 Task: Search one way flight ticket for 1 adult, 5 children, 2 infants in seat and 1 infant on lap in first from Cincinnati/covington: Cincinnati/northern Kentucky International Airport to Rockford: Chicago Rockford International Airport(was Northwest Chicagoland Regional Airport At Rockford) on 5-1-2023. Choice of flights is Sun country airlines. Number of bags: 1 checked bag. Price is upto 55000. Outbound departure time preference is 9:00.
Action: Mouse moved to (308, 303)
Screenshot: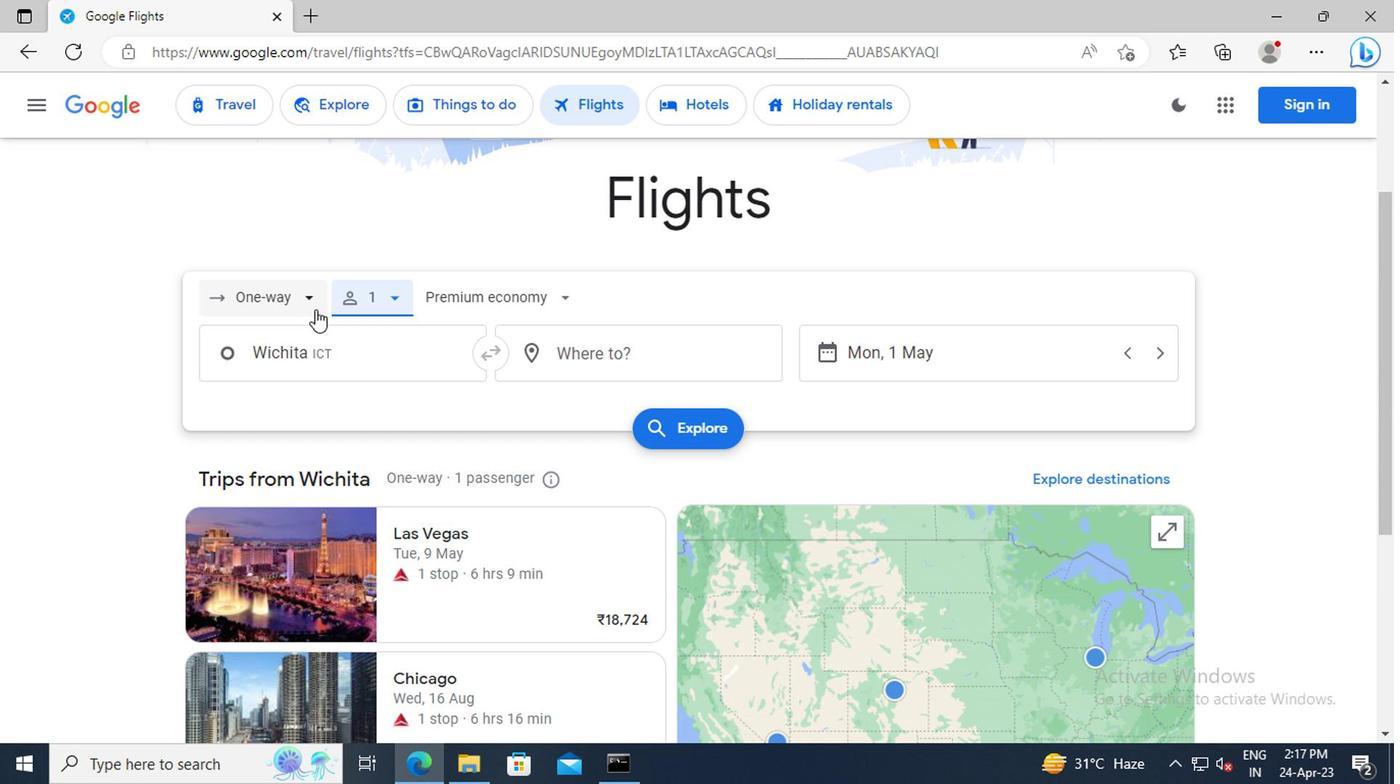 
Action: Mouse pressed left at (308, 303)
Screenshot: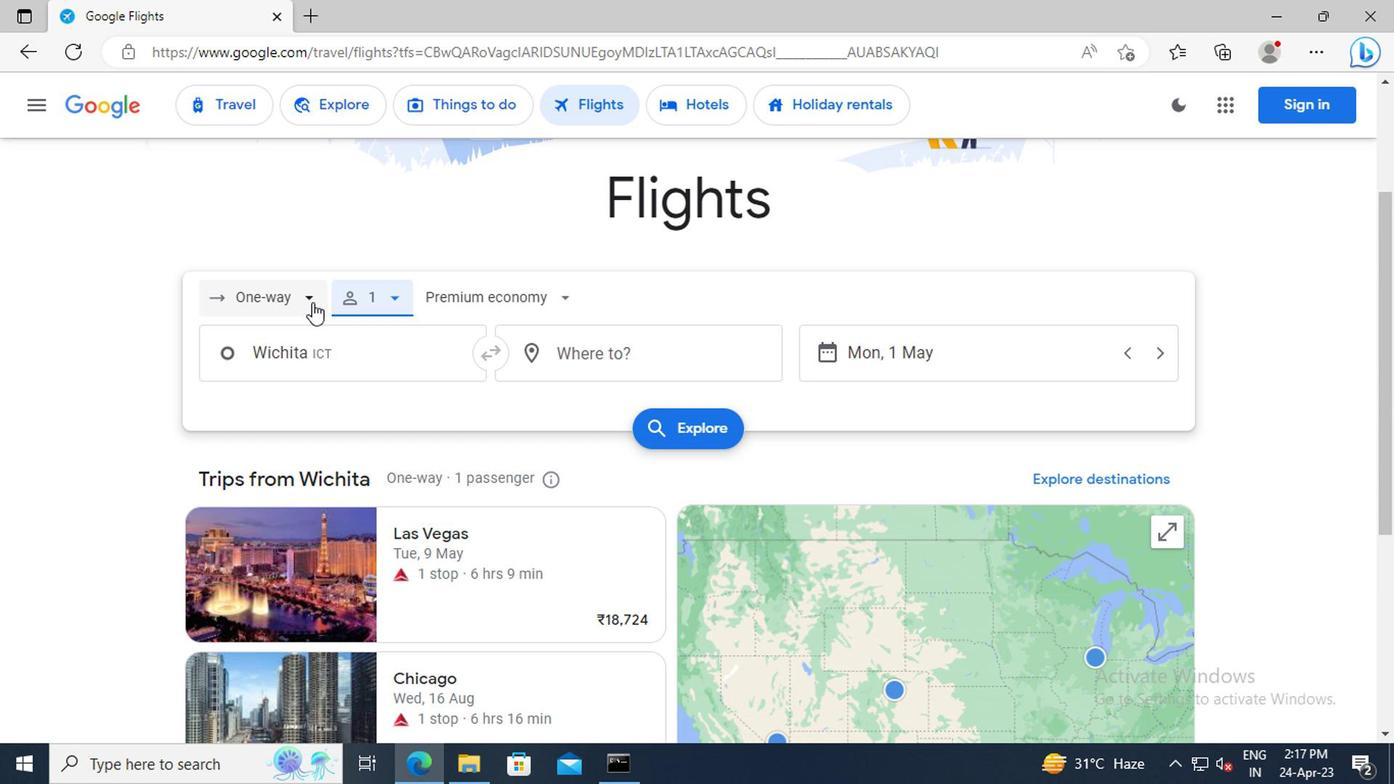 
Action: Mouse moved to (300, 396)
Screenshot: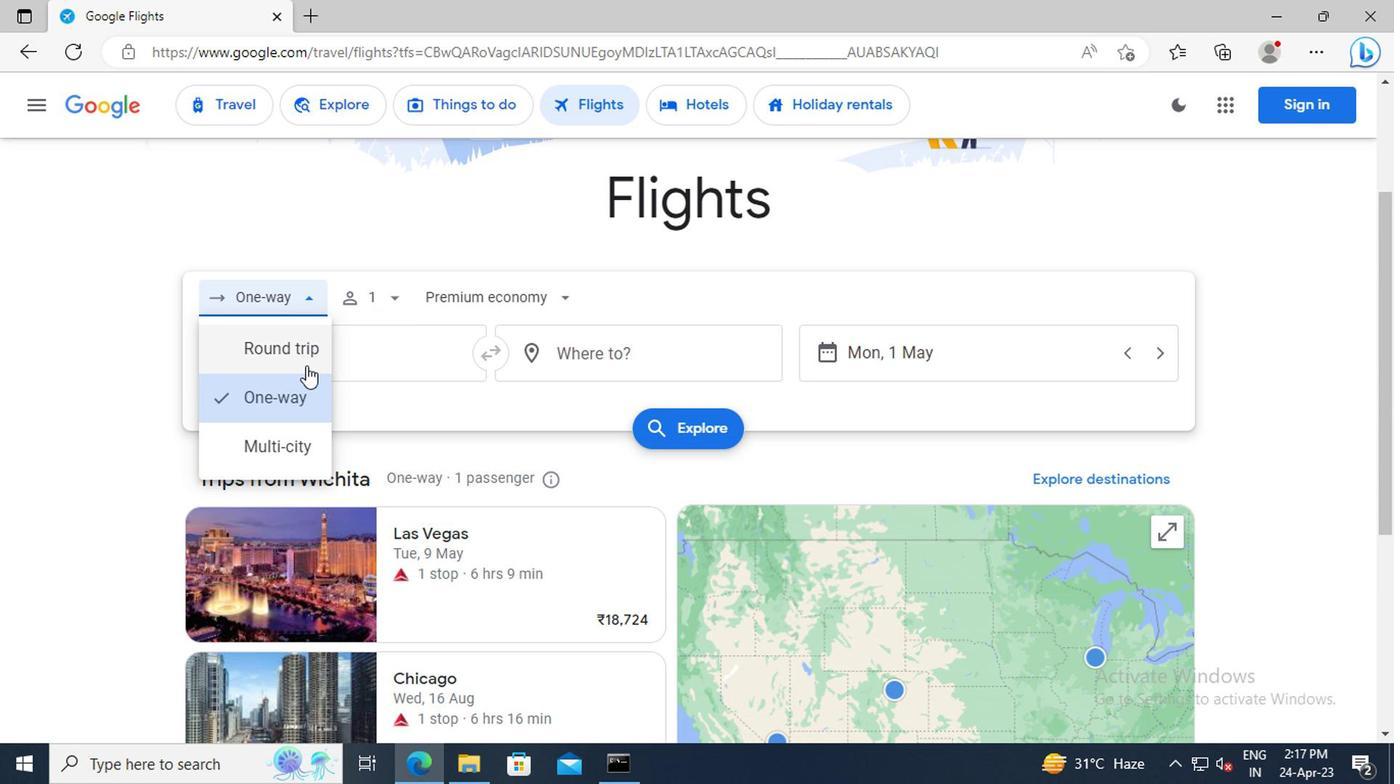 
Action: Mouse pressed left at (300, 396)
Screenshot: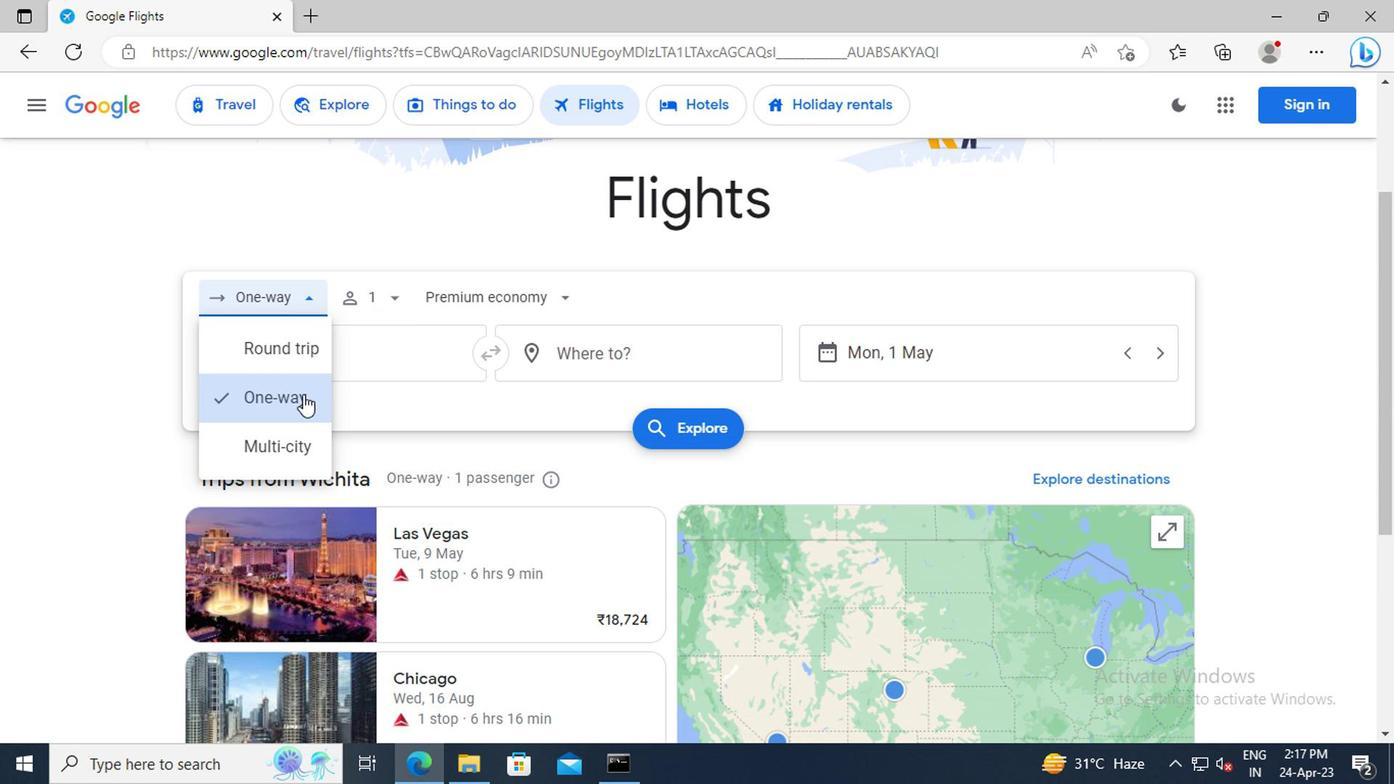 
Action: Mouse moved to (387, 300)
Screenshot: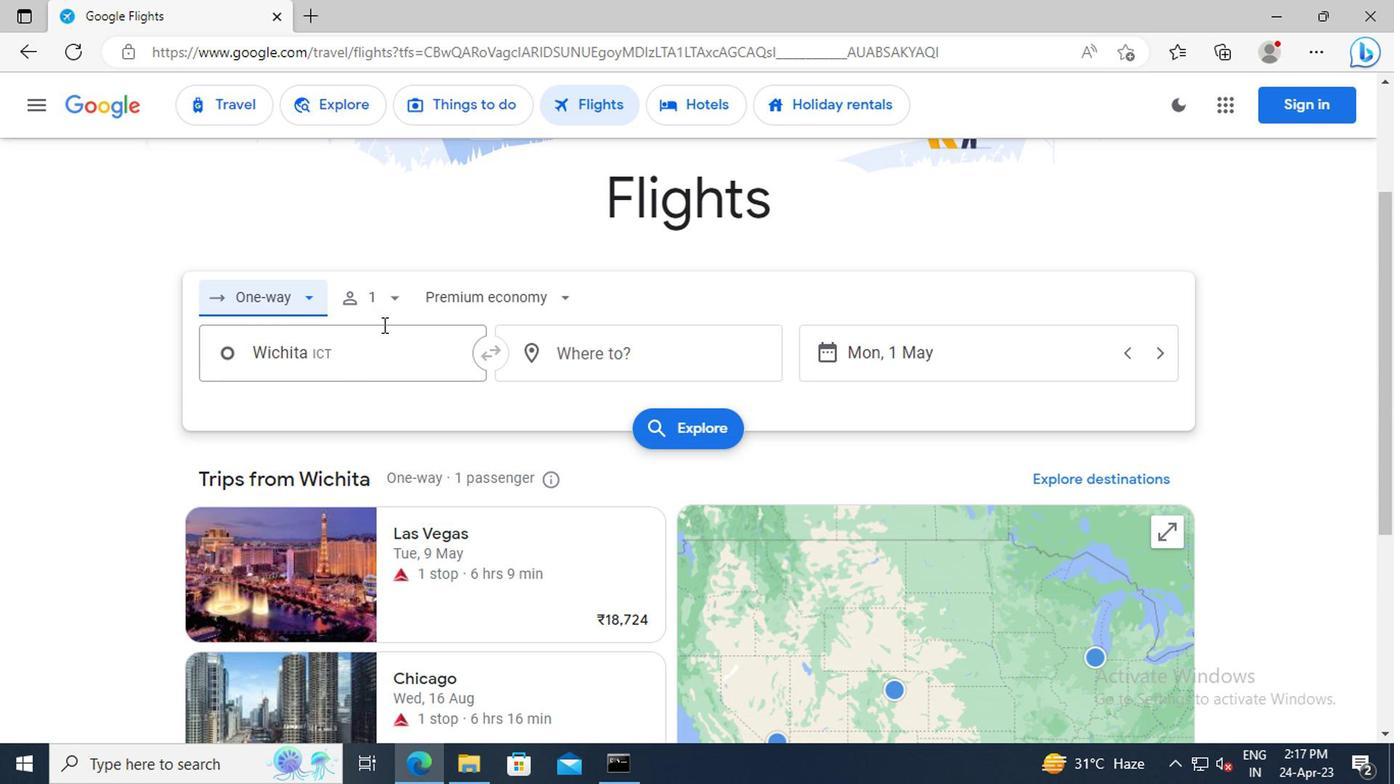 
Action: Mouse pressed left at (387, 300)
Screenshot: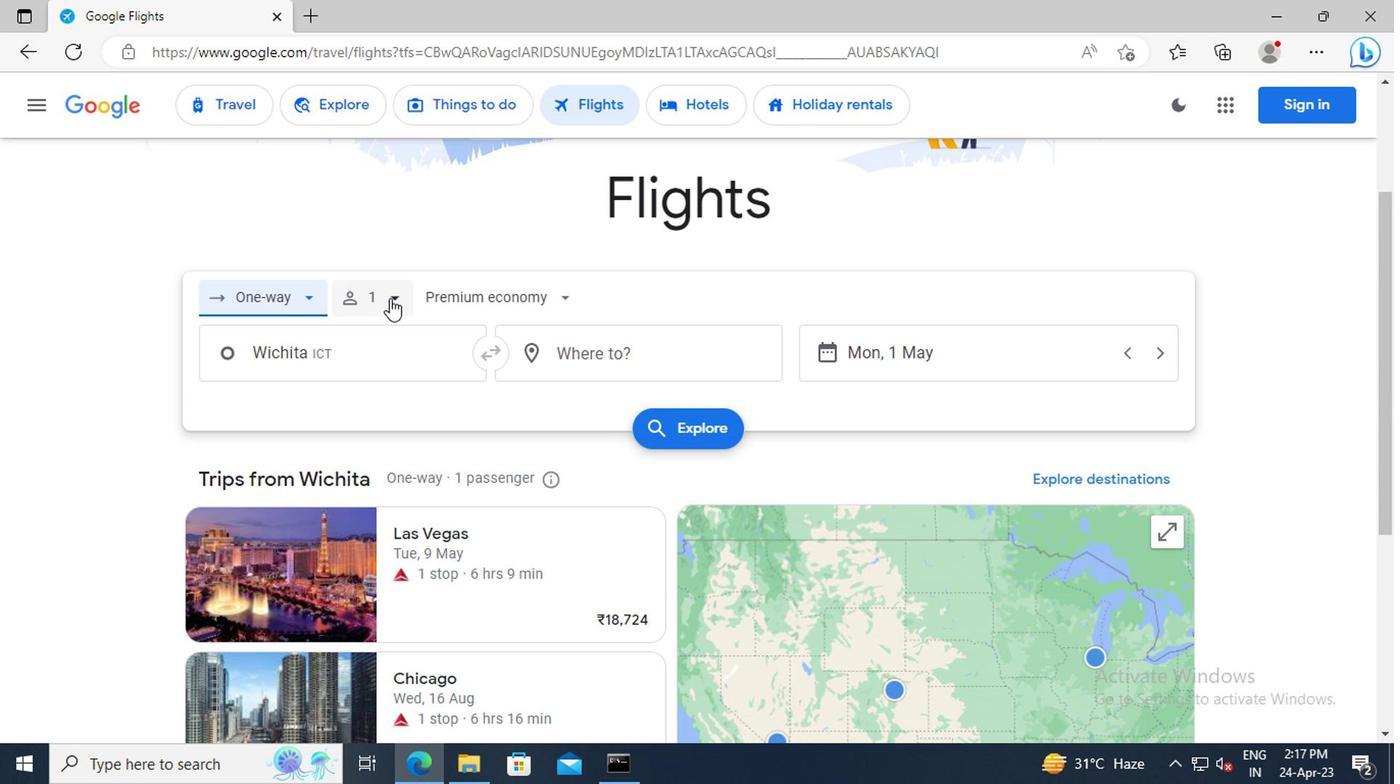 
Action: Mouse moved to (537, 406)
Screenshot: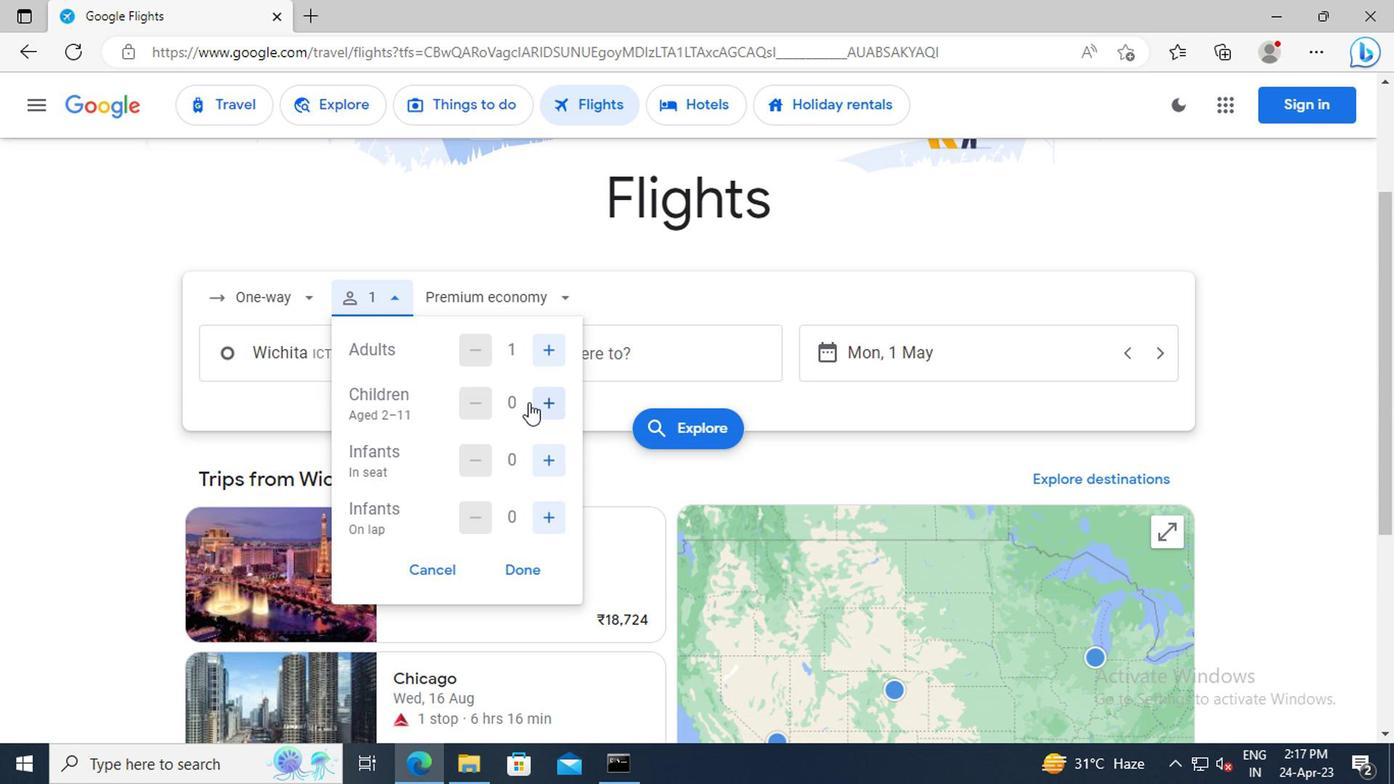 
Action: Mouse pressed left at (537, 406)
Screenshot: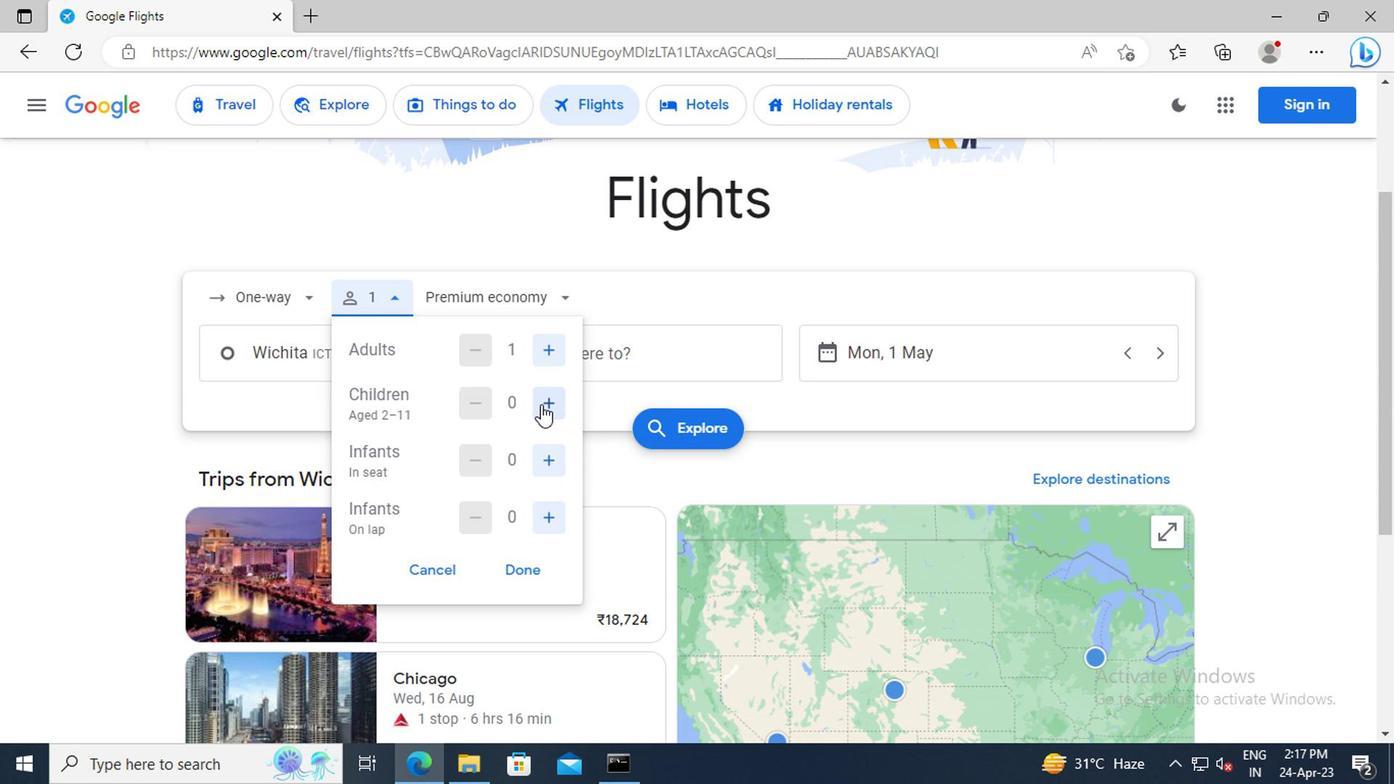 
Action: Mouse pressed left at (537, 406)
Screenshot: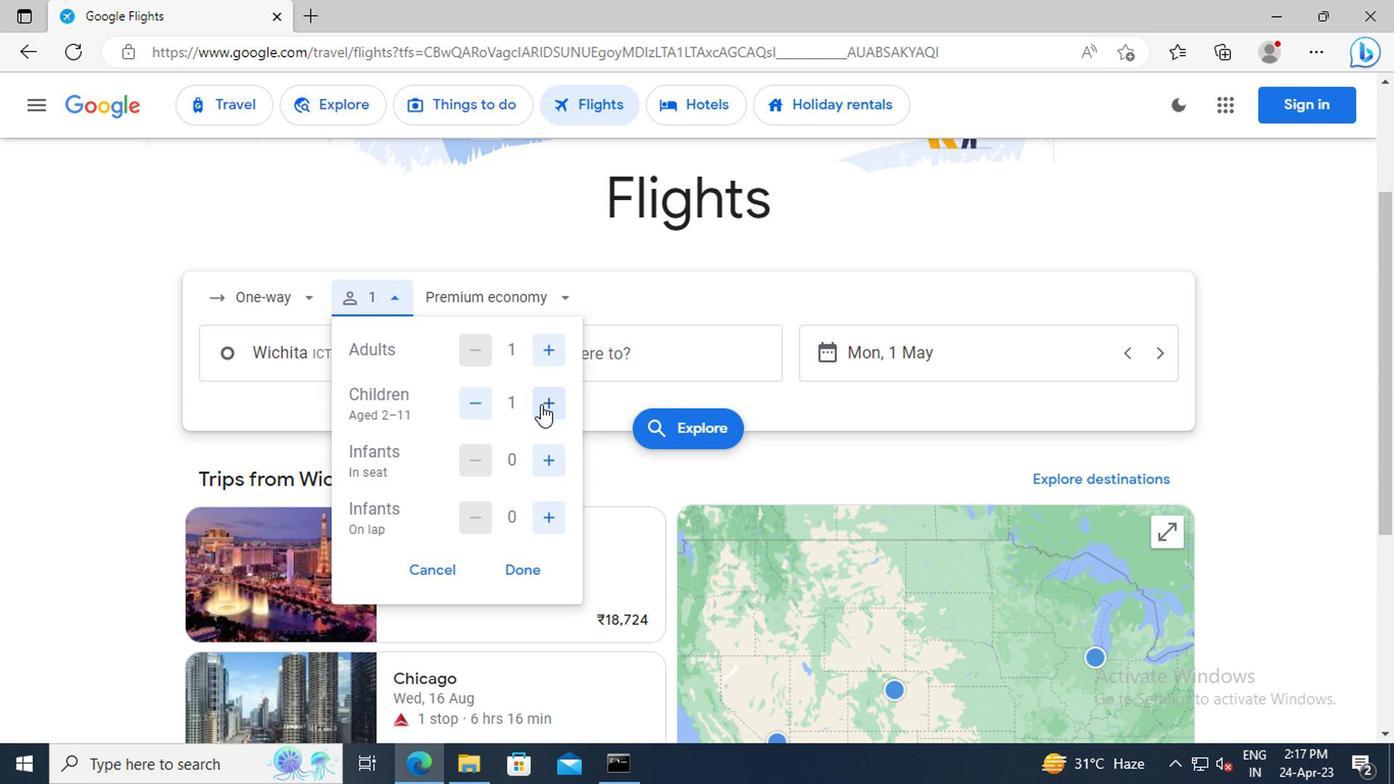 
Action: Mouse pressed left at (537, 406)
Screenshot: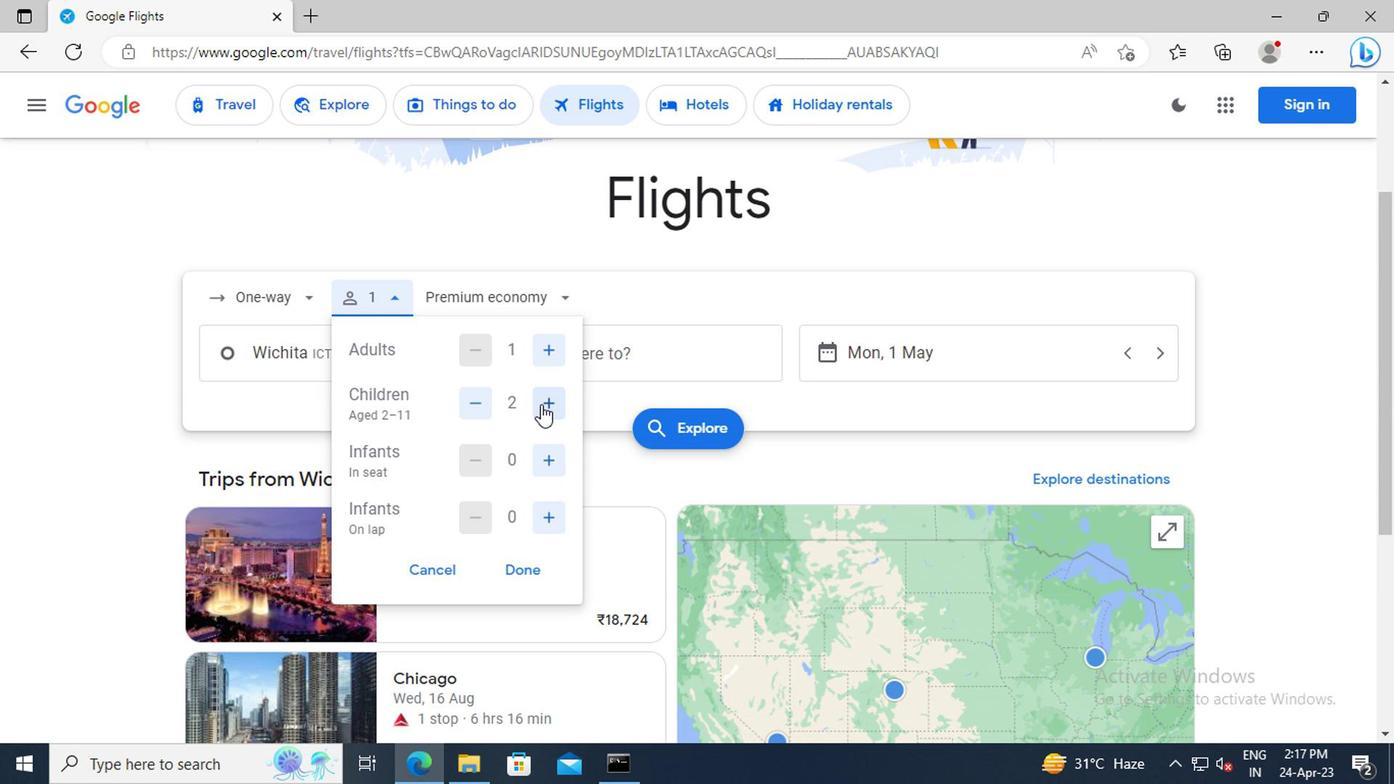 
Action: Mouse pressed left at (537, 406)
Screenshot: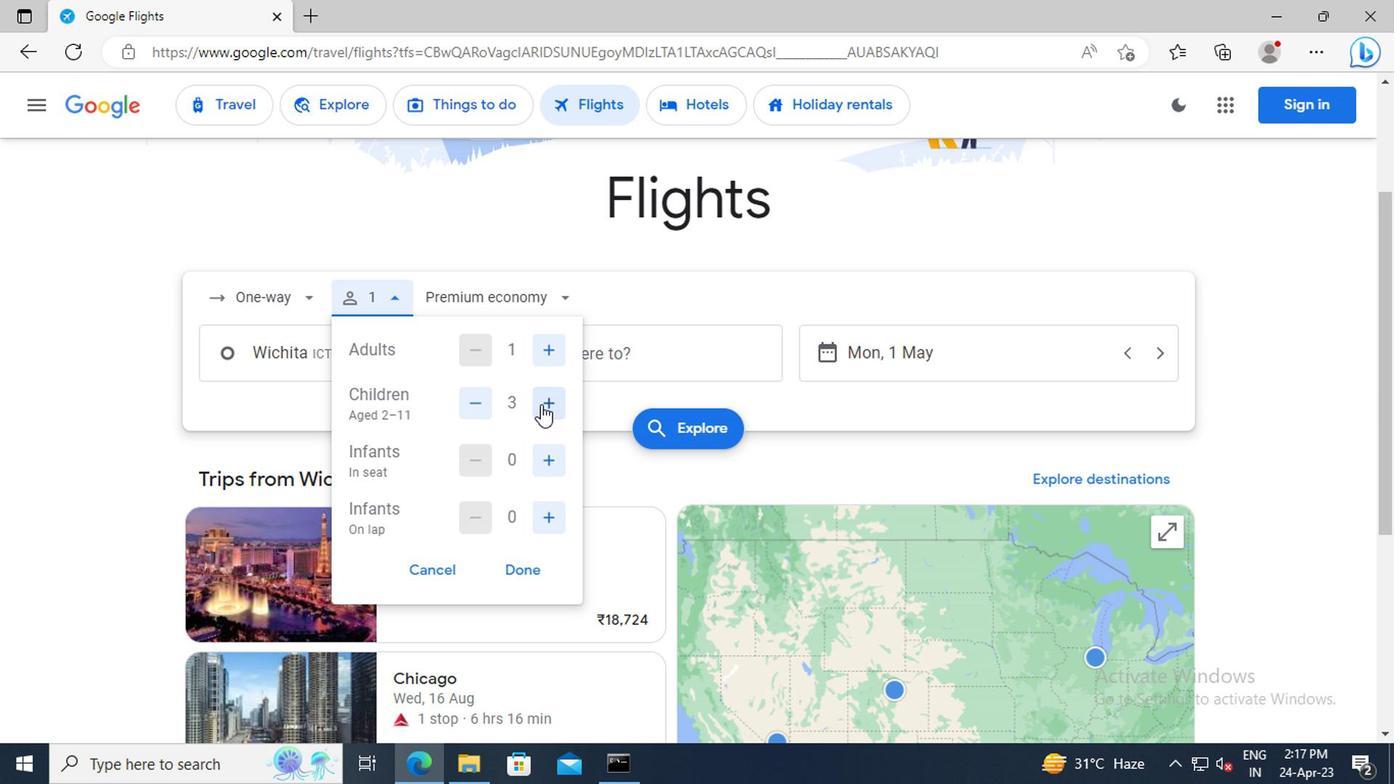 
Action: Mouse pressed left at (537, 406)
Screenshot: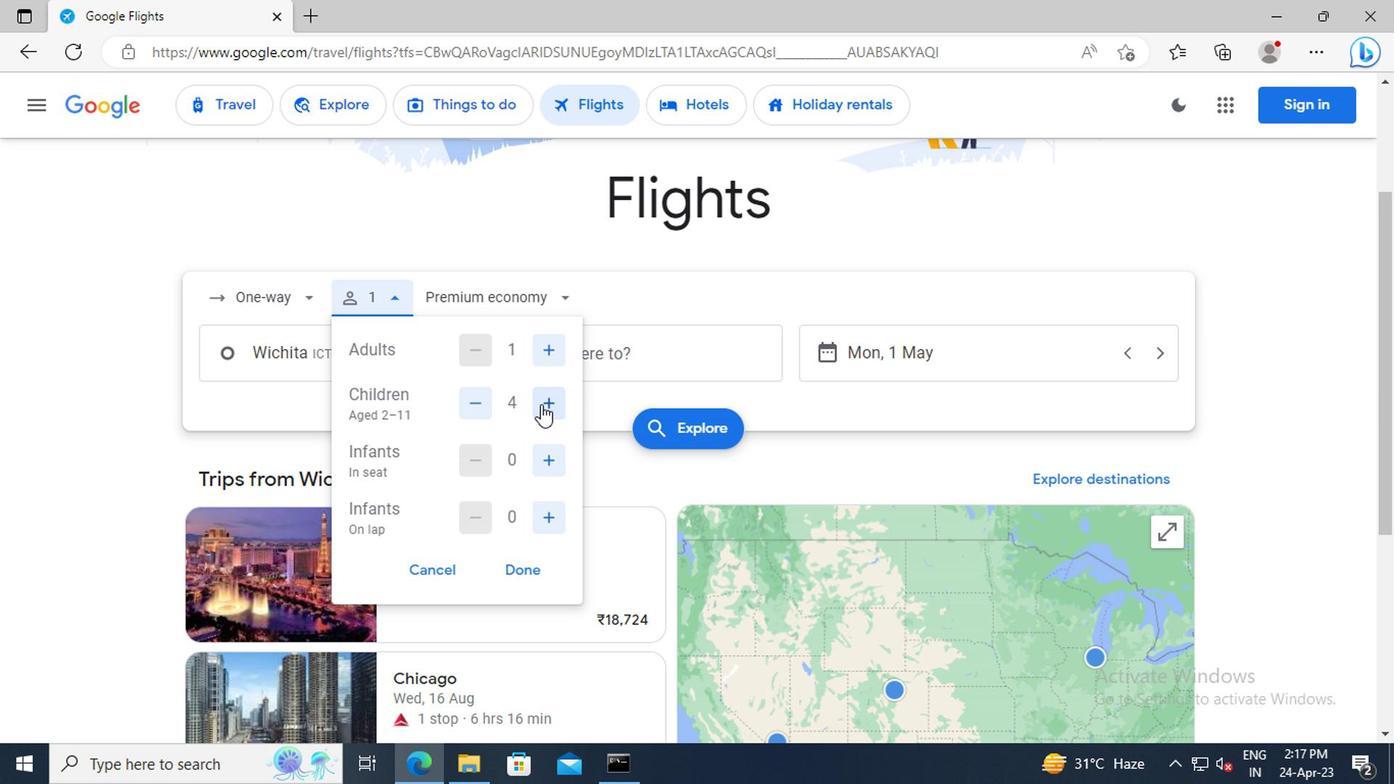 
Action: Mouse moved to (537, 457)
Screenshot: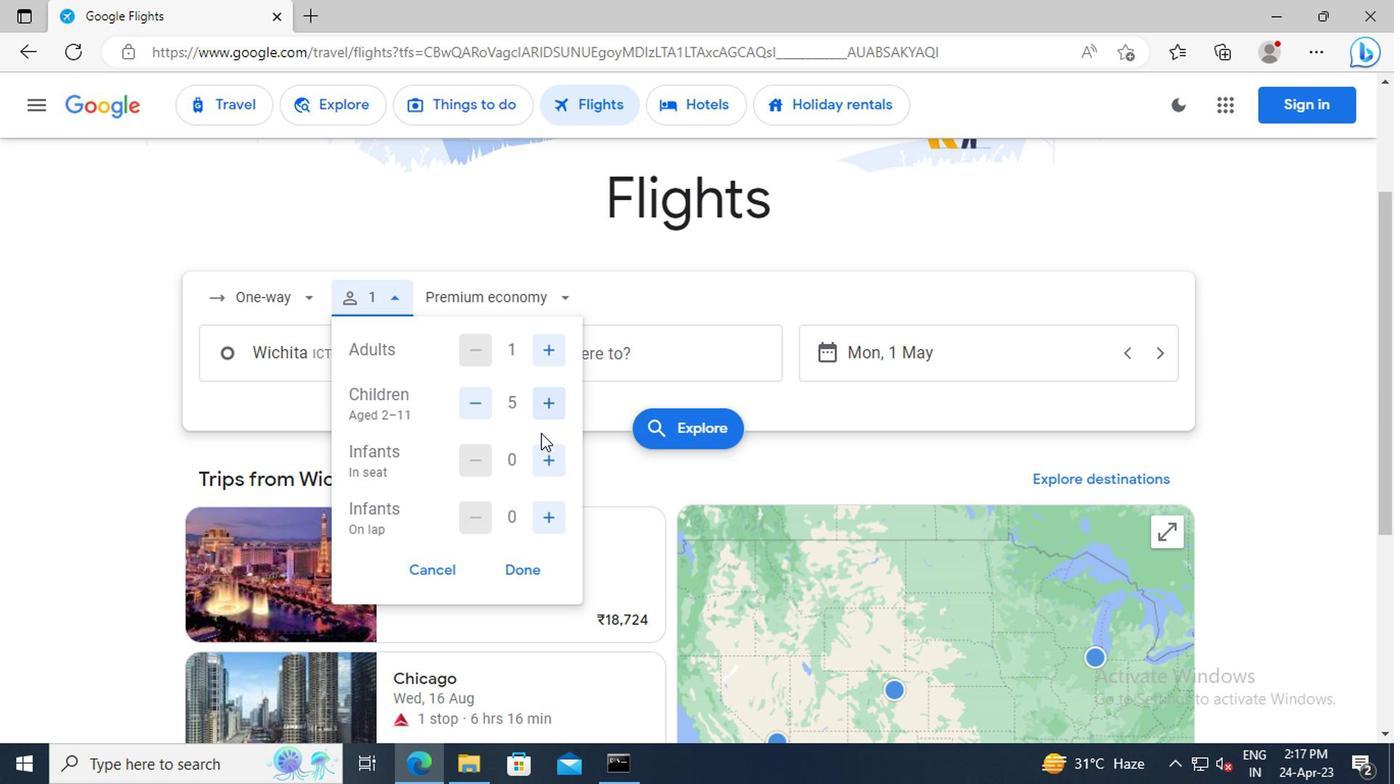 
Action: Mouse pressed left at (537, 457)
Screenshot: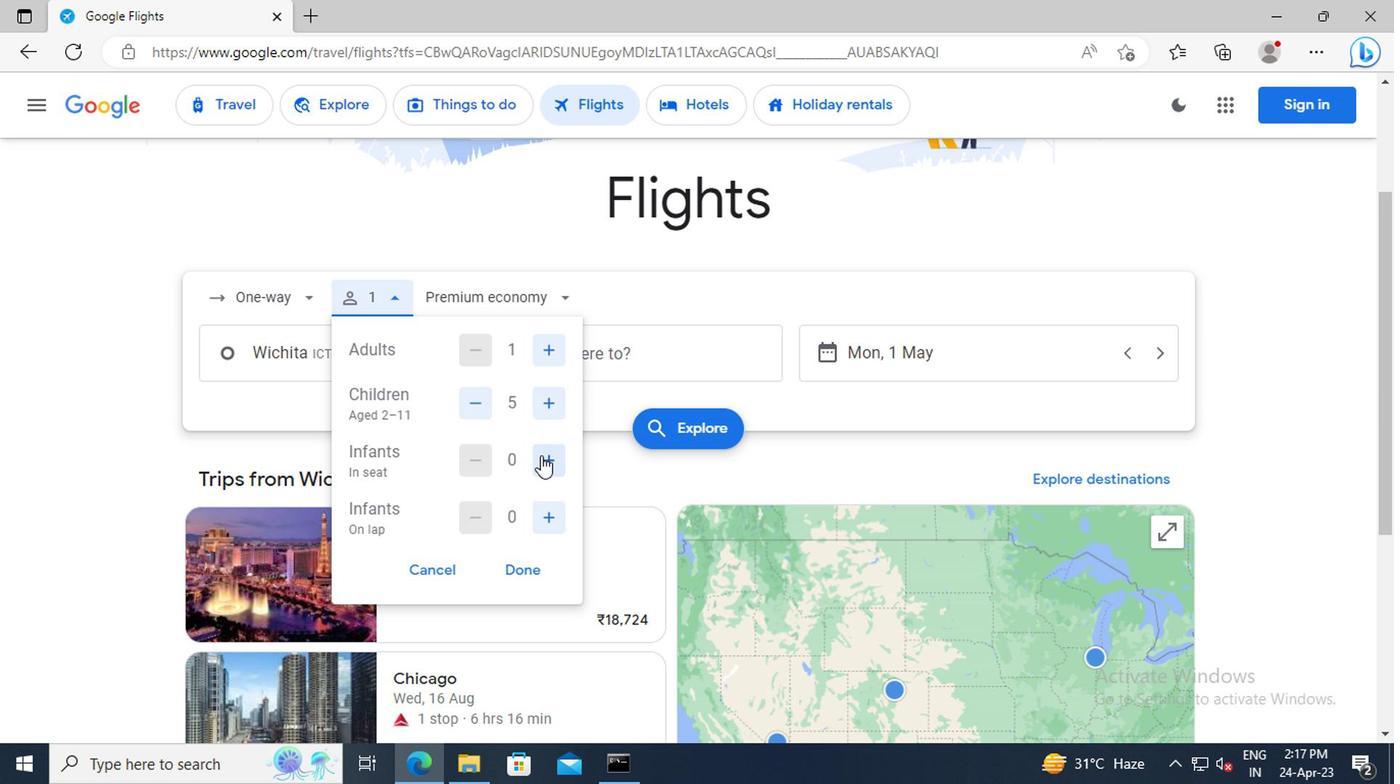 
Action: Mouse moved to (539, 459)
Screenshot: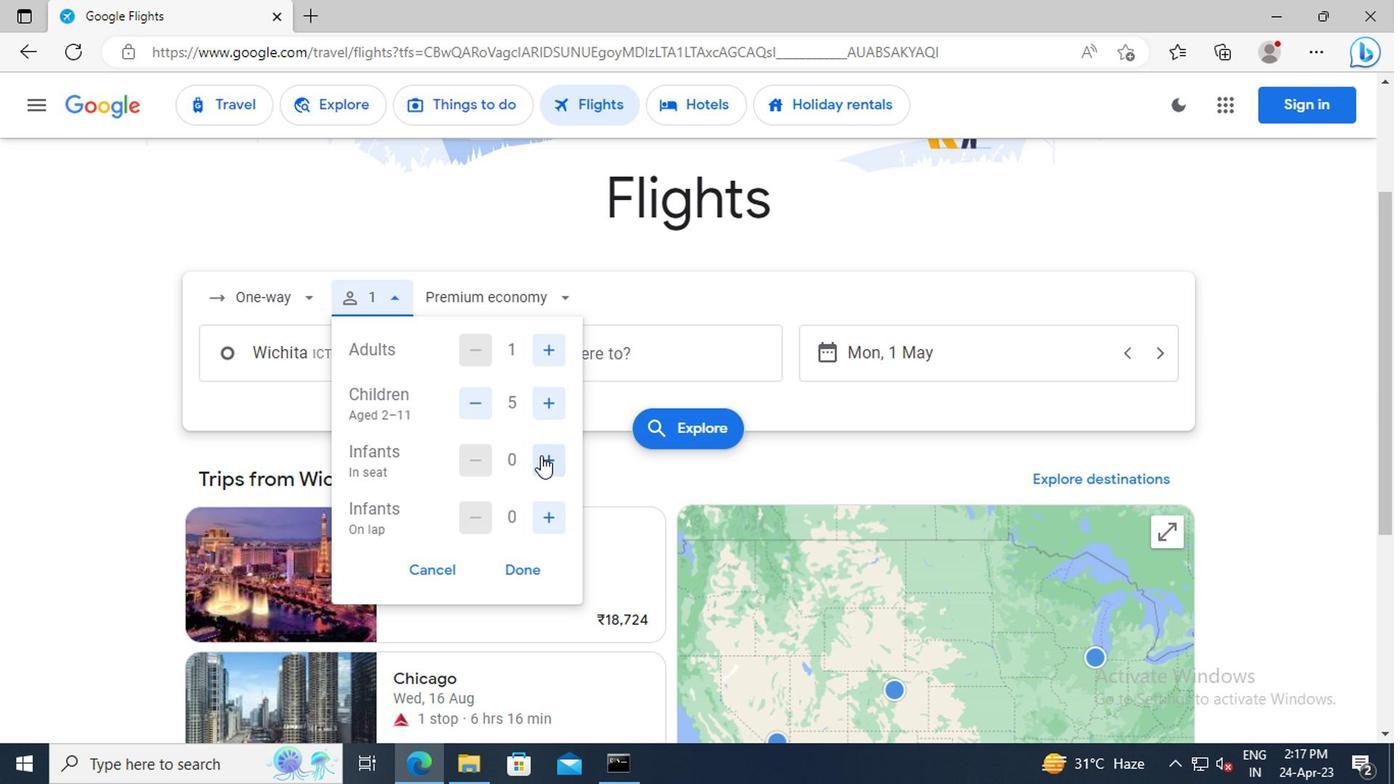 
Action: Mouse pressed left at (539, 459)
Screenshot: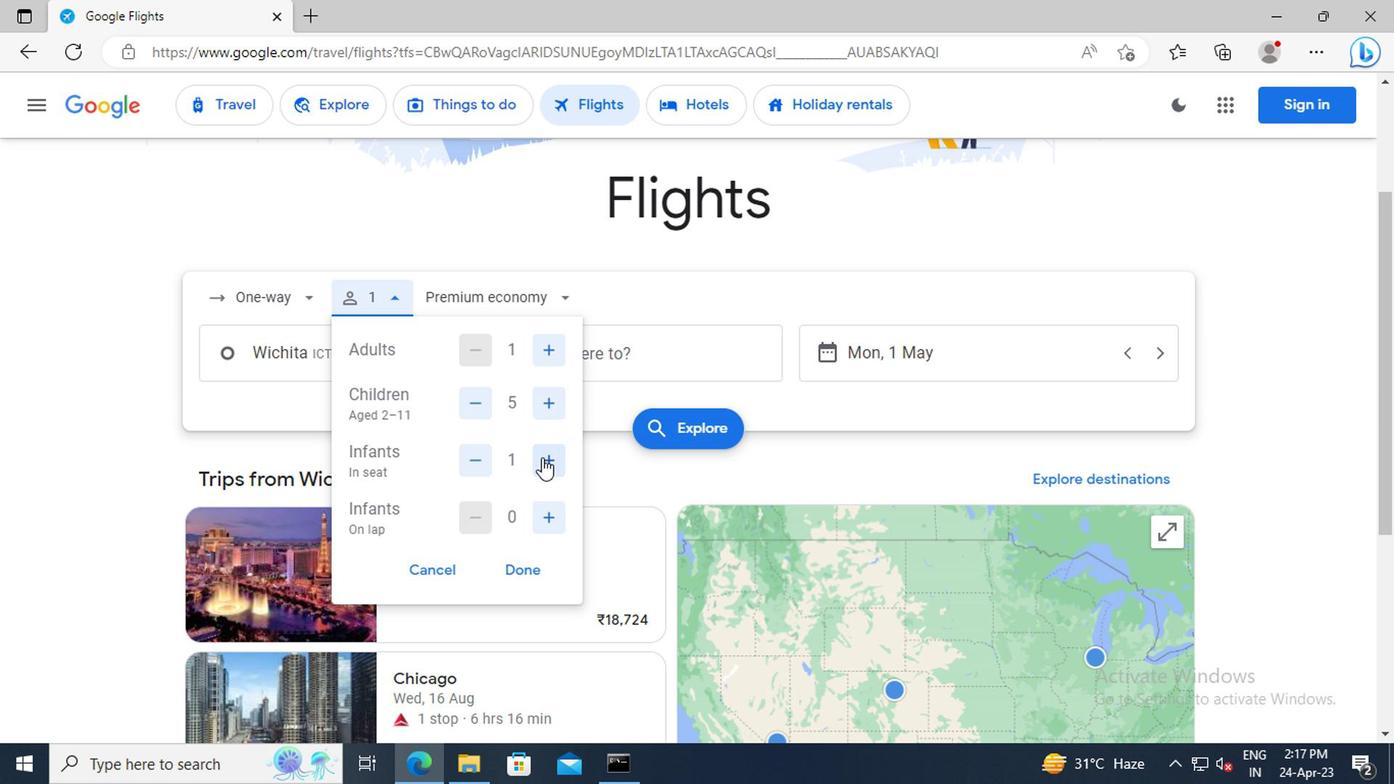 
Action: Mouse moved to (525, 567)
Screenshot: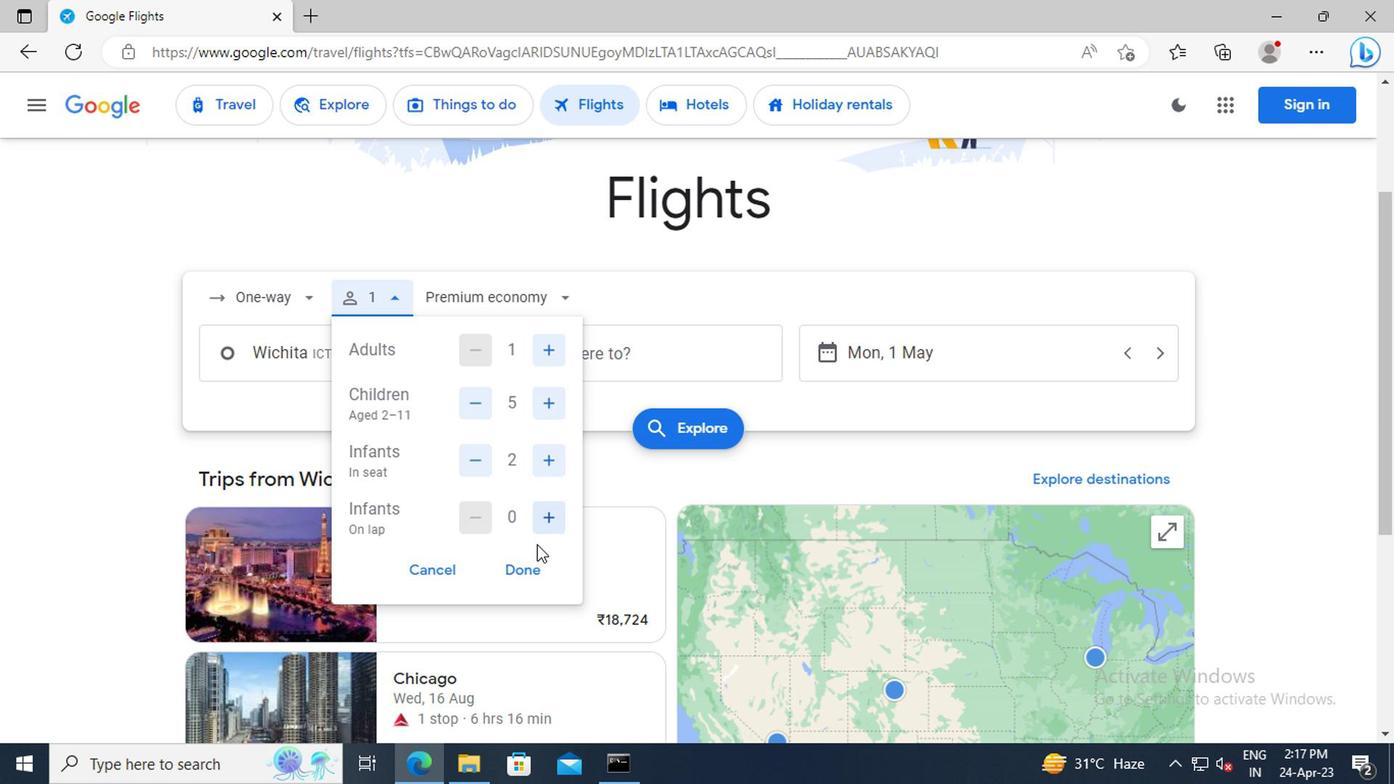 
Action: Mouse pressed left at (525, 567)
Screenshot: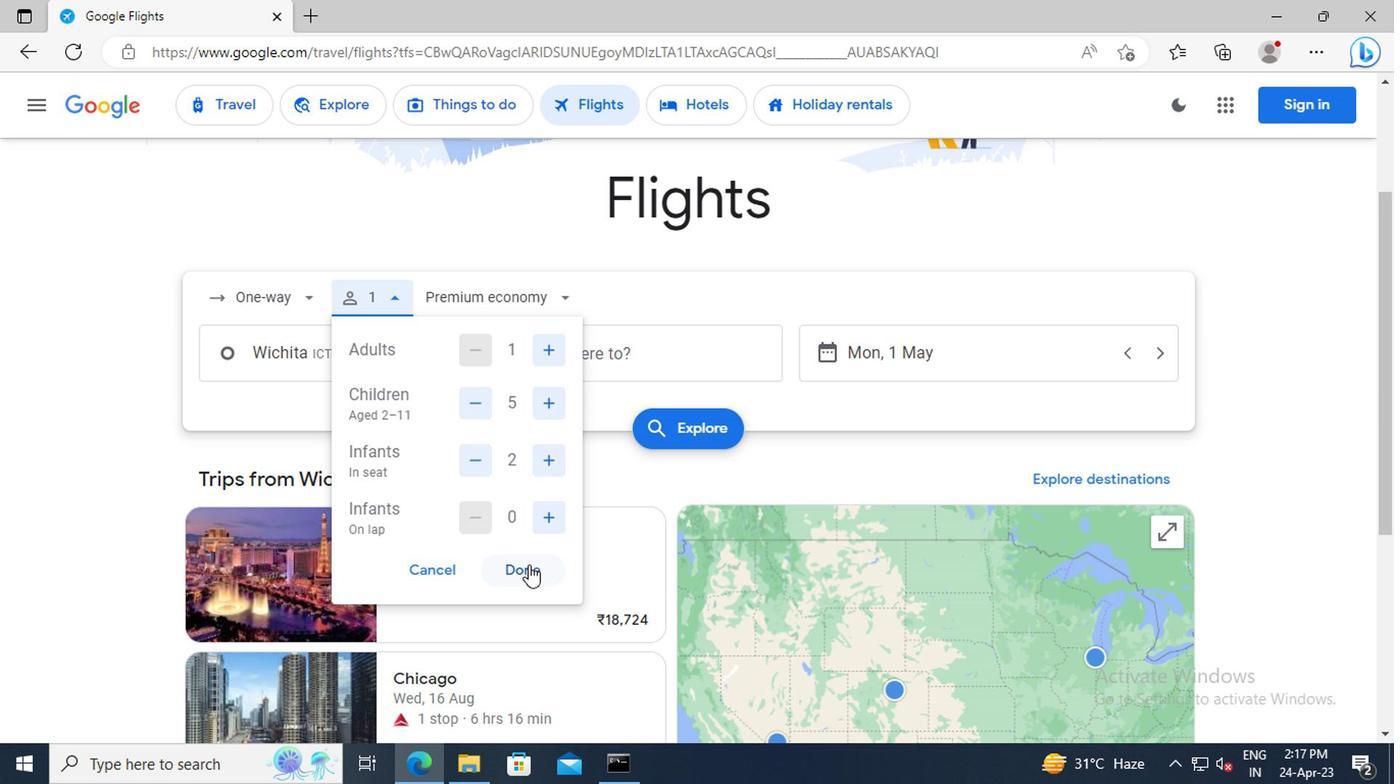 
Action: Mouse moved to (472, 302)
Screenshot: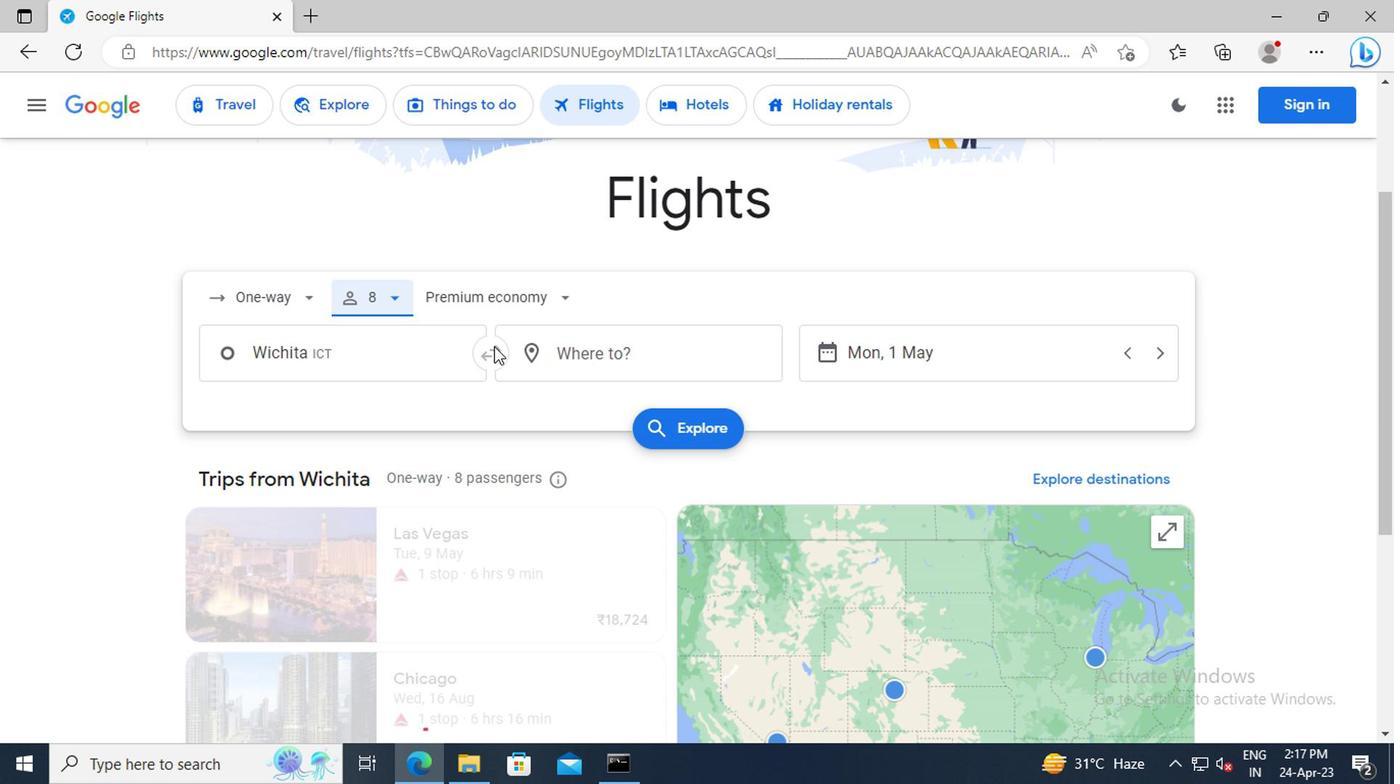 
Action: Mouse pressed left at (472, 302)
Screenshot: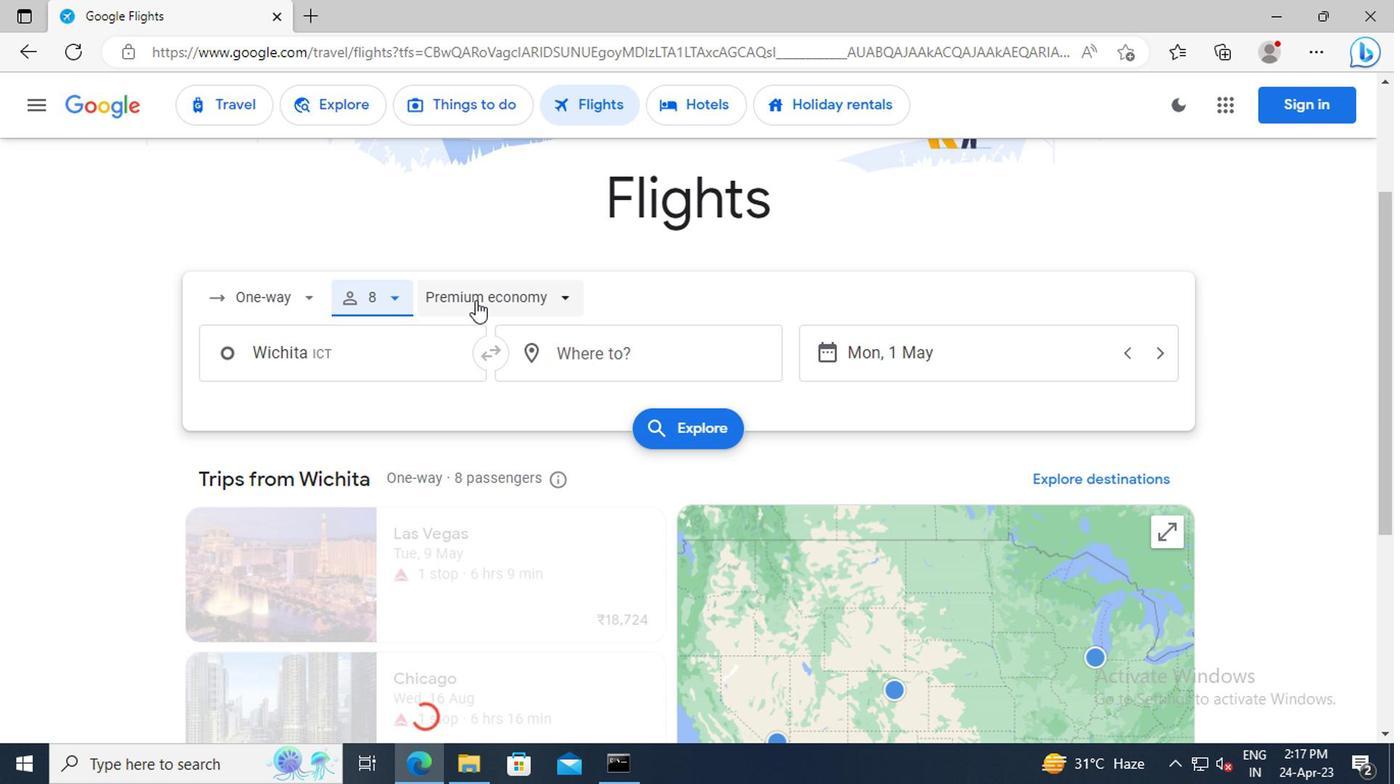 
Action: Mouse moved to (496, 496)
Screenshot: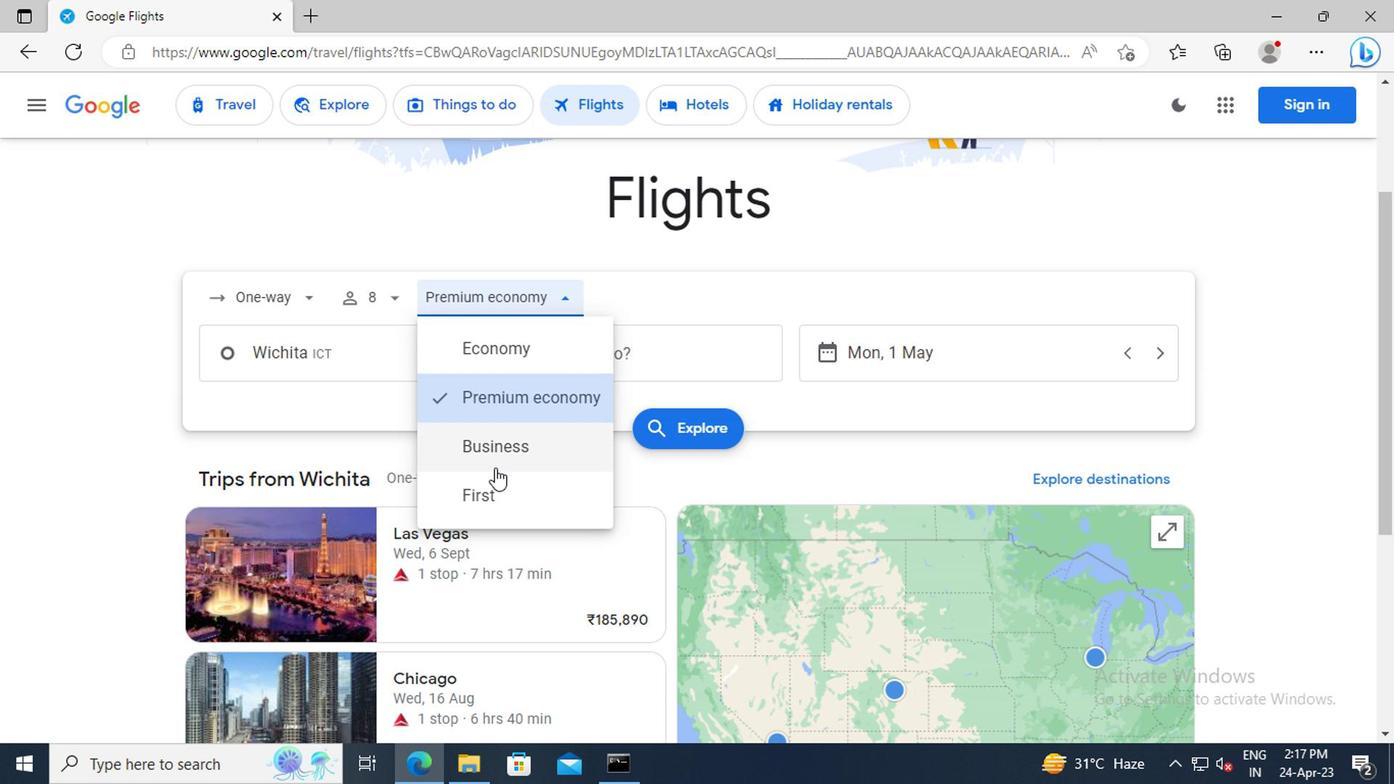 
Action: Mouse pressed left at (496, 496)
Screenshot: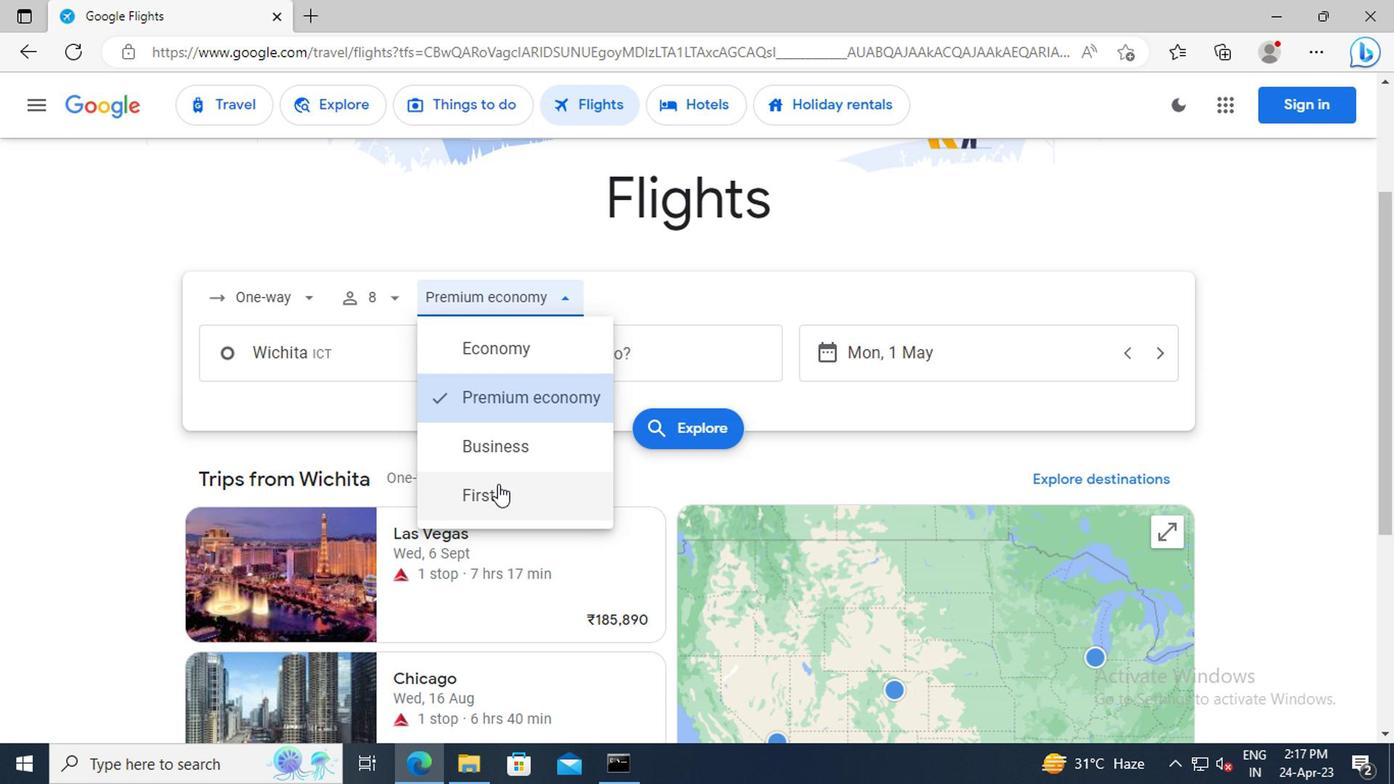 
Action: Mouse moved to (405, 366)
Screenshot: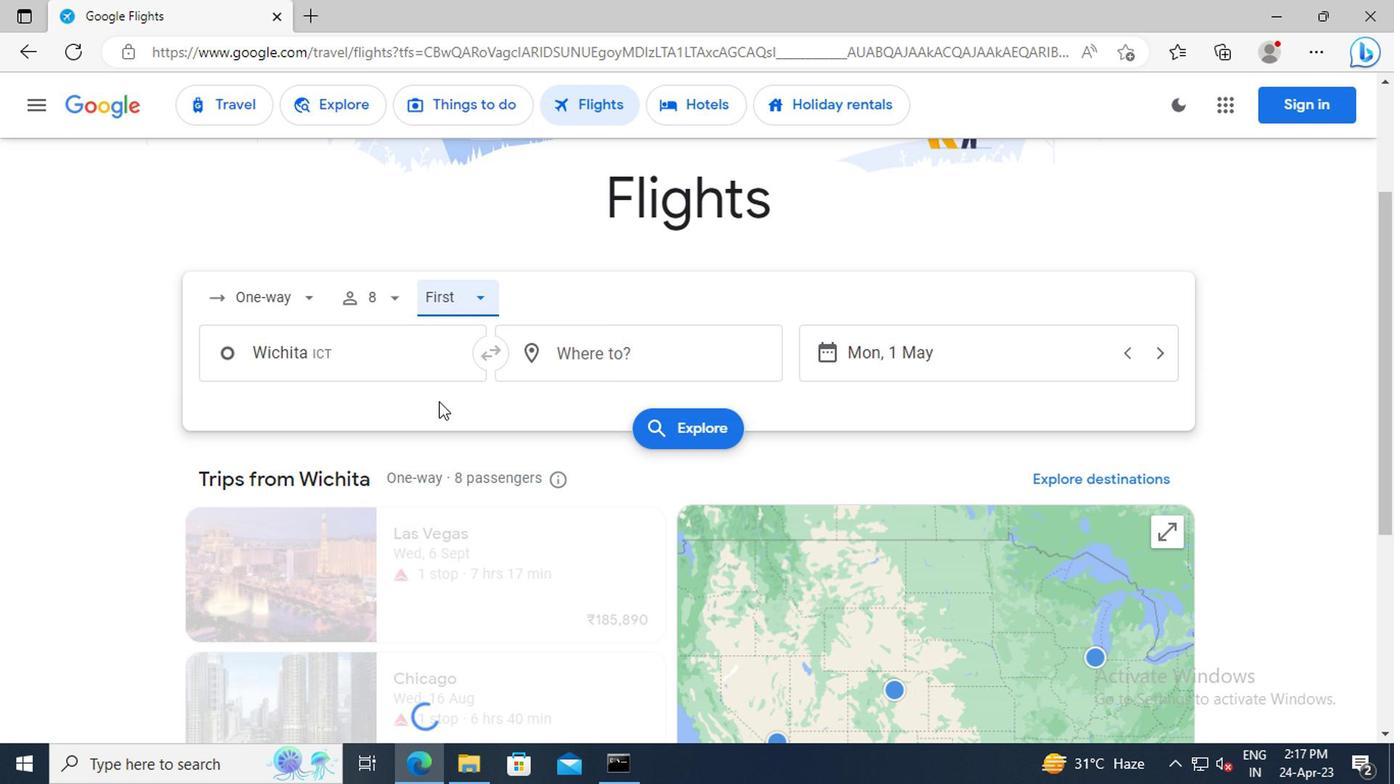 
Action: Mouse pressed left at (405, 366)
Screenshot: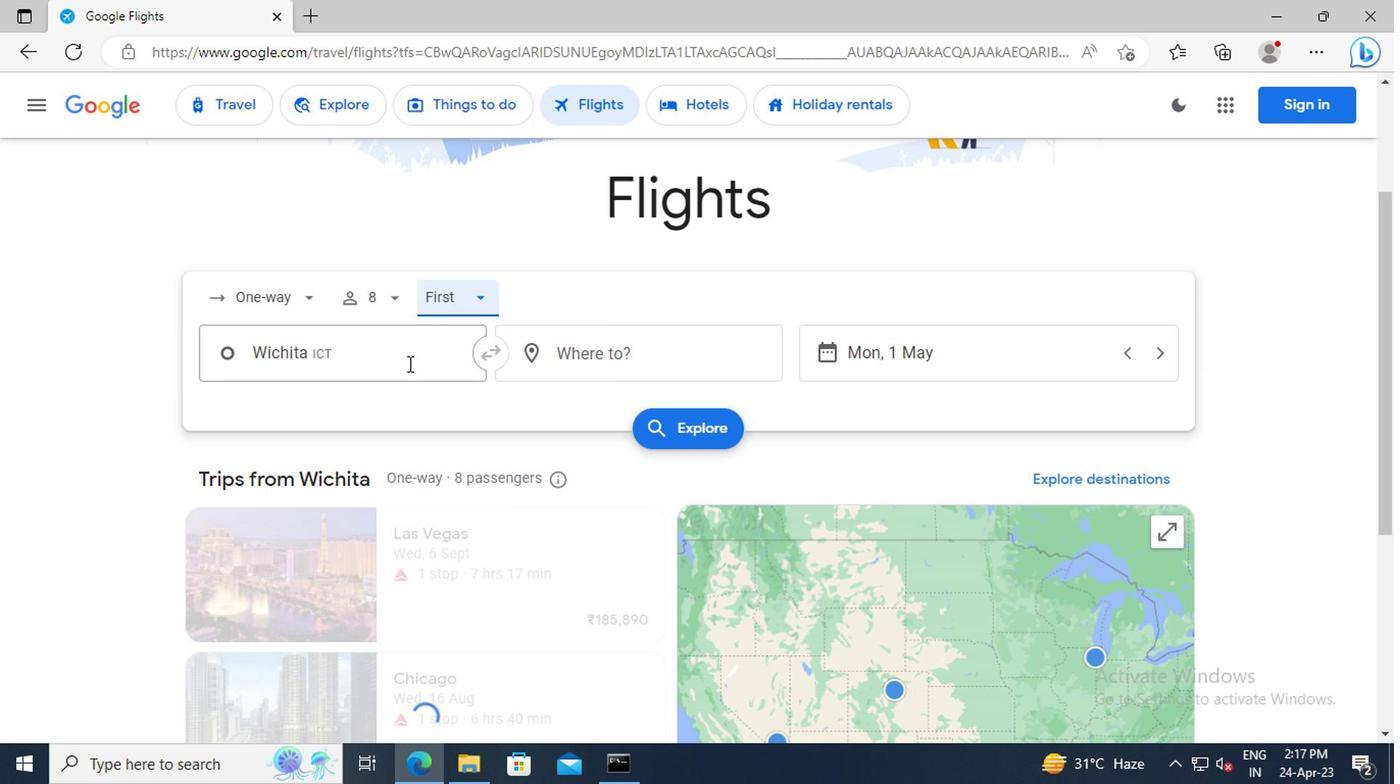 
Action: Key pressed <Key.shift>CINCINNA
Screenshot: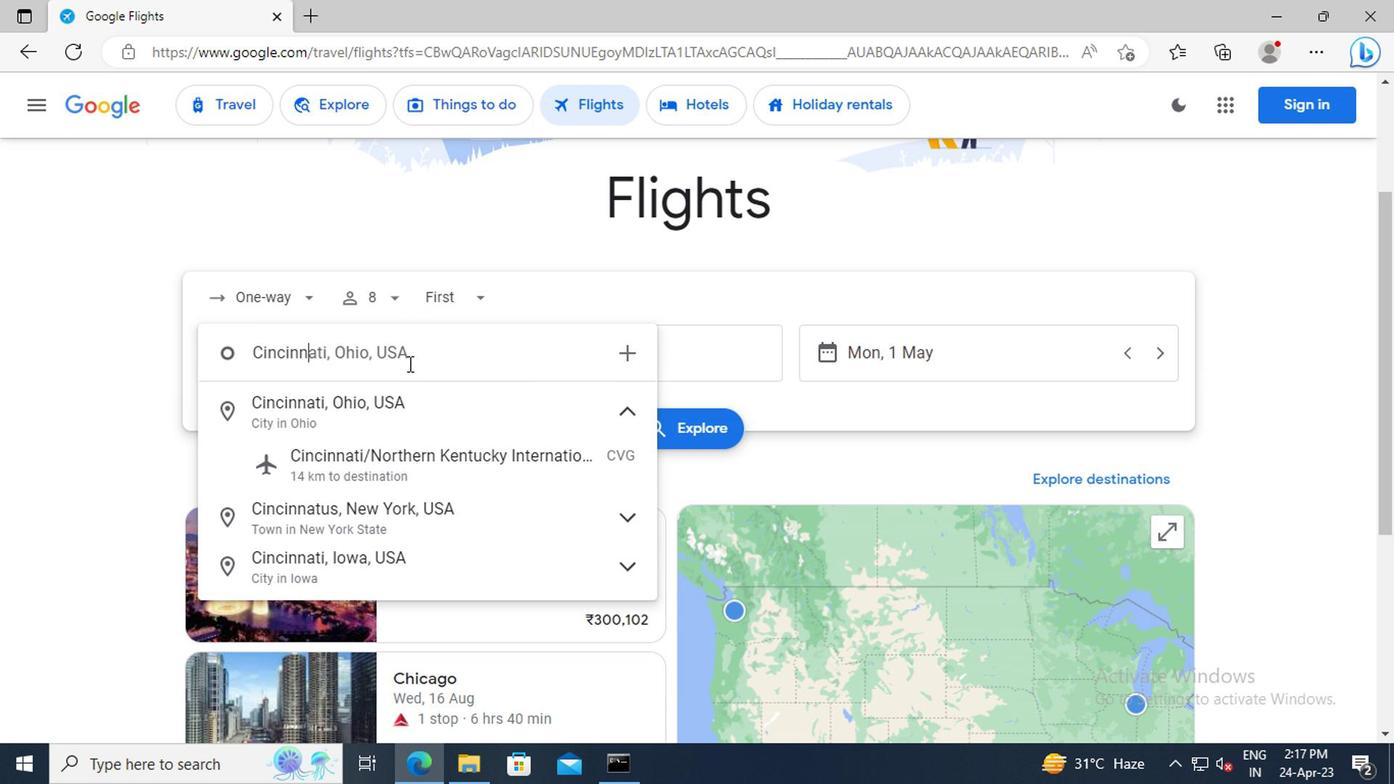 
Action: Mouse moved to (404, 365)
Screenshot: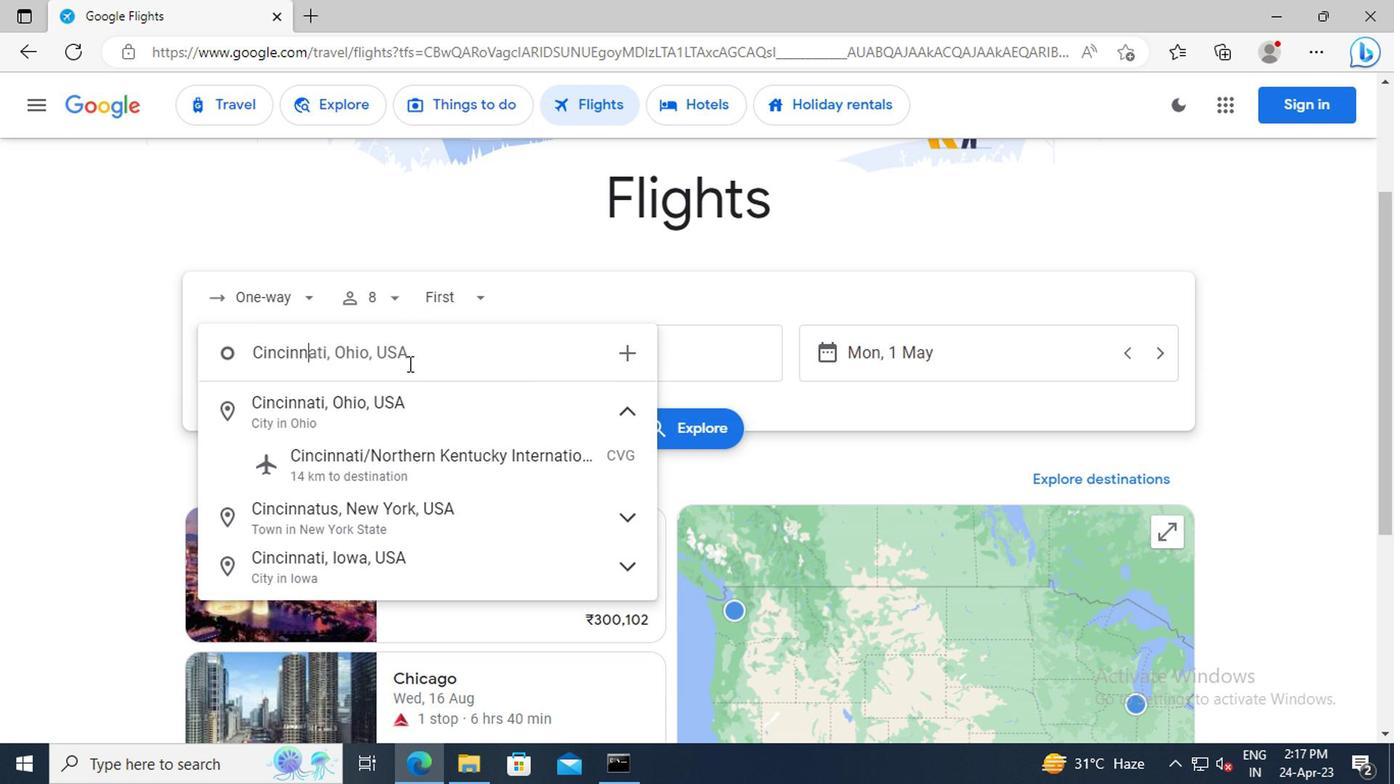 
Action: Key pressed TI
Screenshot: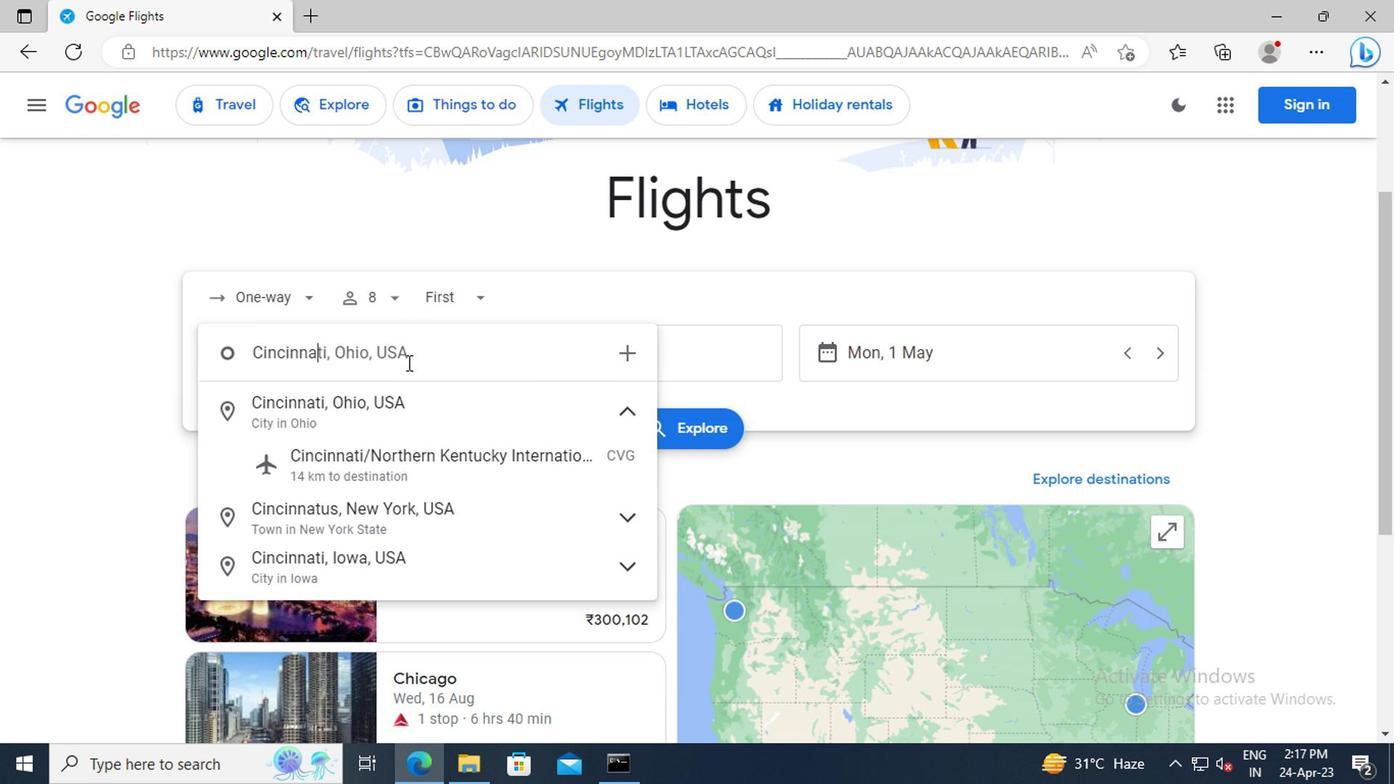 
Action: Mouse moved to (404, 466)
Screenshot: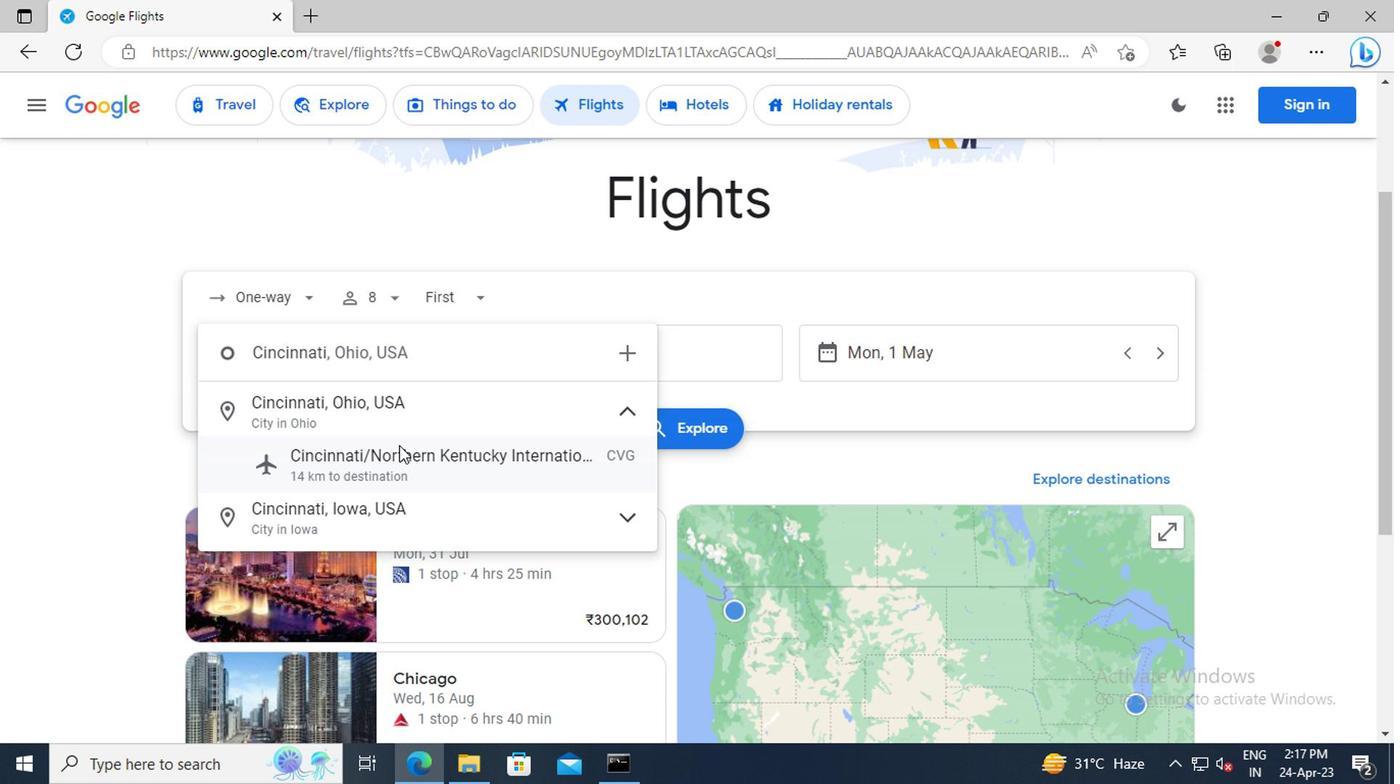 
Action: Mouse pressed left at (404, 466)
Screenshot: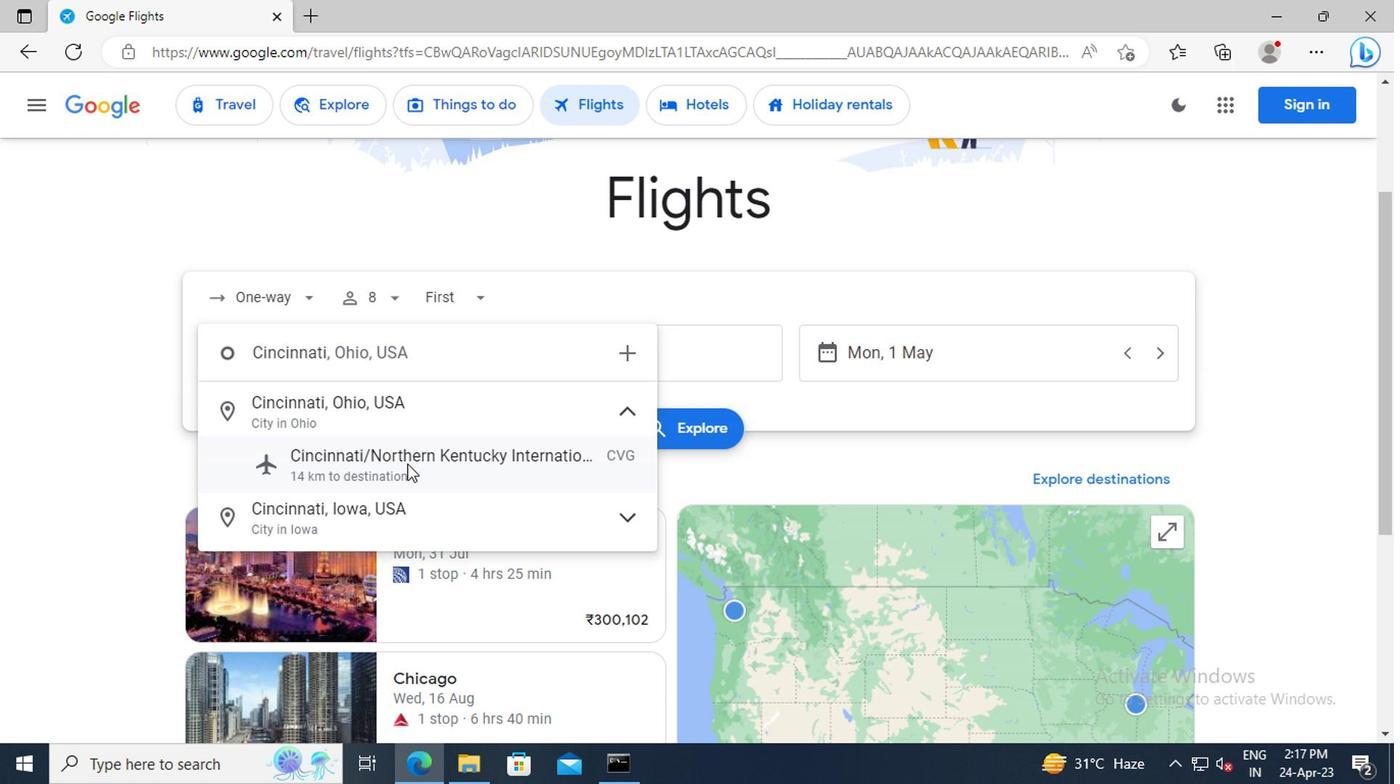 
Action: Mouse moved to (594, 363)
Screenshot: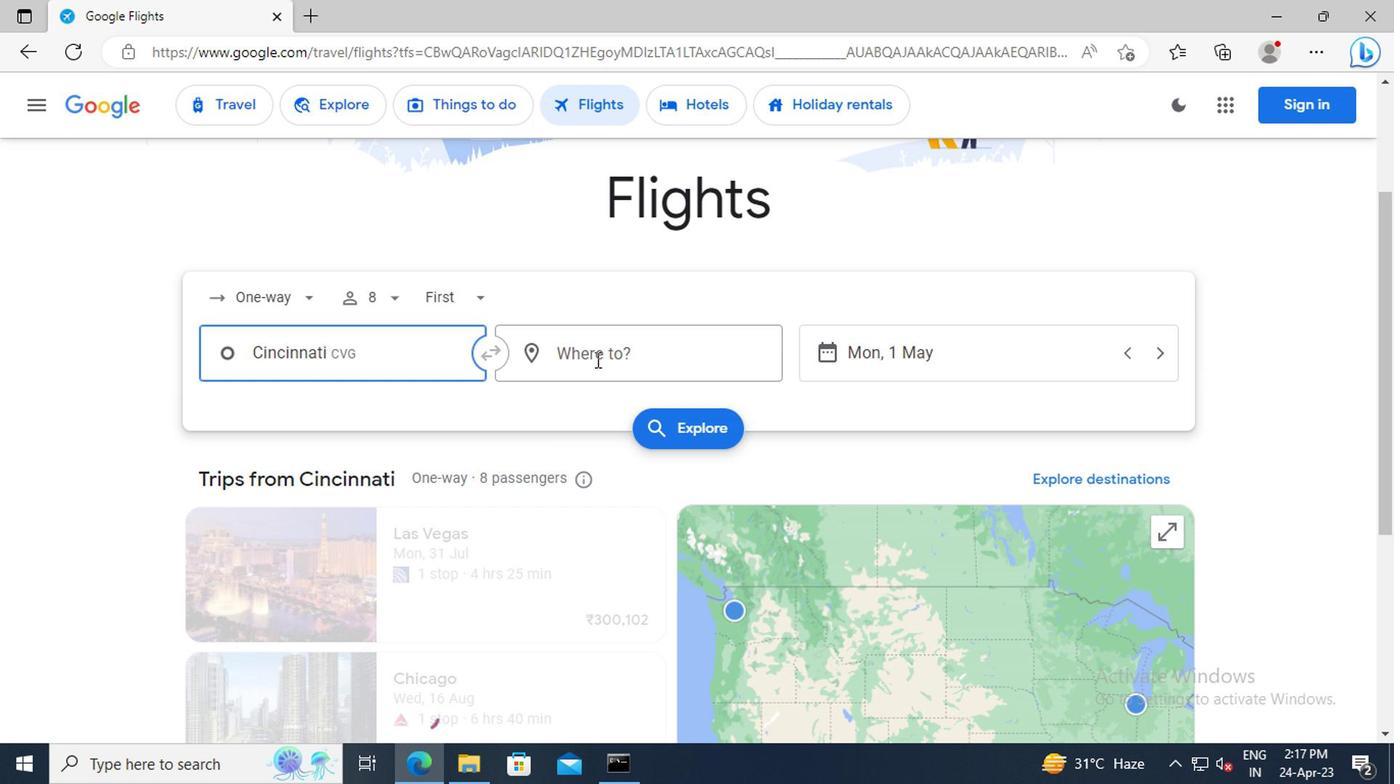 
Action: Mouse pressed left at (594, 363)
Screenshot: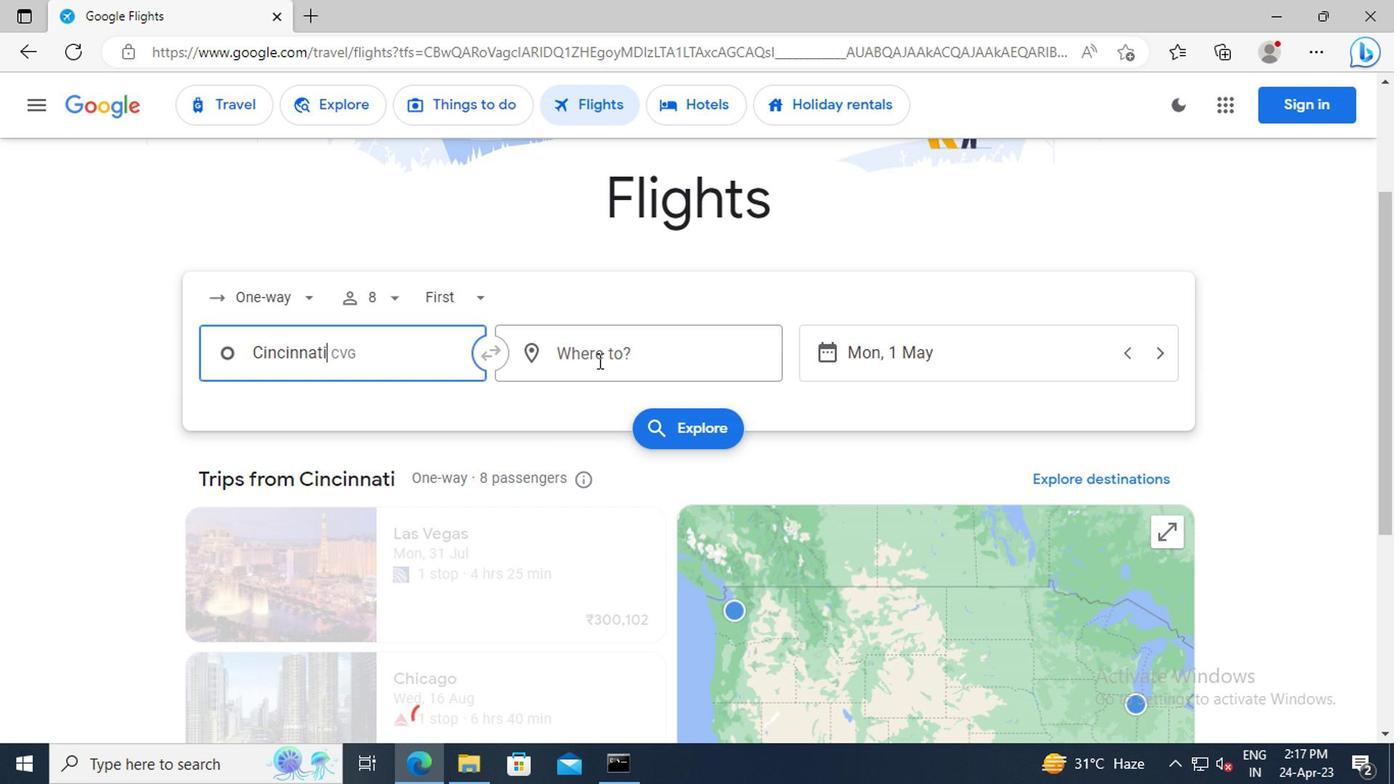
Action: Mouse moved to (514, 310)
Screenshot: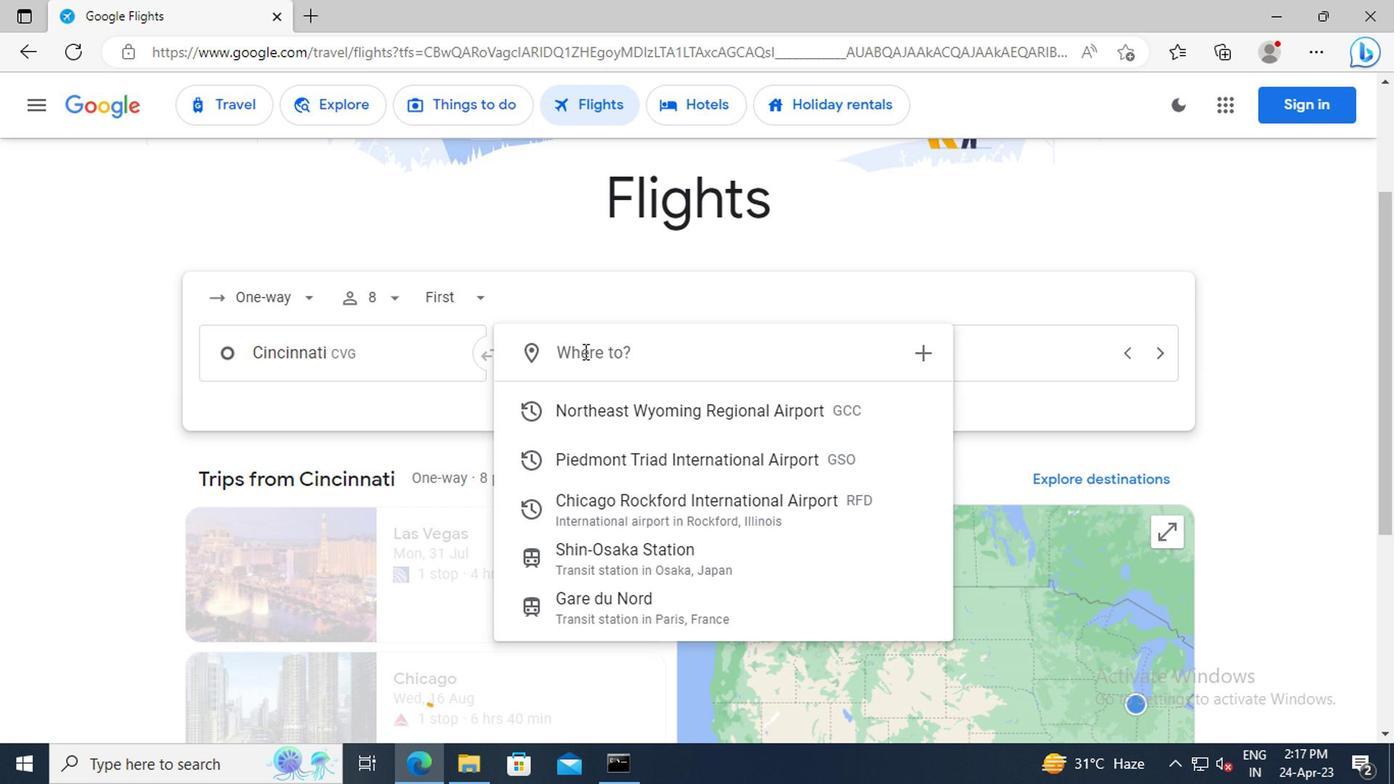 
Action: Key pressed <Key.shift><Key.shift>CHICAGO<Key.space><Key.shift>RO
Screenshot: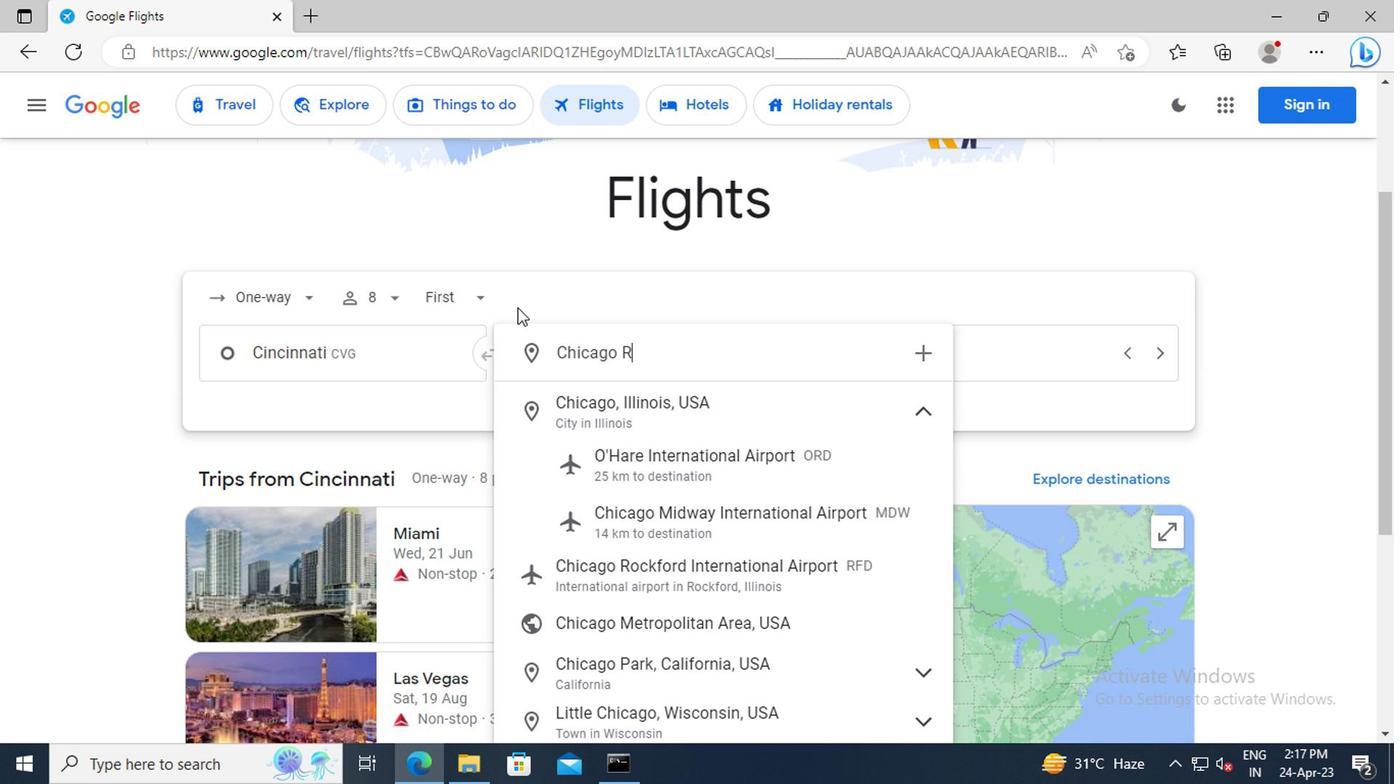 
Action: Mouse moved to (650, 426)
Screenshot: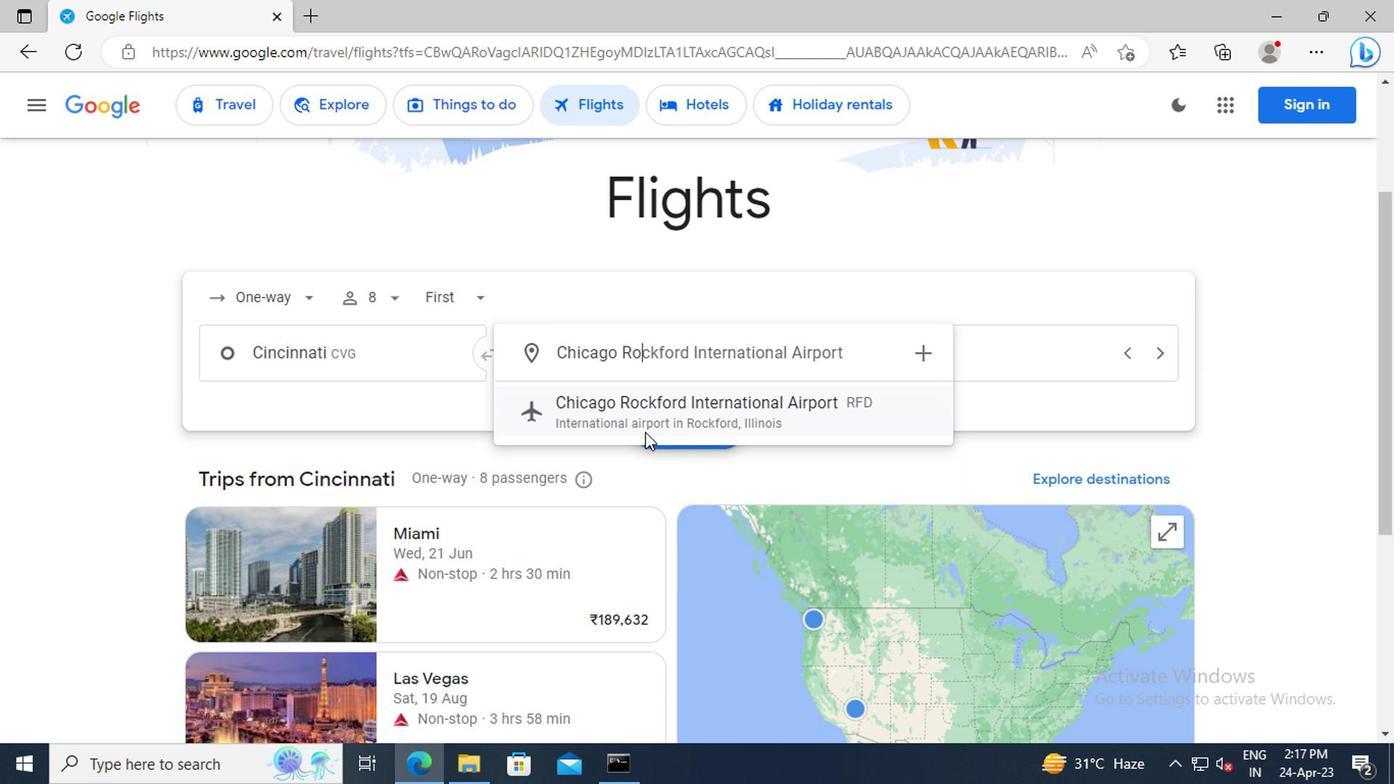
Action: Mouse pressed left at (650, 426)
Screenshot: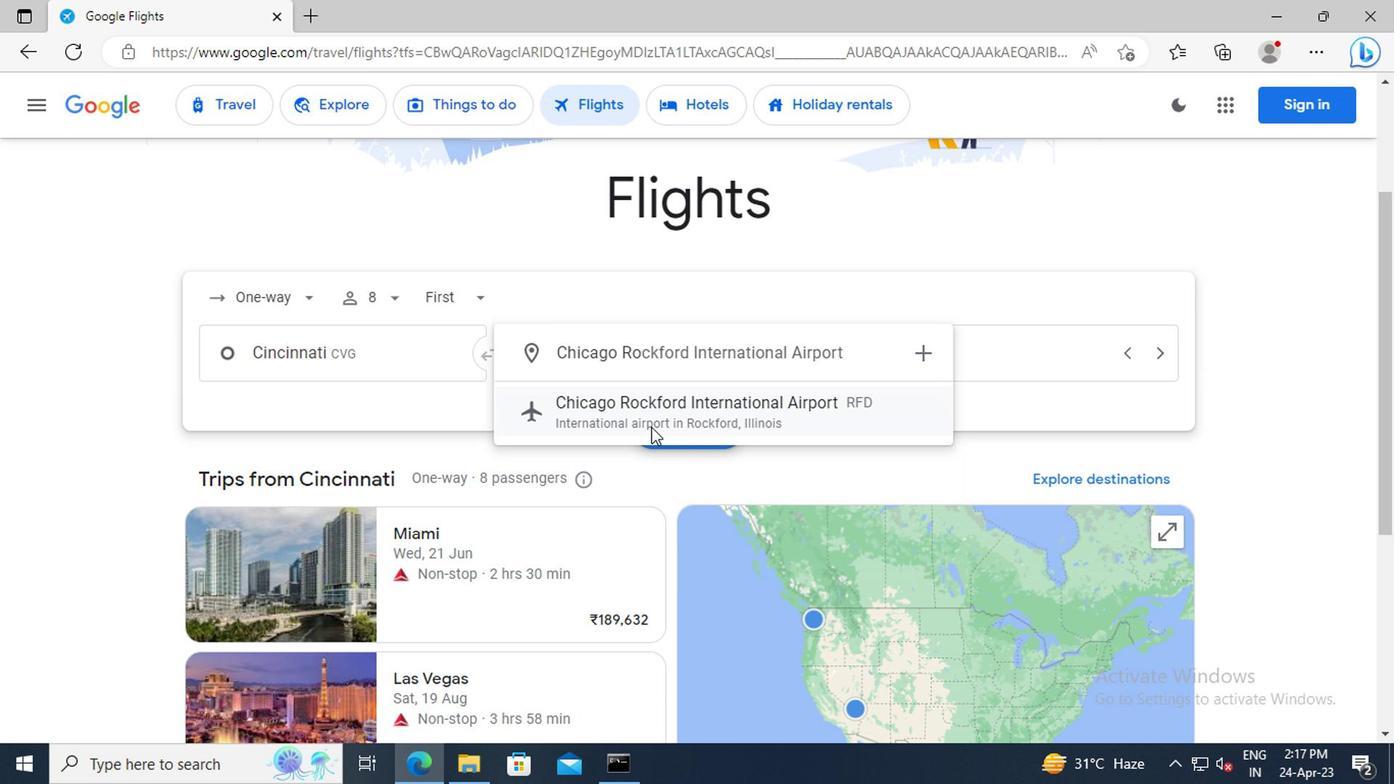 
Action: Mouse moved to (926, 375)
Screenshot: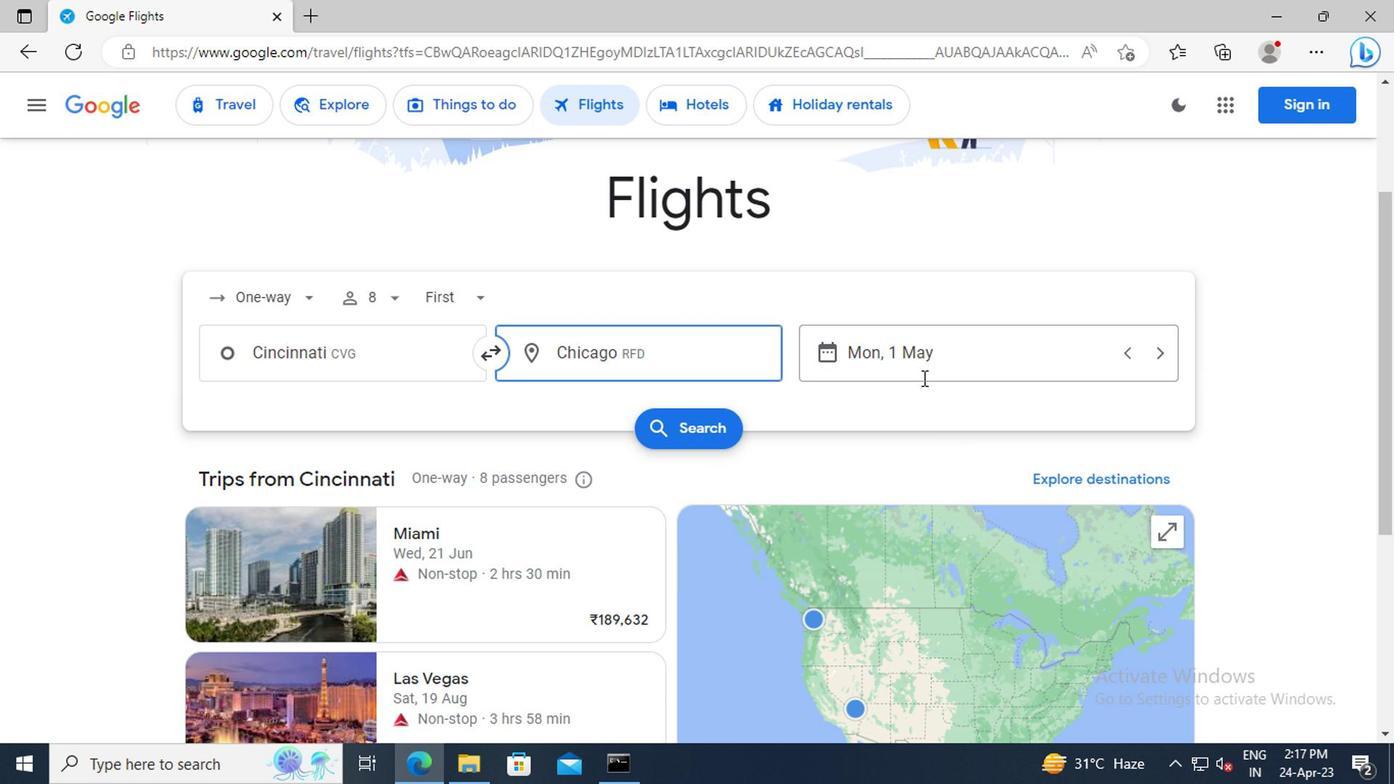 
Action: Mouse pressed left at (926, 375)
Screenshot: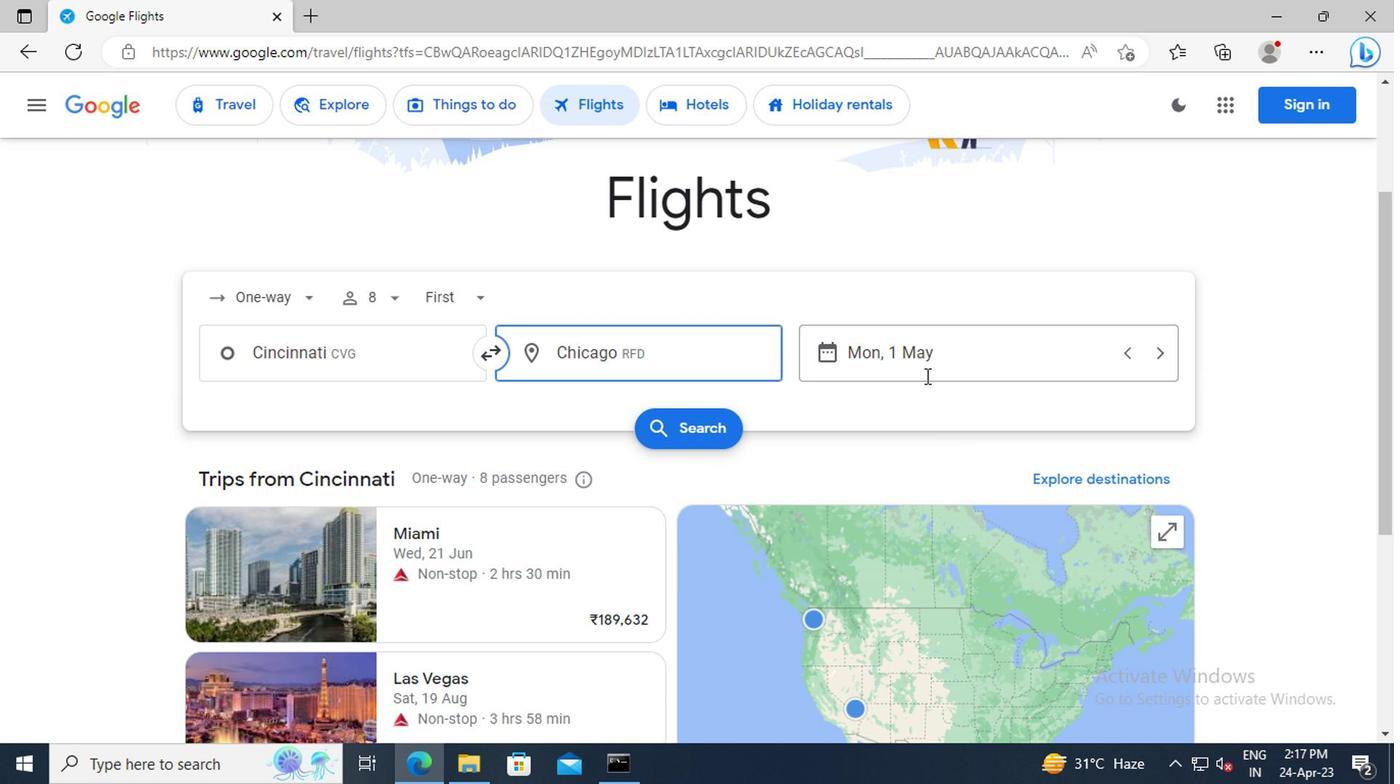 
Action: Mouse moved to (838, 322)
Screenshot: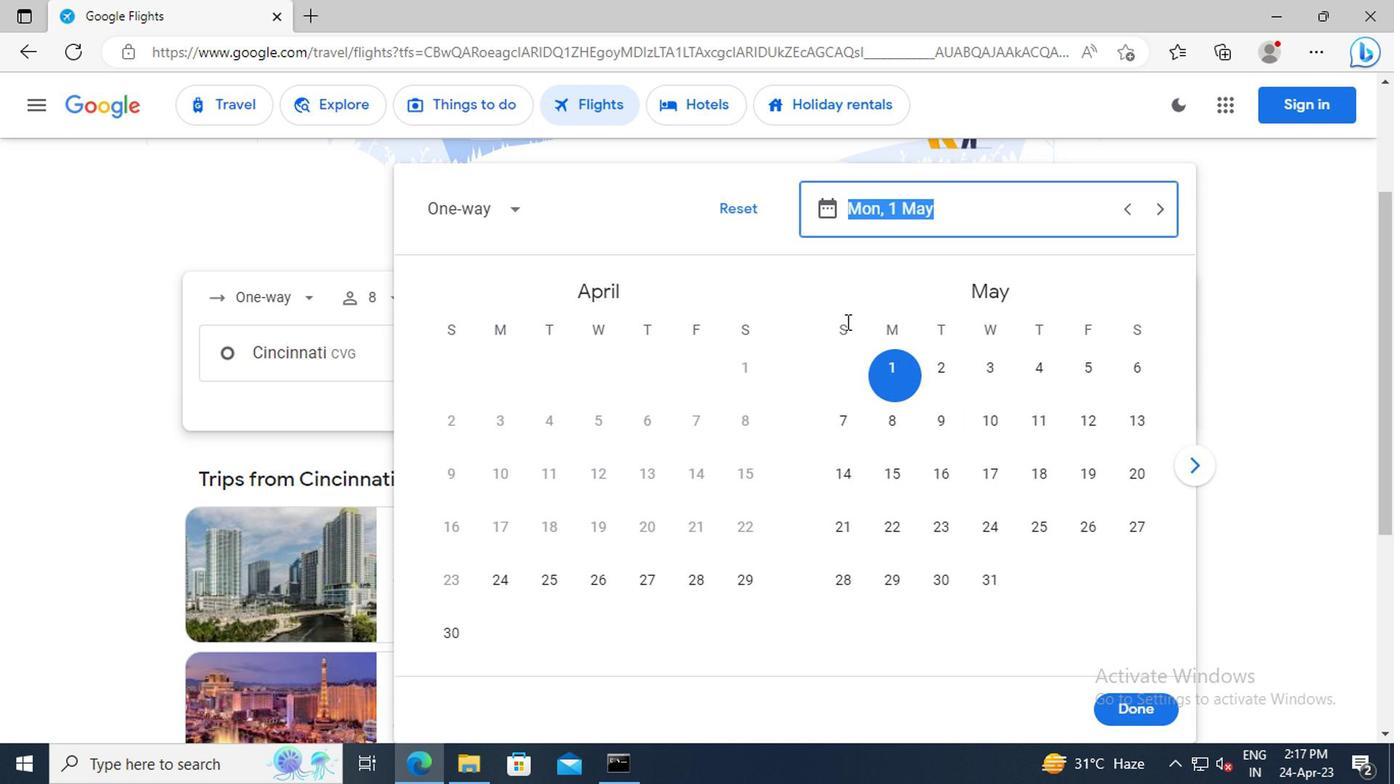 
Action: Key pressed 1
Screenshot: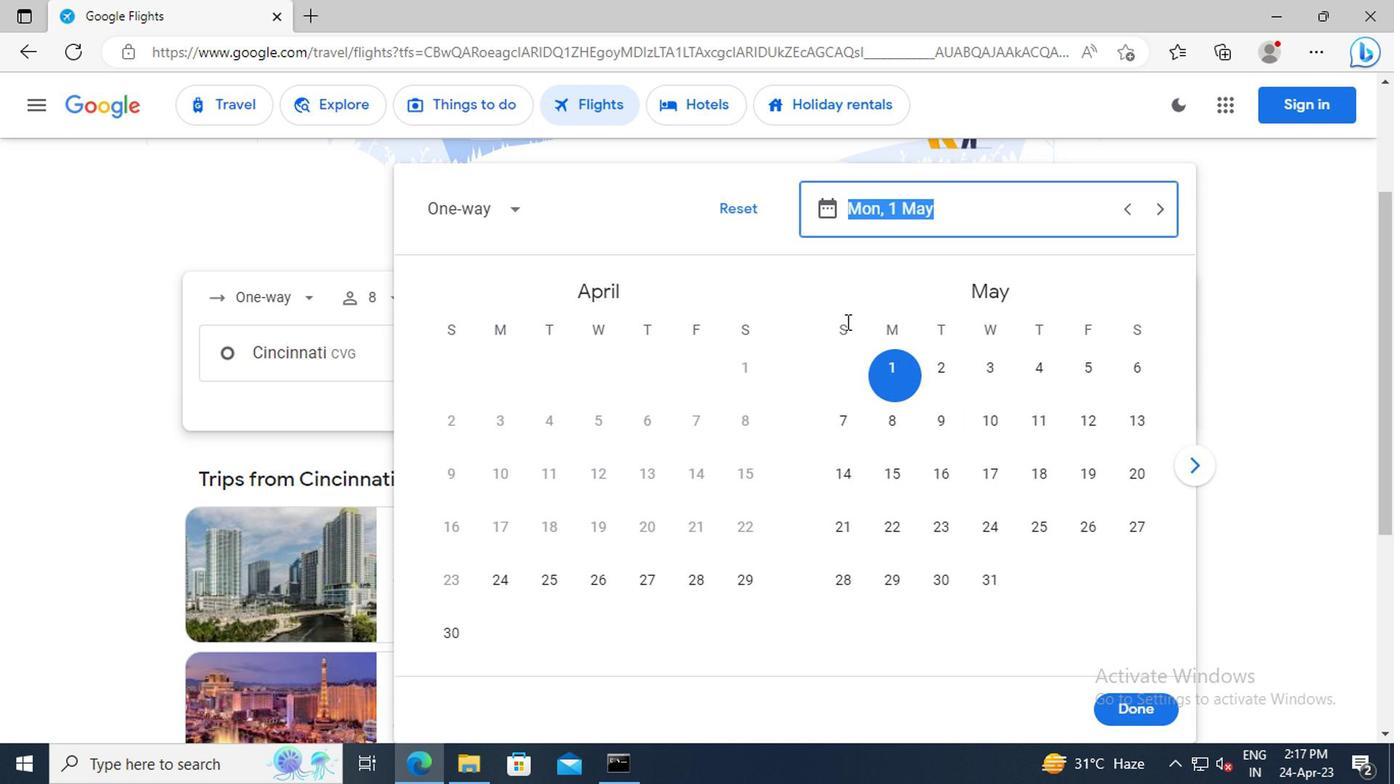 
Action: Mouse moved to (830, 318)
Screenshot: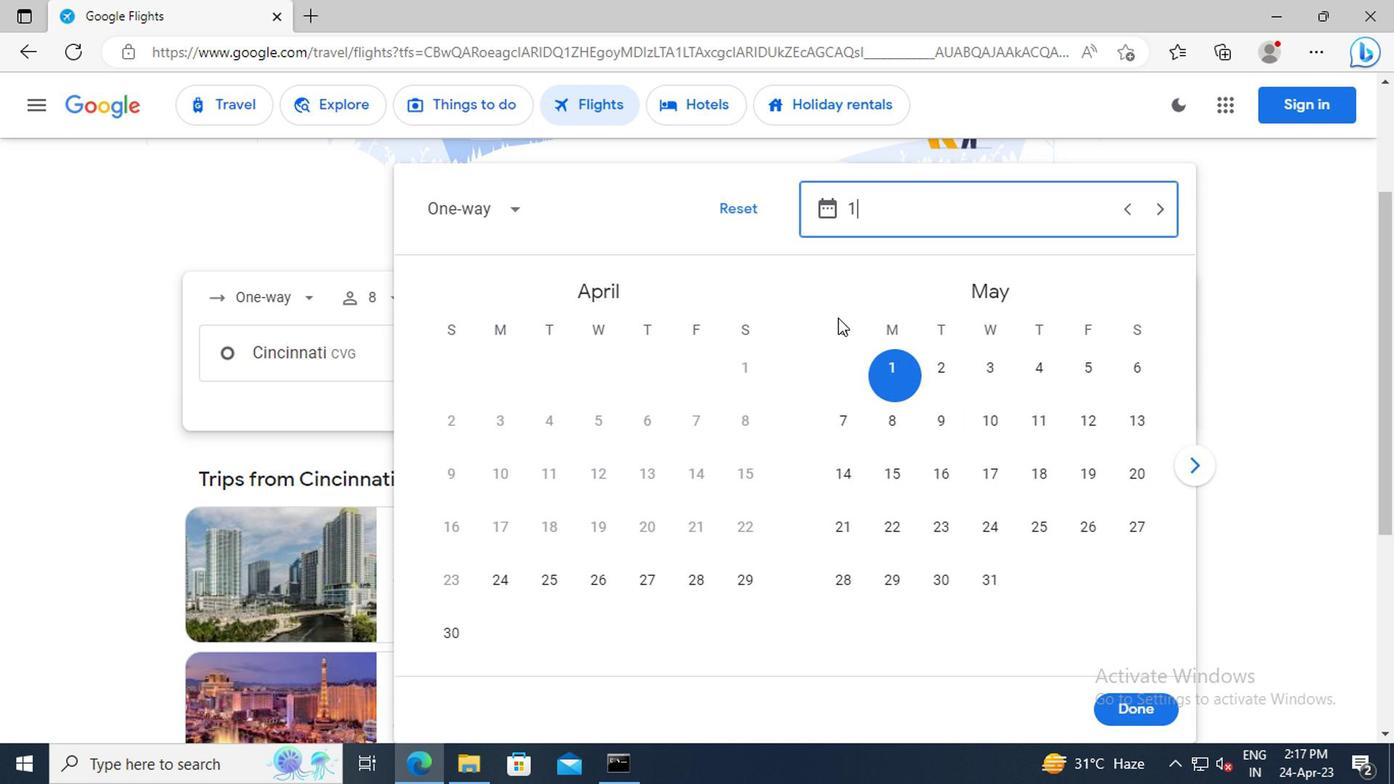 
Action: Key pressed <Key.space>MAY<Key.enter>
Screenshot: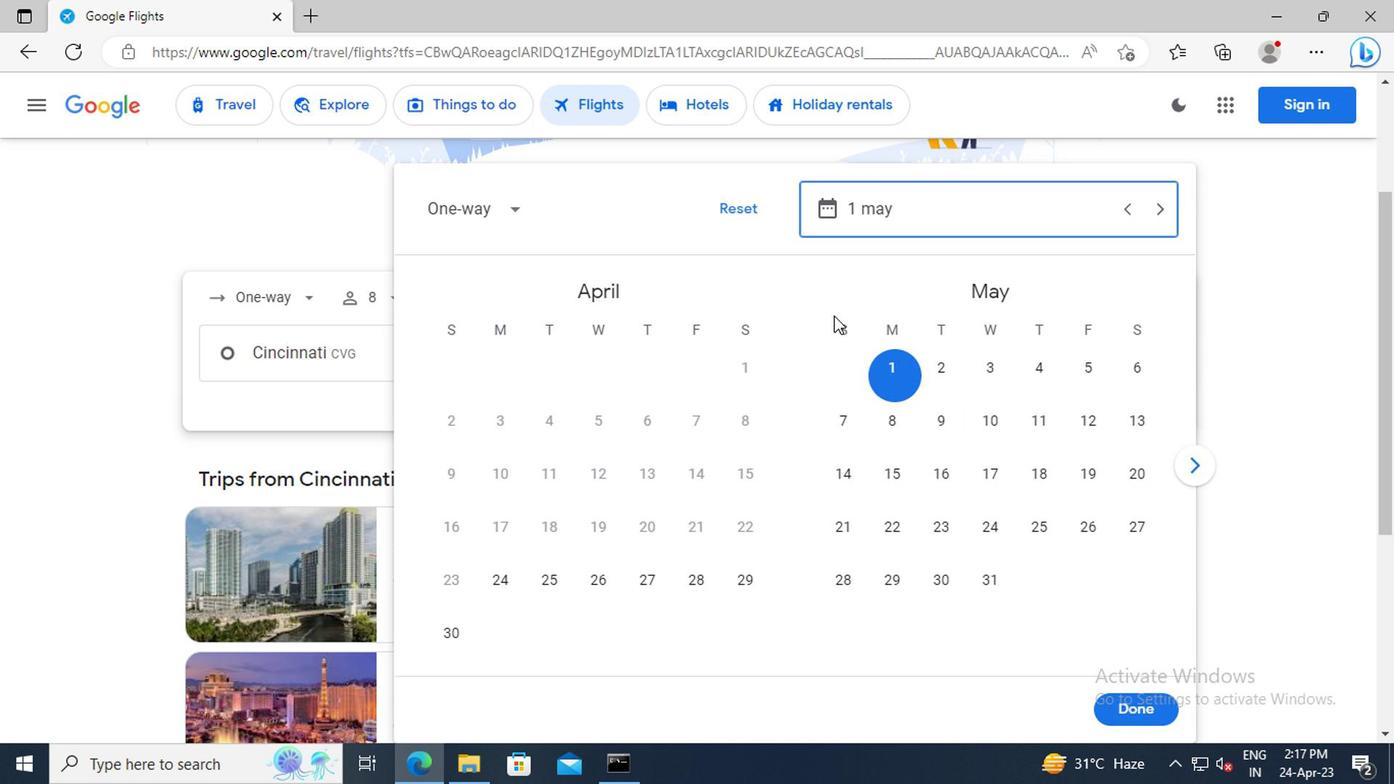 
Action: Mouse moved to (1131, 706)
Screenshot: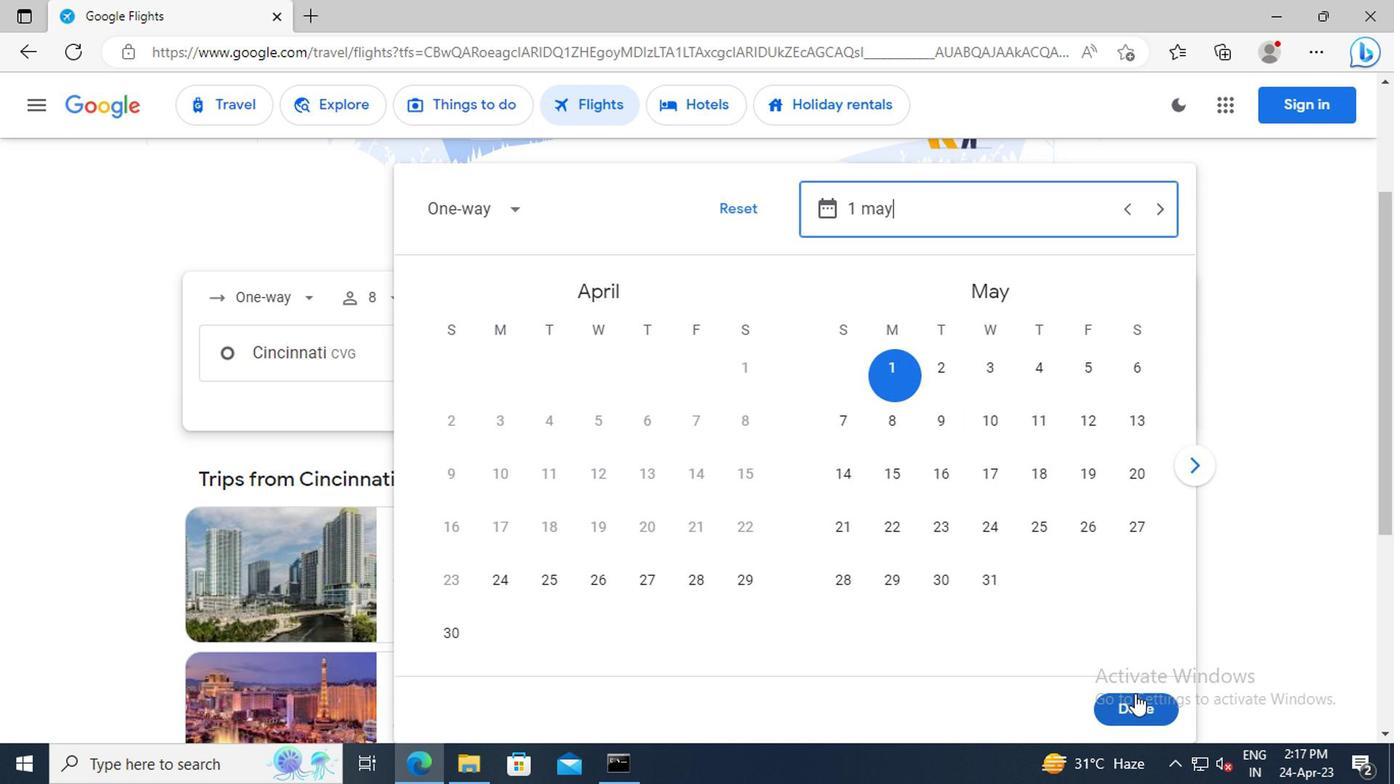 
Action: Mouse pressed left at (1131, 706)
Screenshot: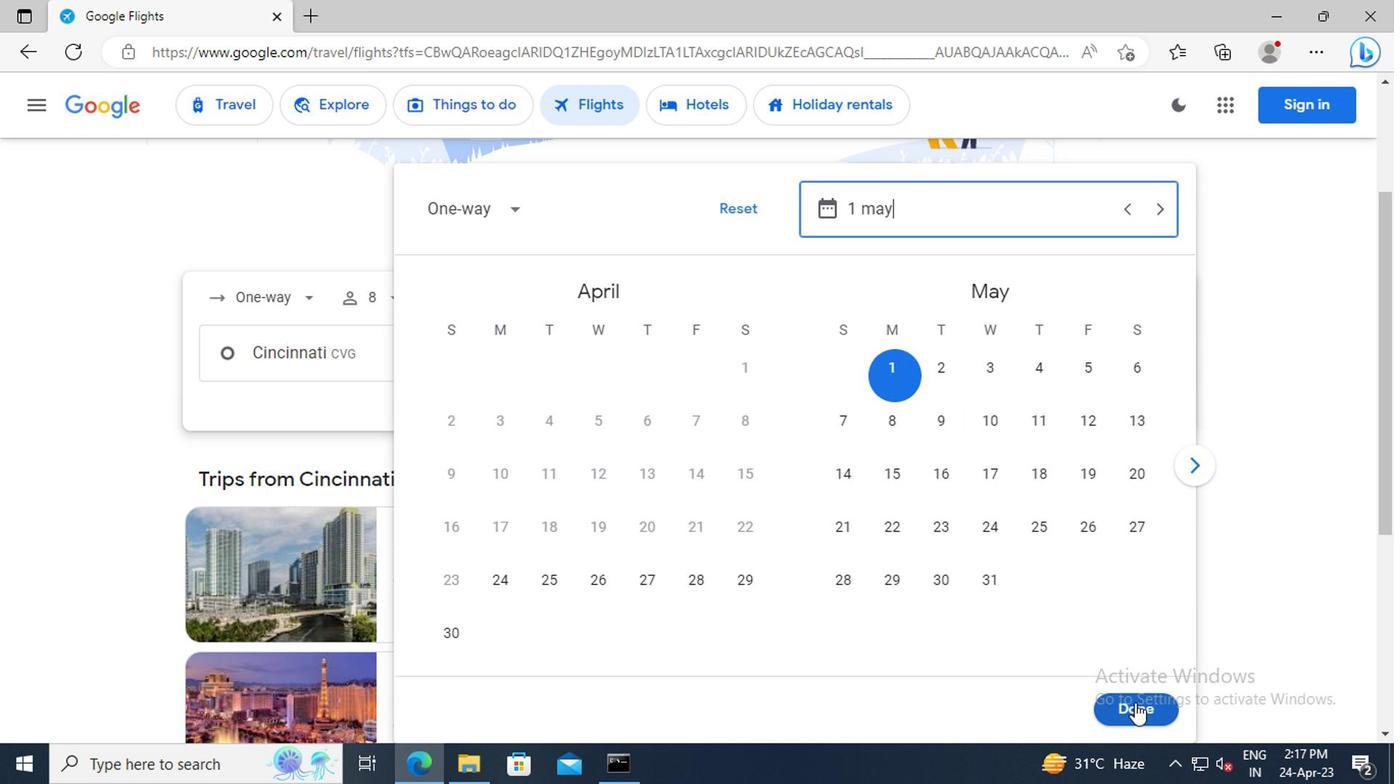 
Action: Mouse moved to (706, 427)
Screenshot: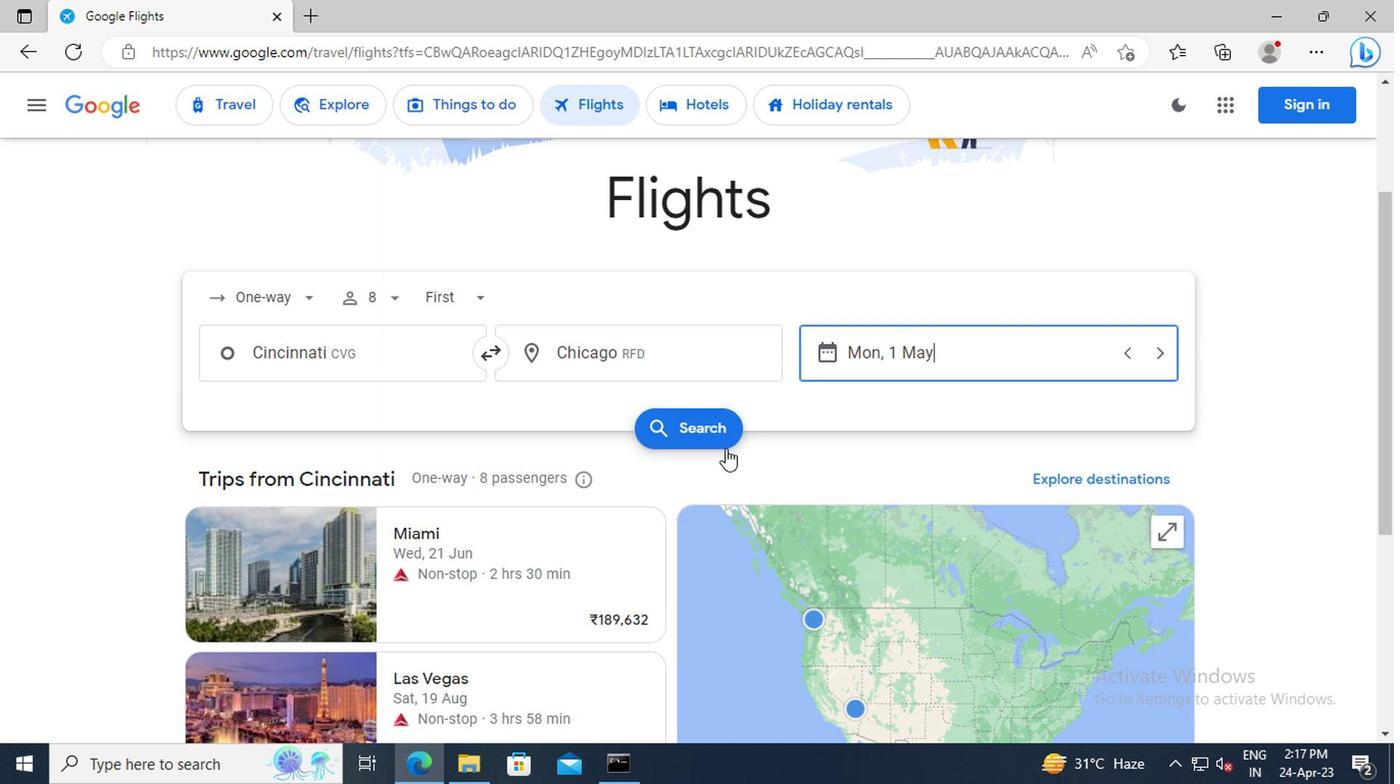 
Action: Mouse pressed left at (706, 427)
Screenshot: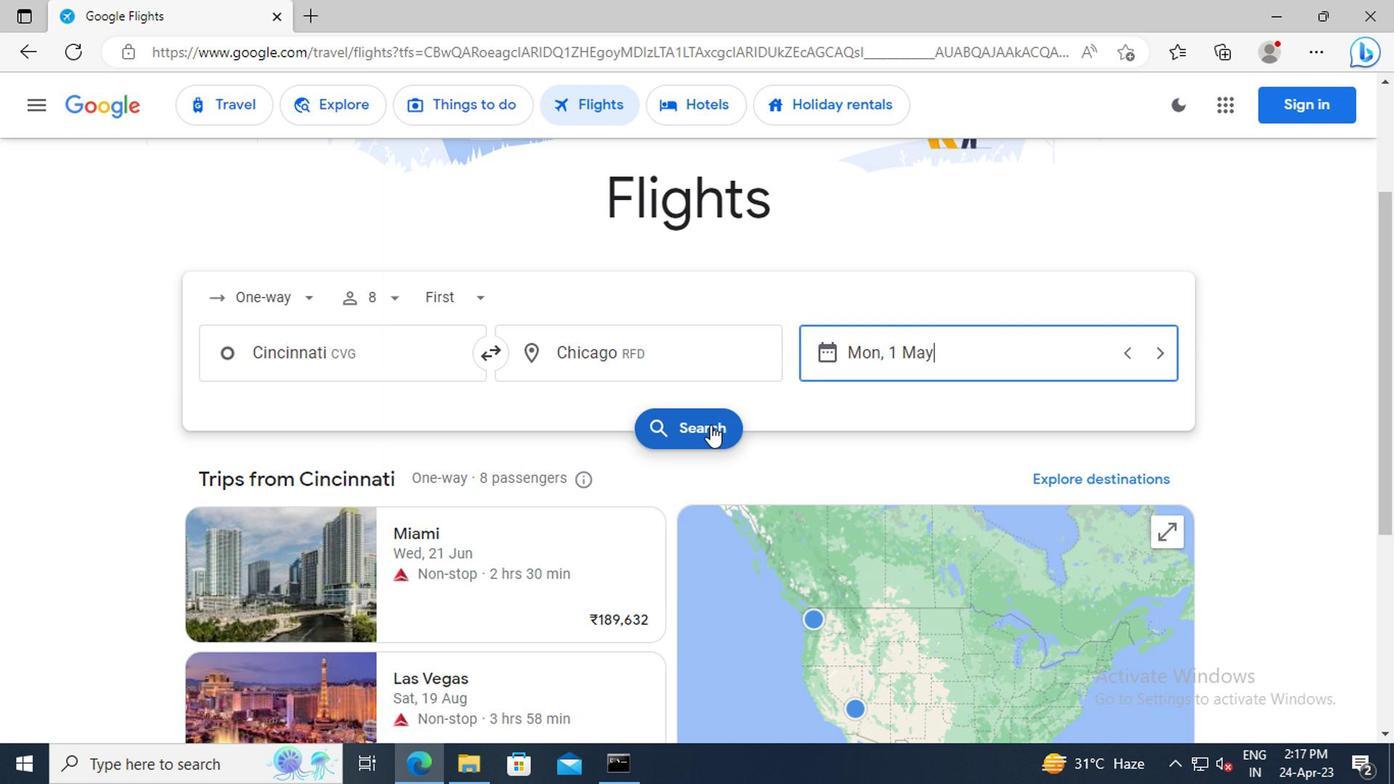 
Action: Mouse moved to (235, 291)
Screenshot: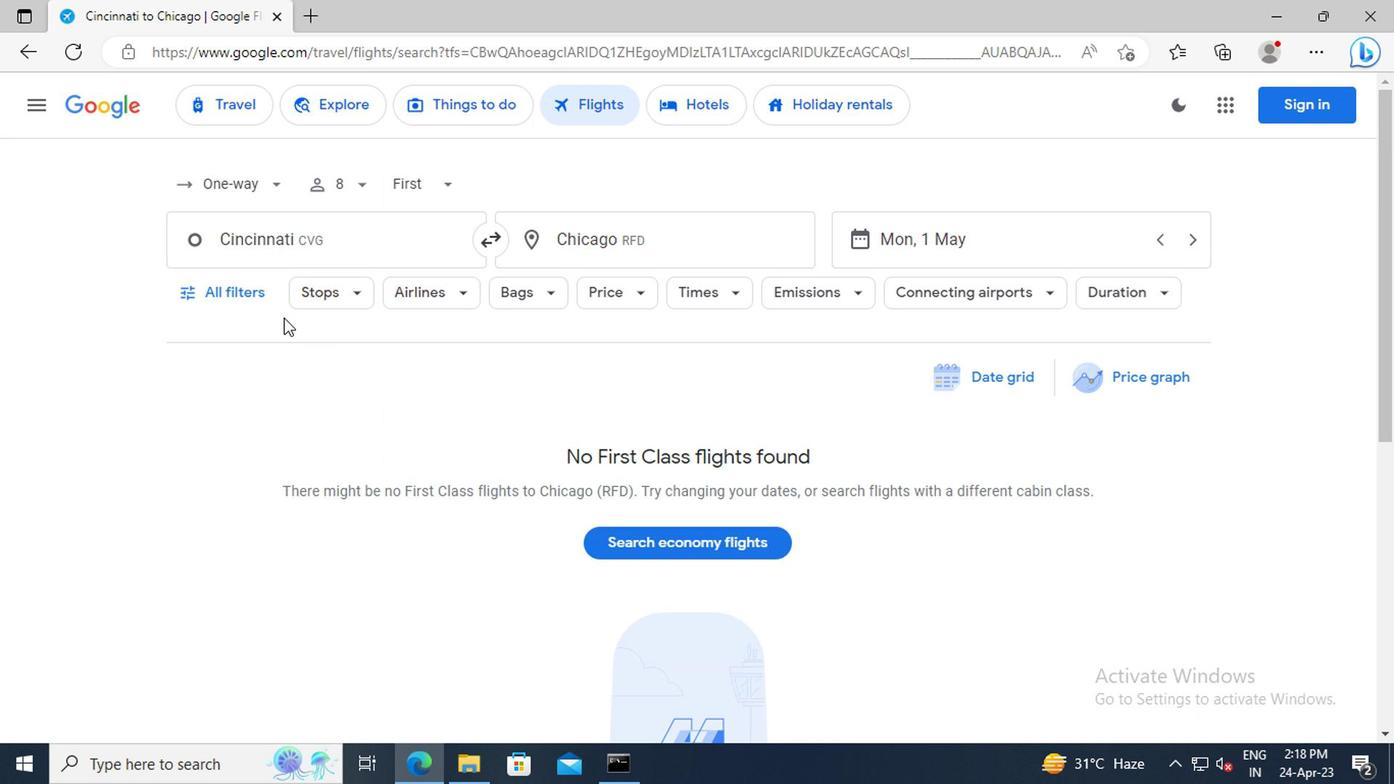 
Action: Mouse pressed left at (235, 291)
Screenshot: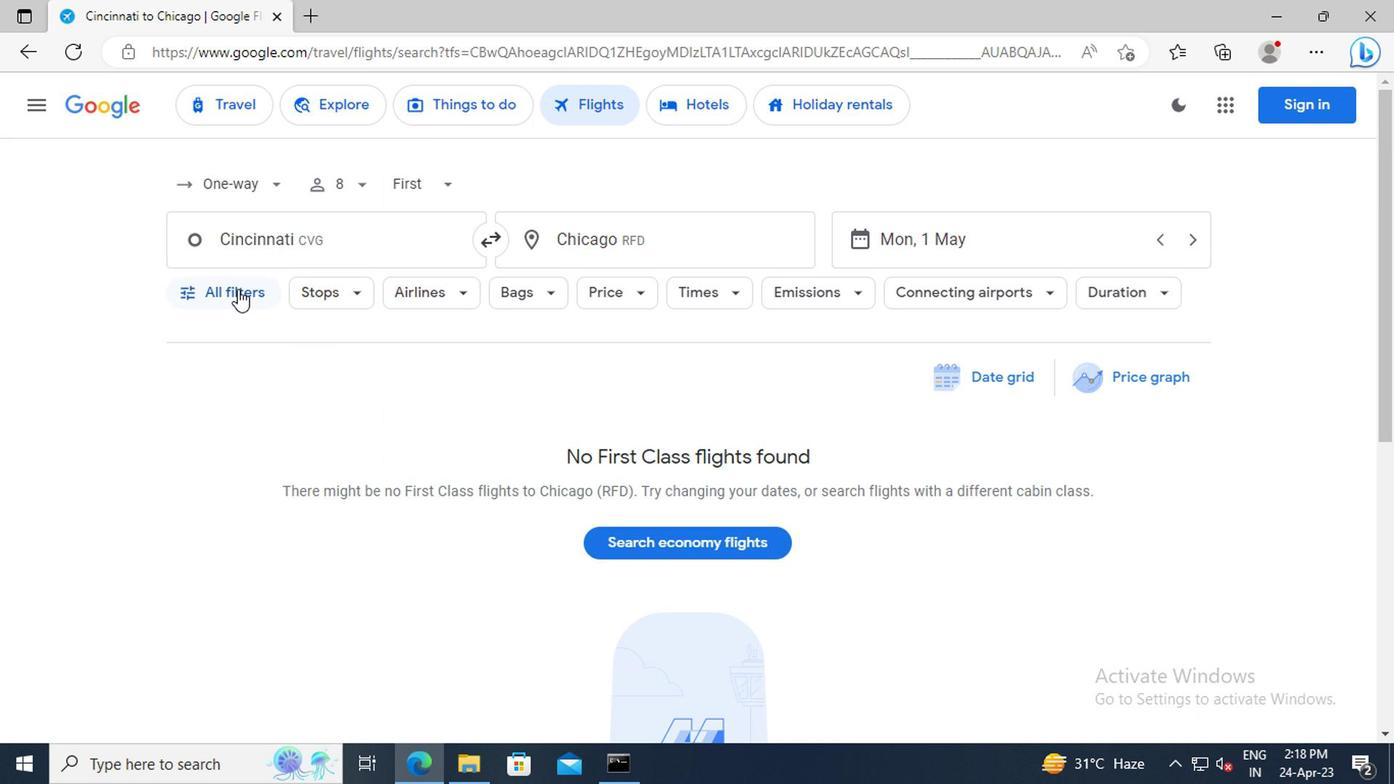 
Action: Mouse moved to (378, 399)
Screenshot: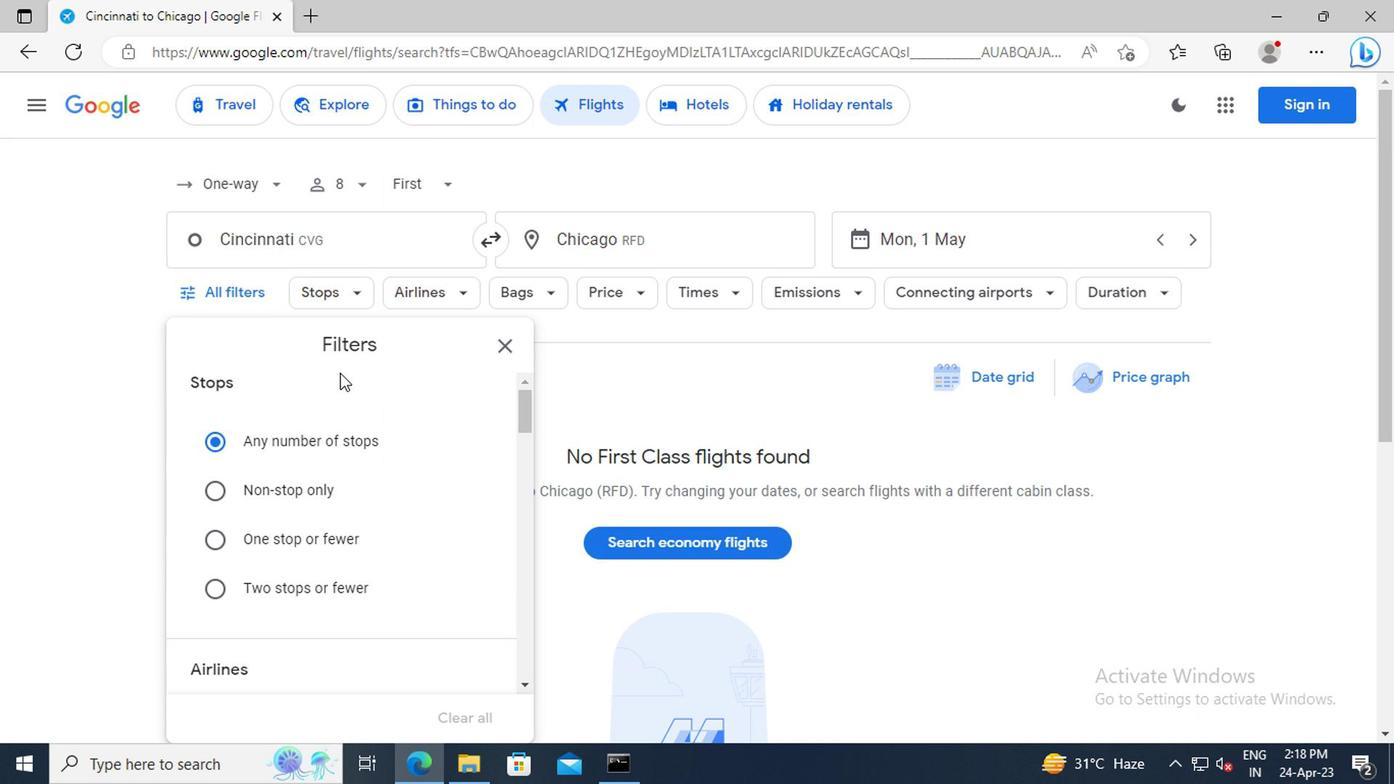 
Action: Mouse scrolled (378, 398) with delta (0, 0)
Screenshot: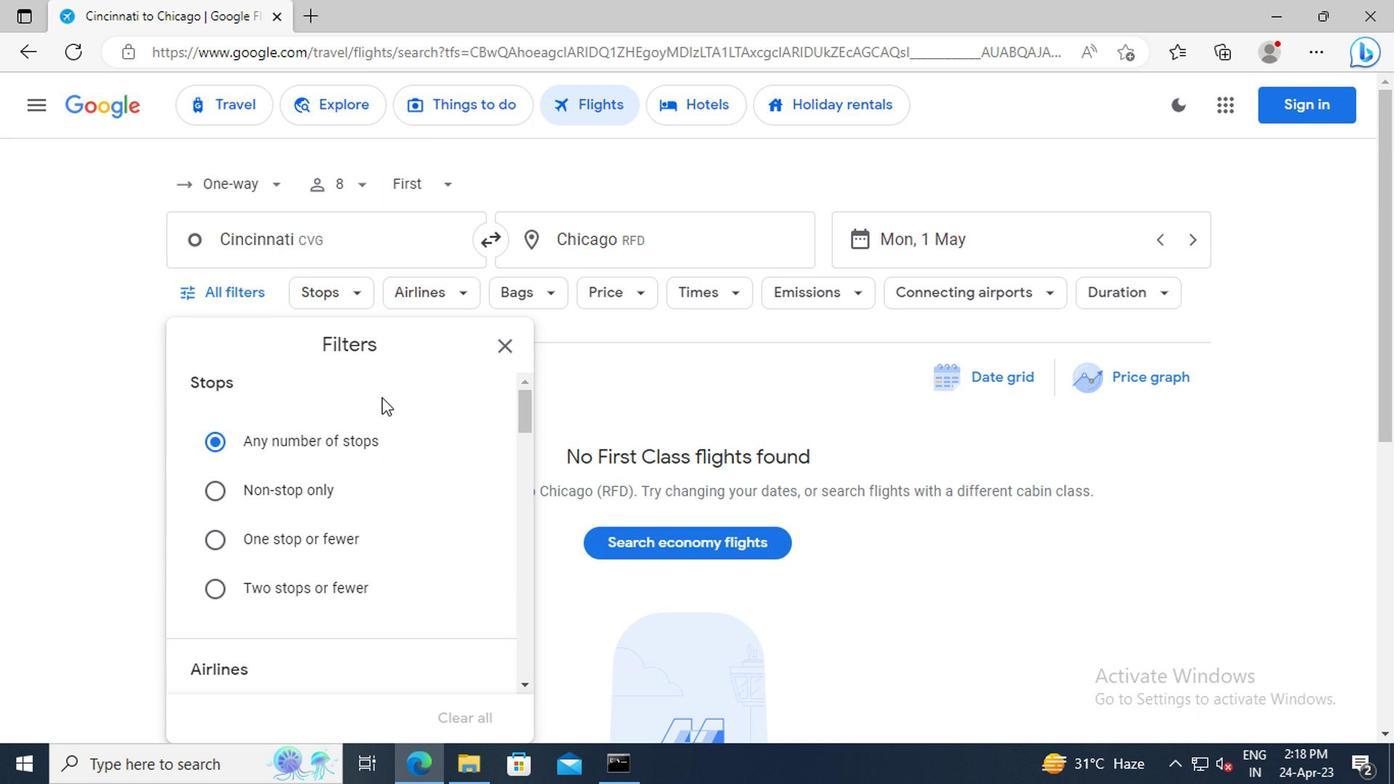
Action: Mouse scrolled (378, 398) with delta (0, 0)
Screenshot: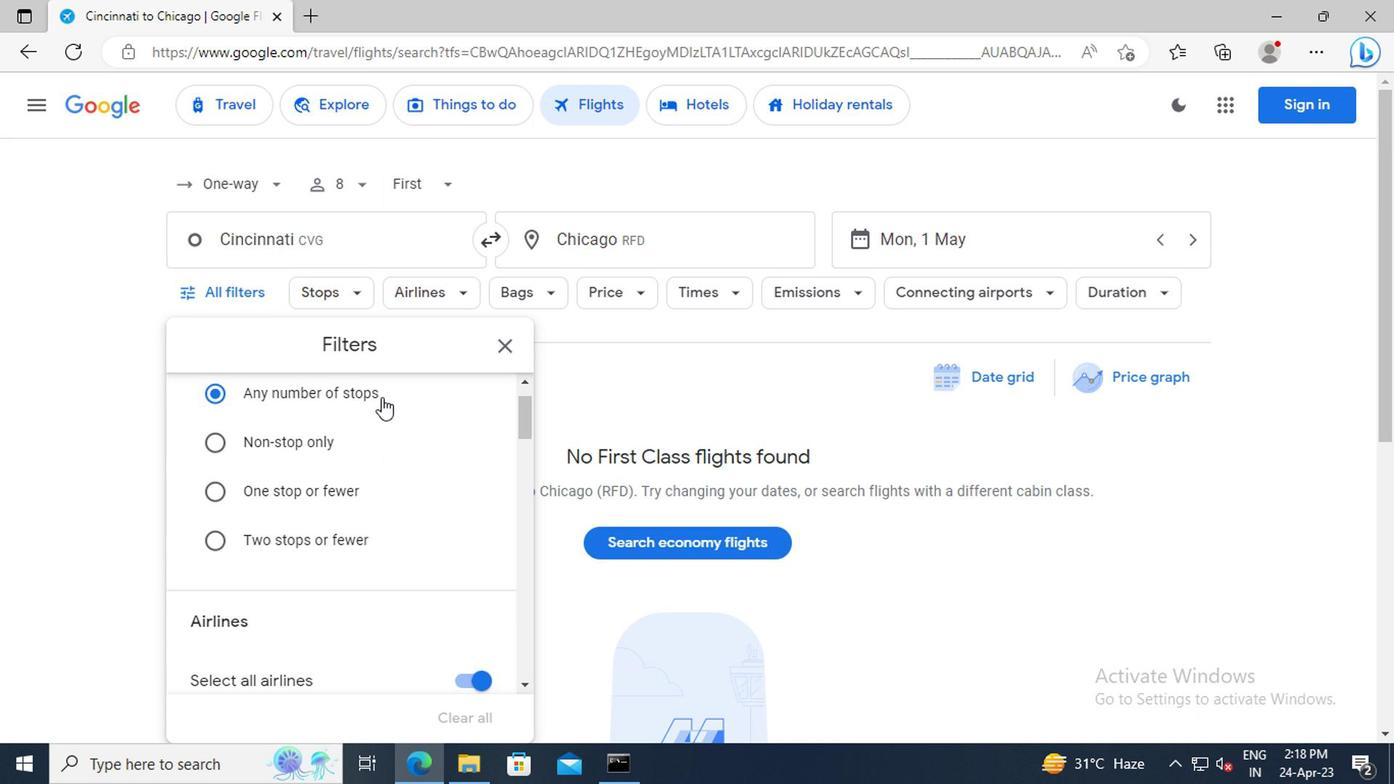 
Action: Mouse scrolled (378, 398) with delta (0, 0)
Screenshot: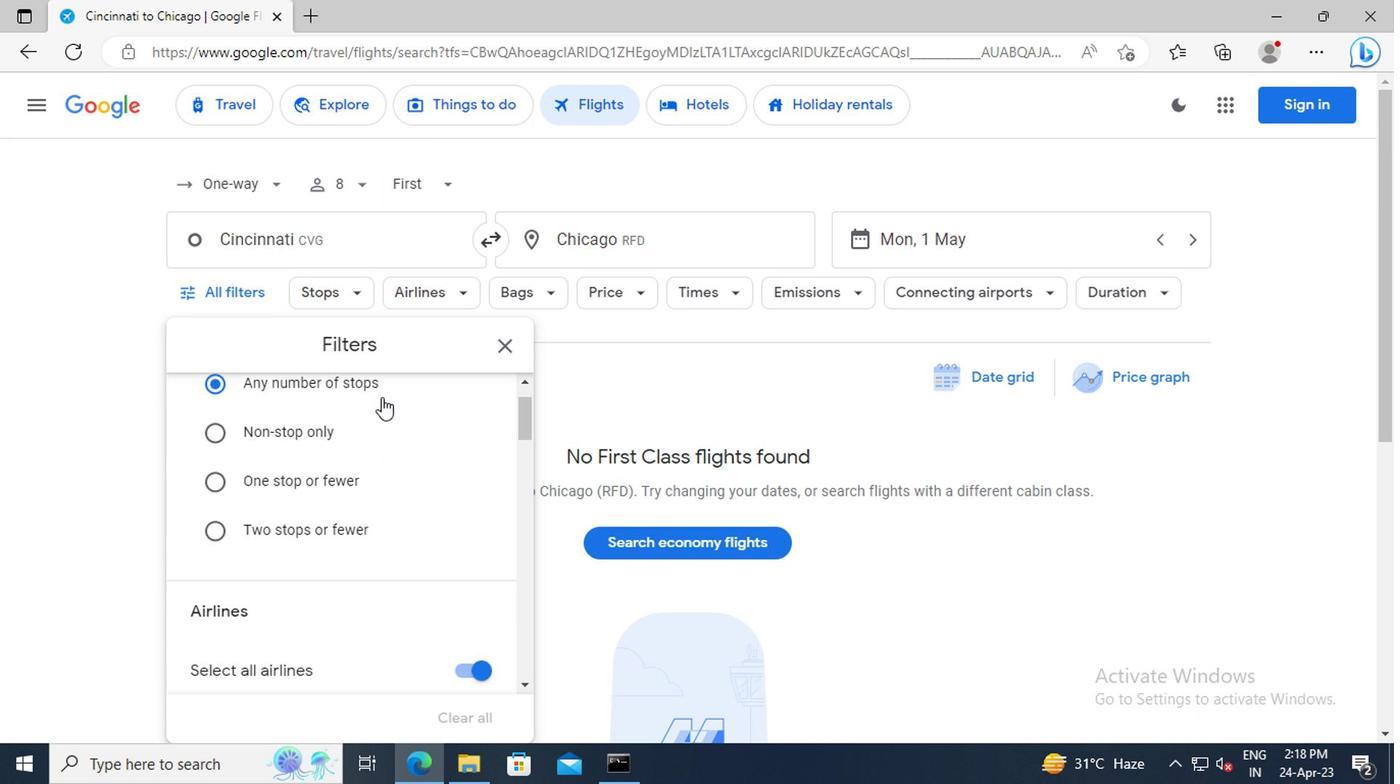 
Action: Mouse scrolled (378, 398) with delta (0, 0)
Screenshot: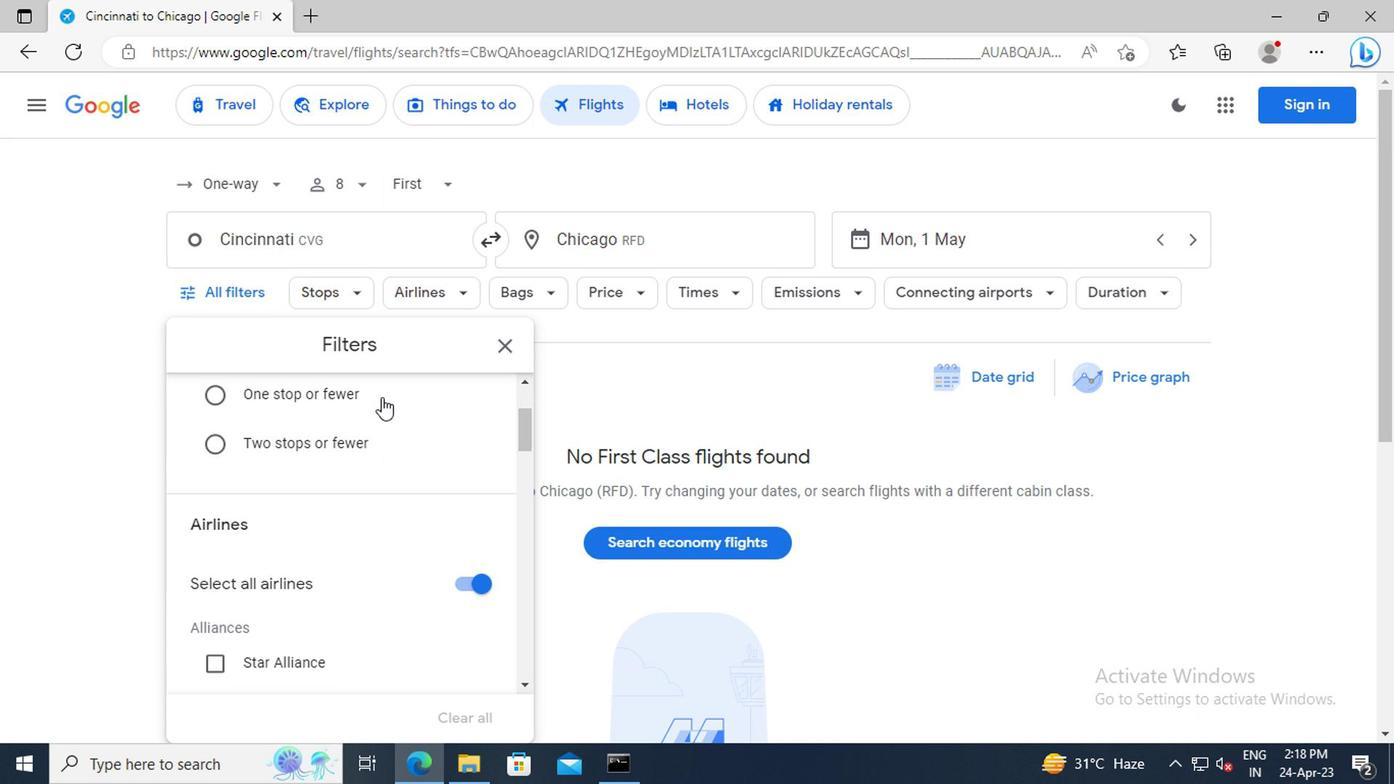 
Action: Mouse scrolled (378, 398) with delta (0, 0)
Screenshot: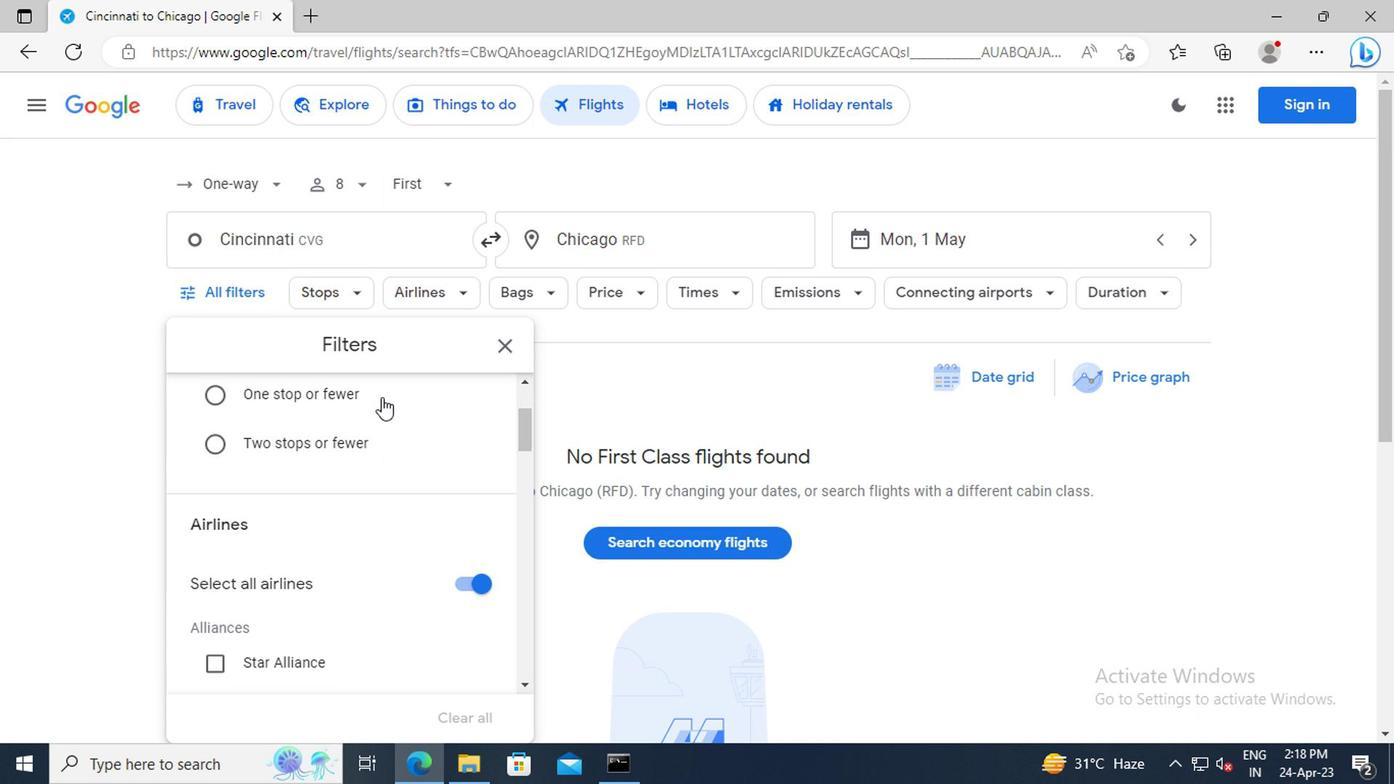
Action: Mouse moved to (468, 492)
Screenshot: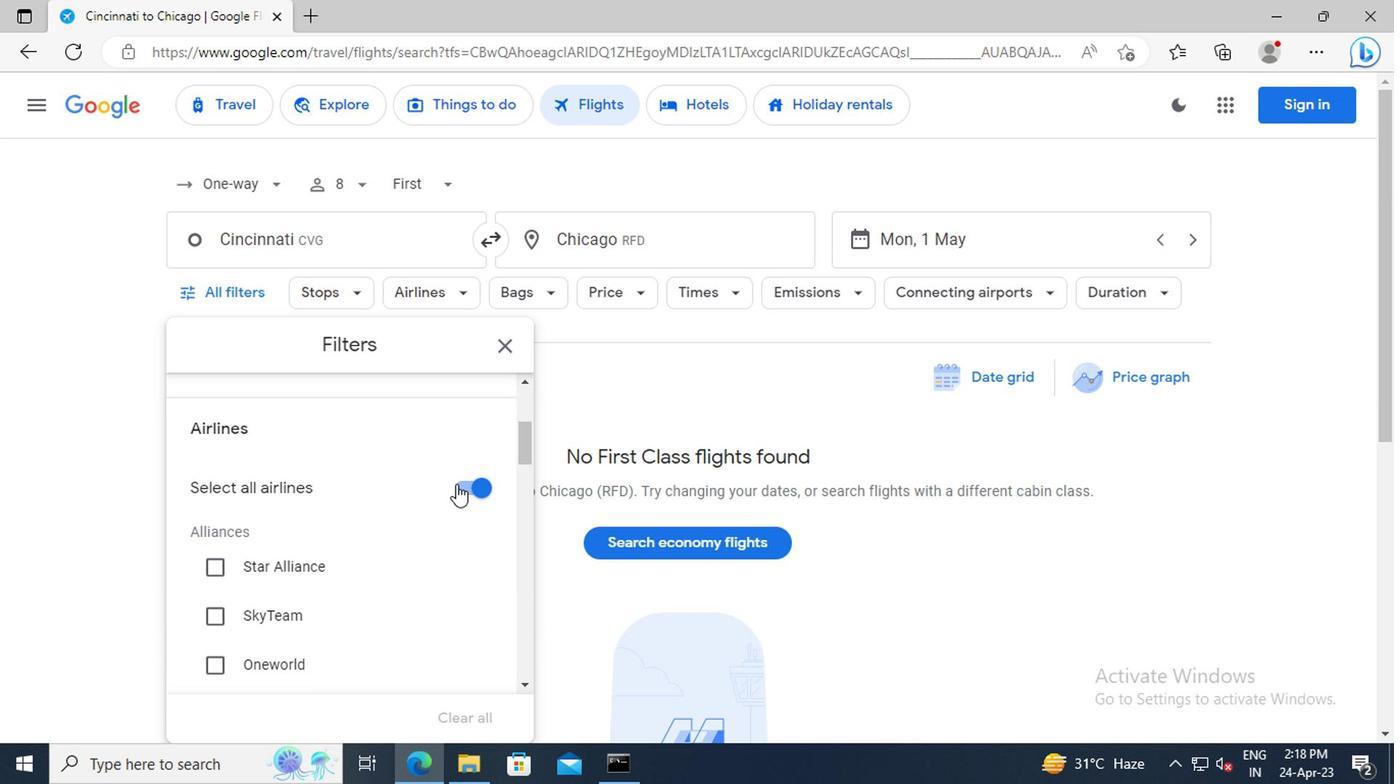 
Action: Mouse pressed left at (468, 492)
Screenshot: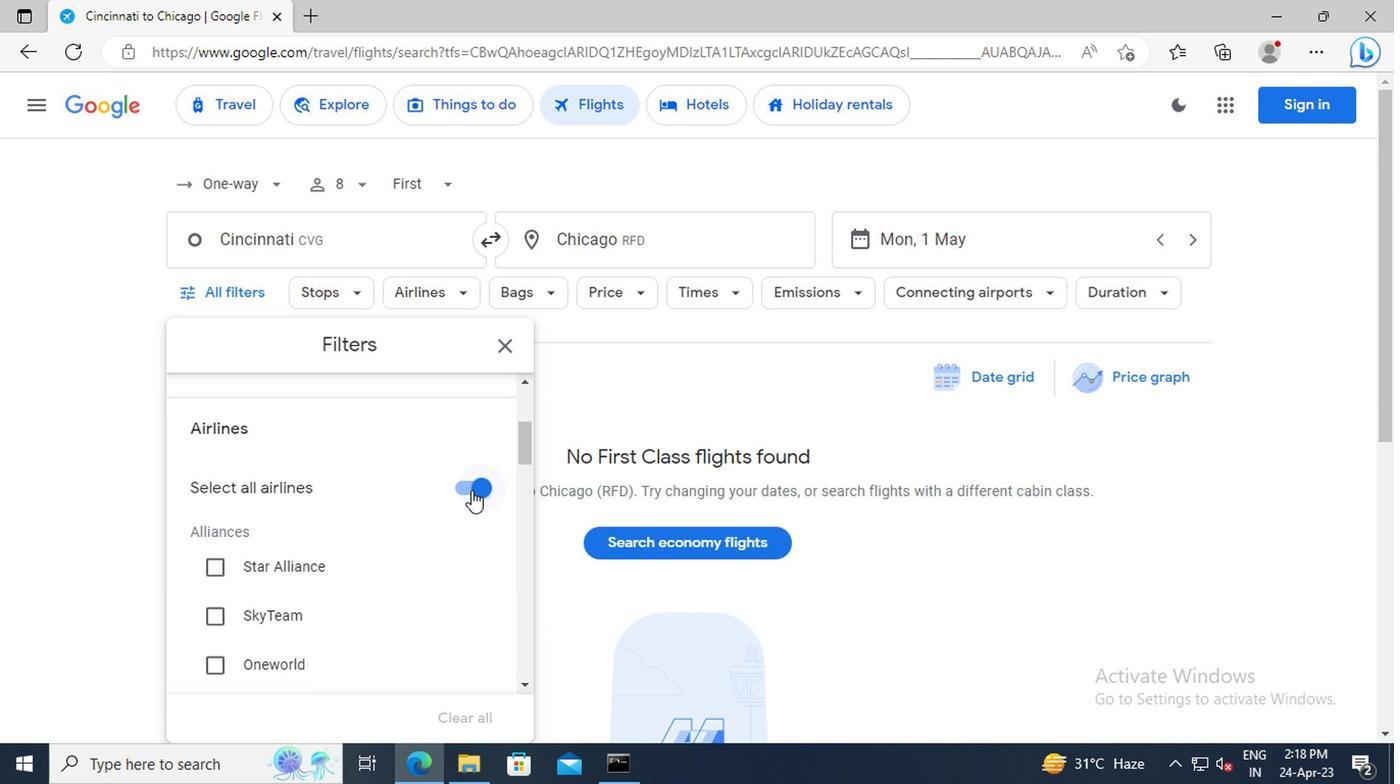 
Action: Mouse moved to (393, 476)
Screenshot: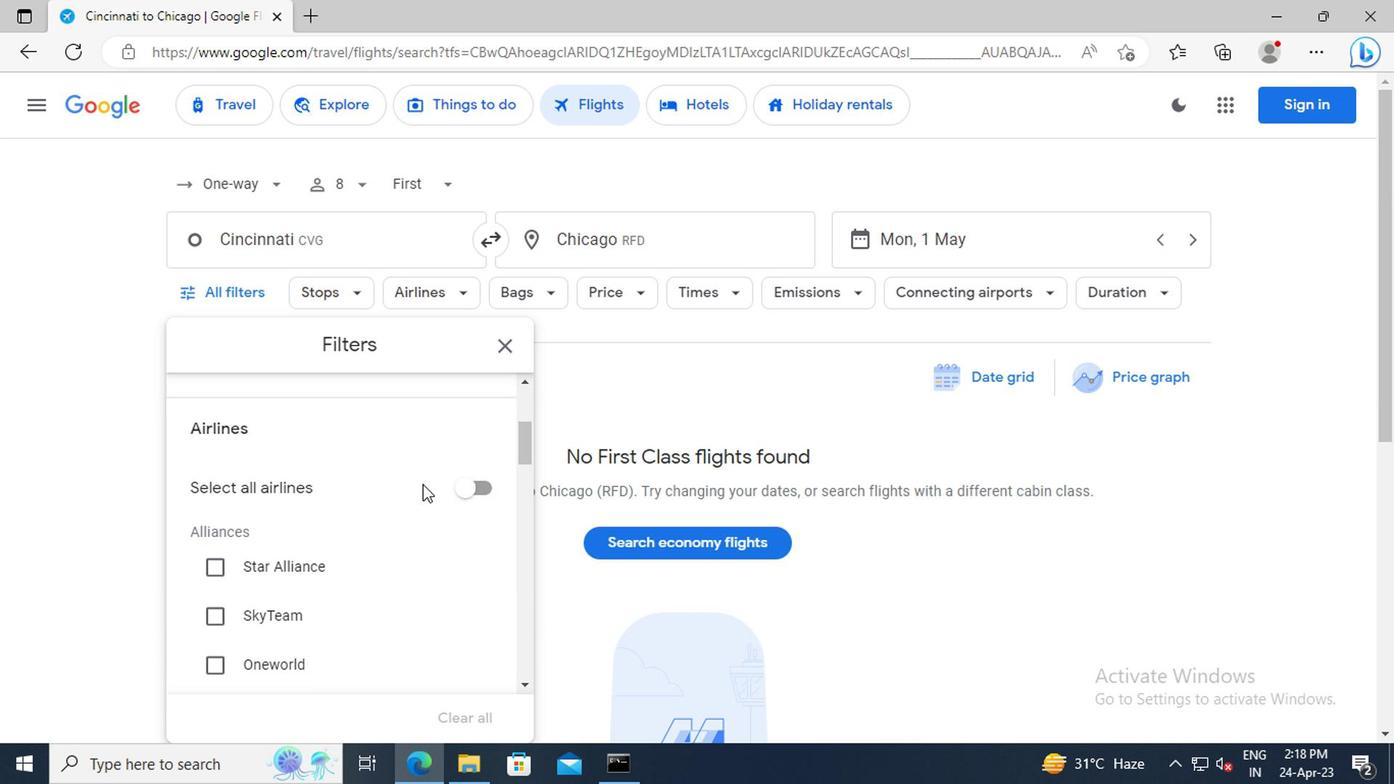
Action: Mouse scrolled (393, 475) with delta (0, -1)
Screenshot: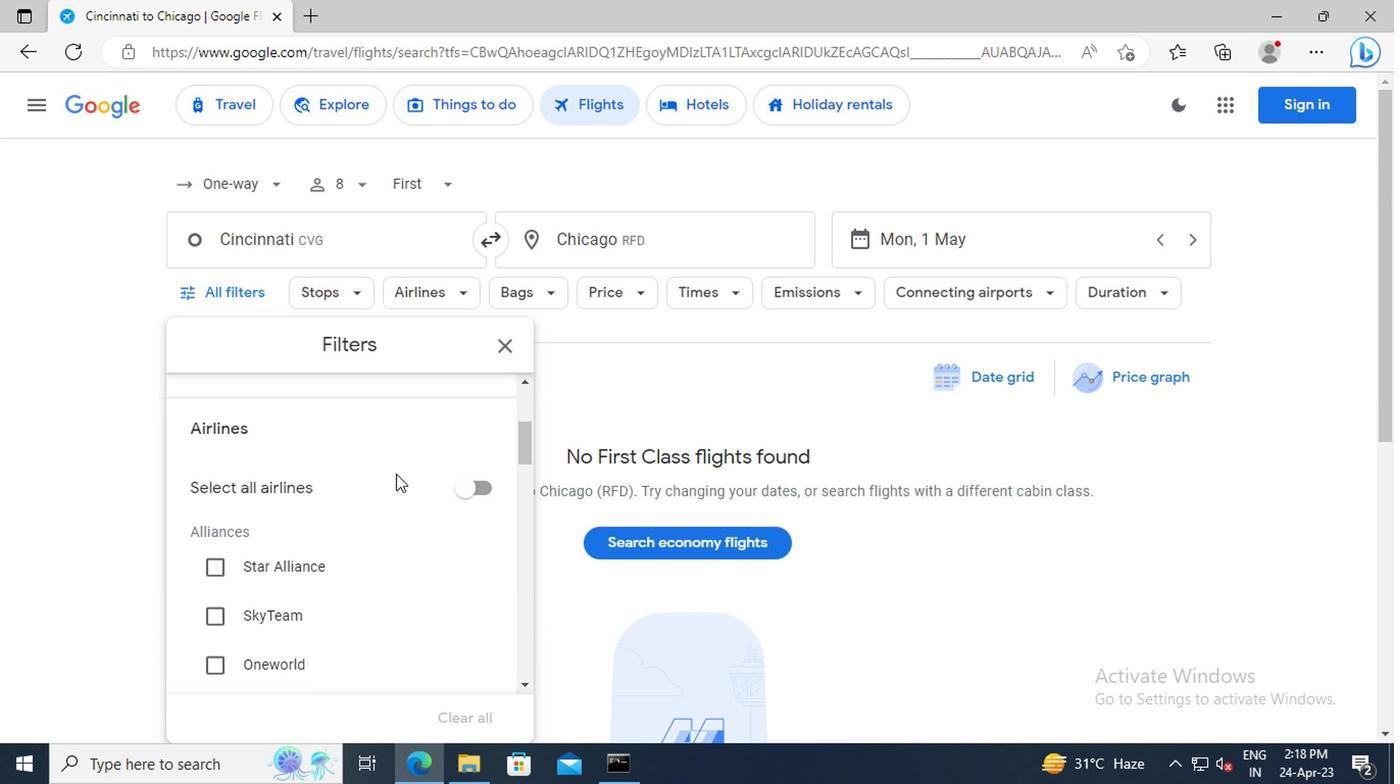 
Action: Mouse scrolled (393, 475) with delta (0, -1)
Screenshot: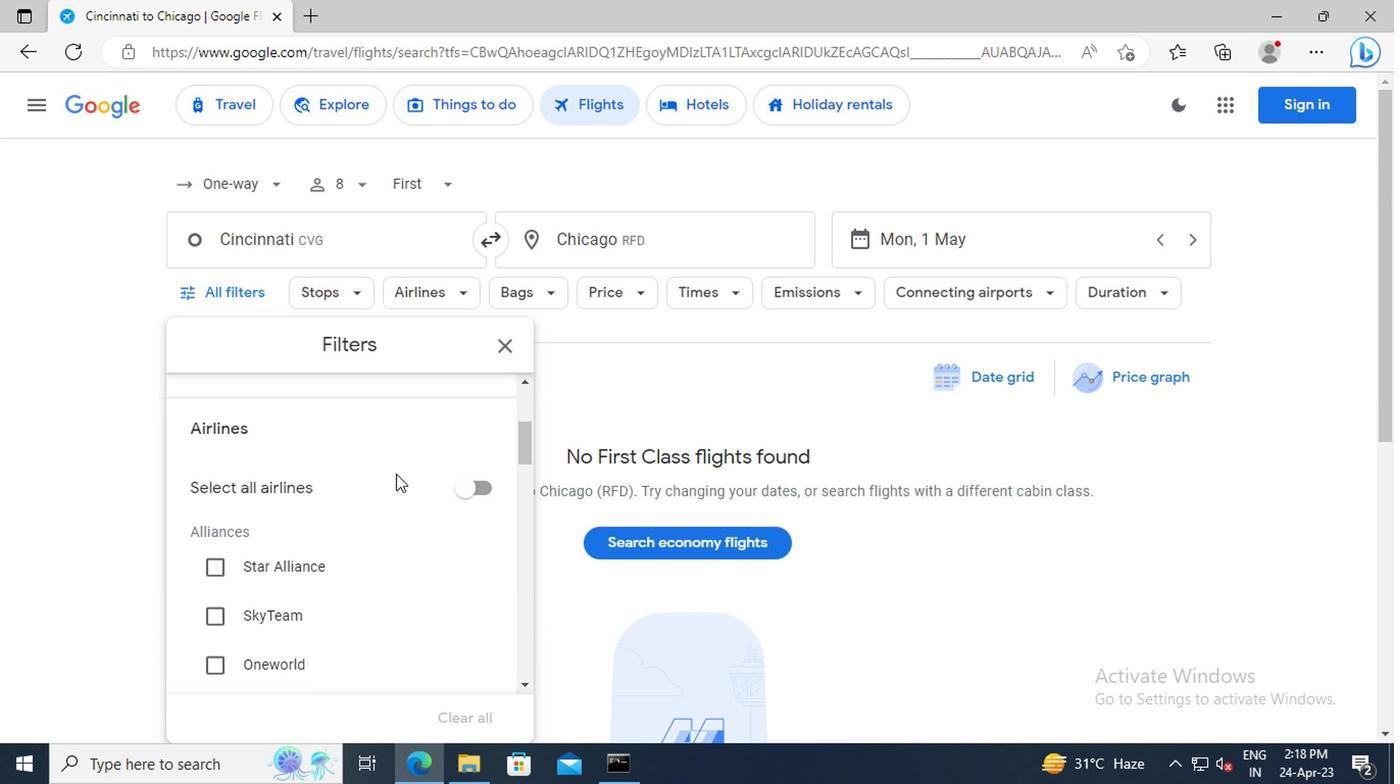
Action: Mouse scrolled (393, 475) with delta (0, -1)
Screenshot: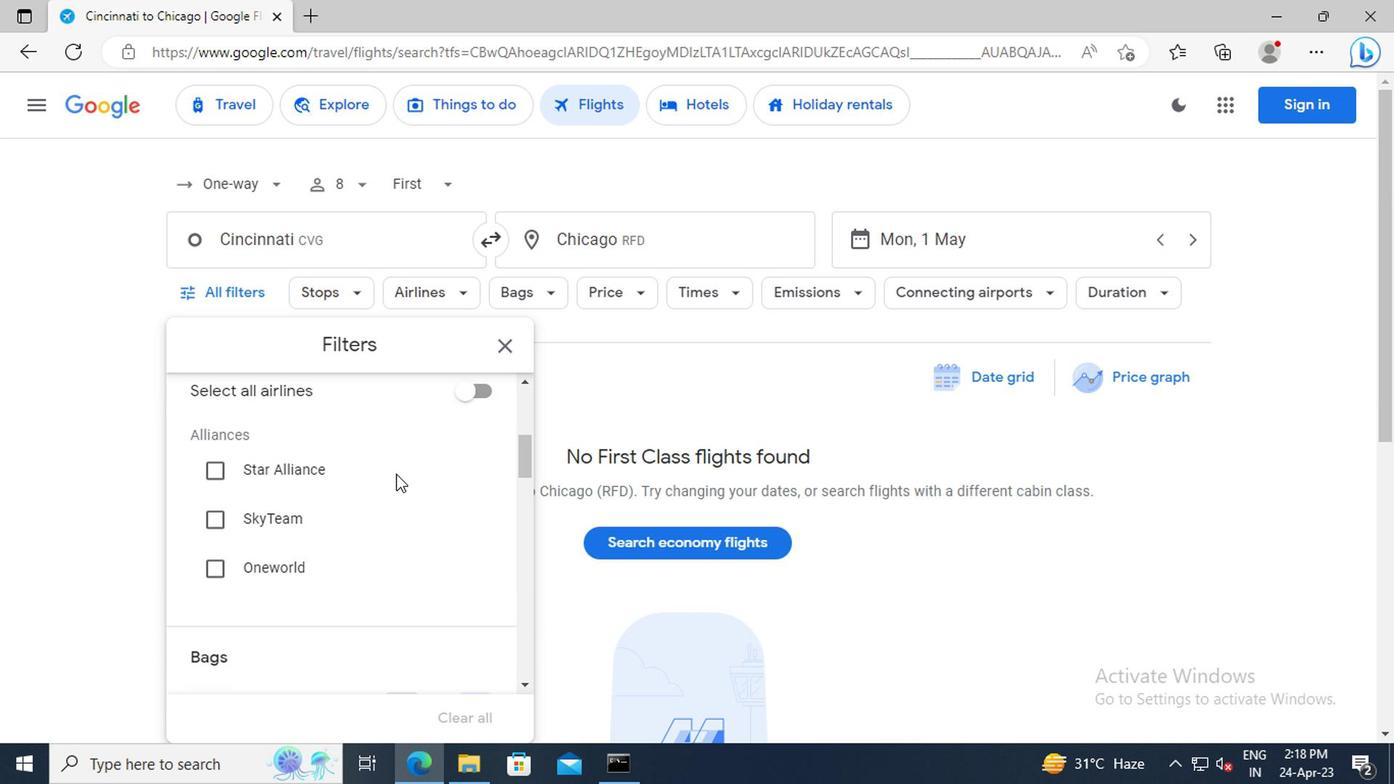 
Action: Mouse scrolled (393, 475) with delta (0, -1)
Screenshot: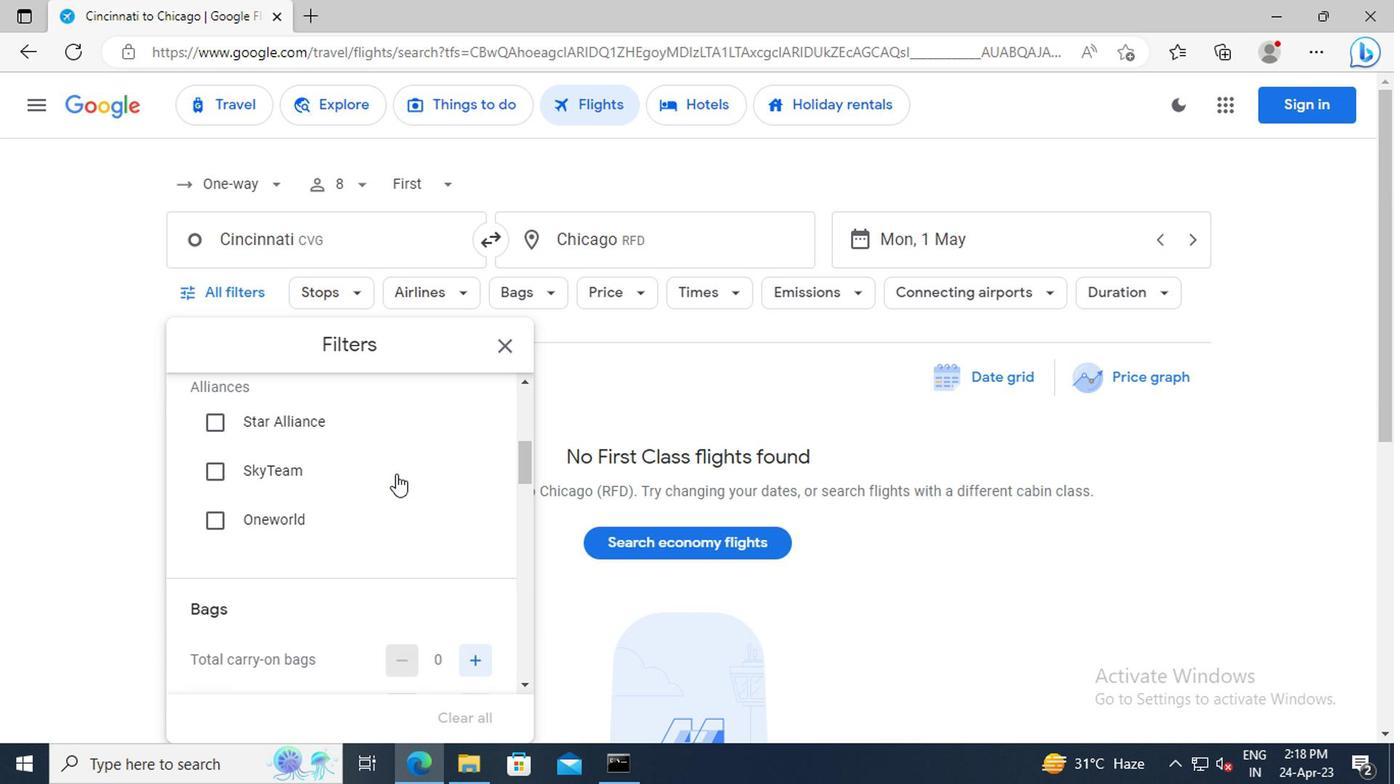 
Action: Mouse scrolled (393, 475) with delta (0, -1)
Screenshot: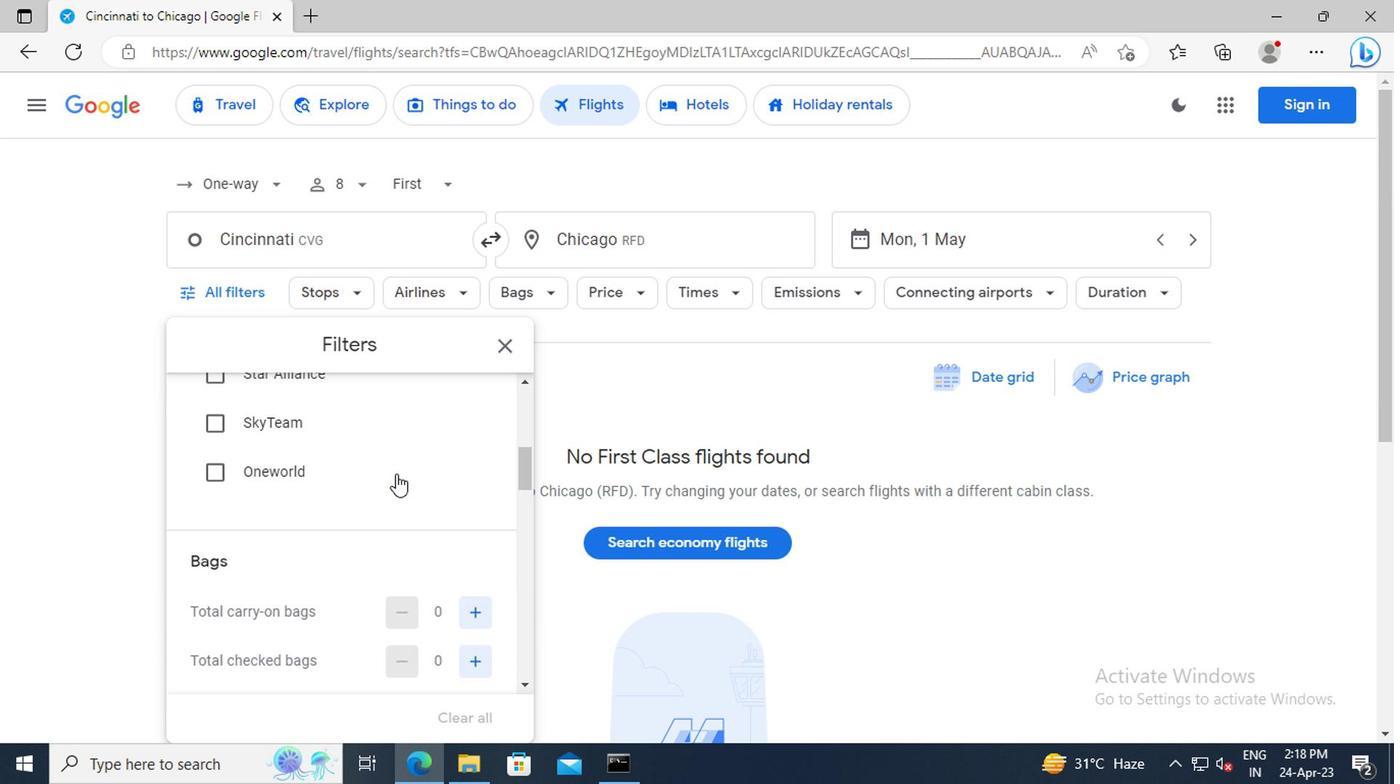 
Action: Mouse scrolled (393, 475) with delta (0, -1)
Screenshot: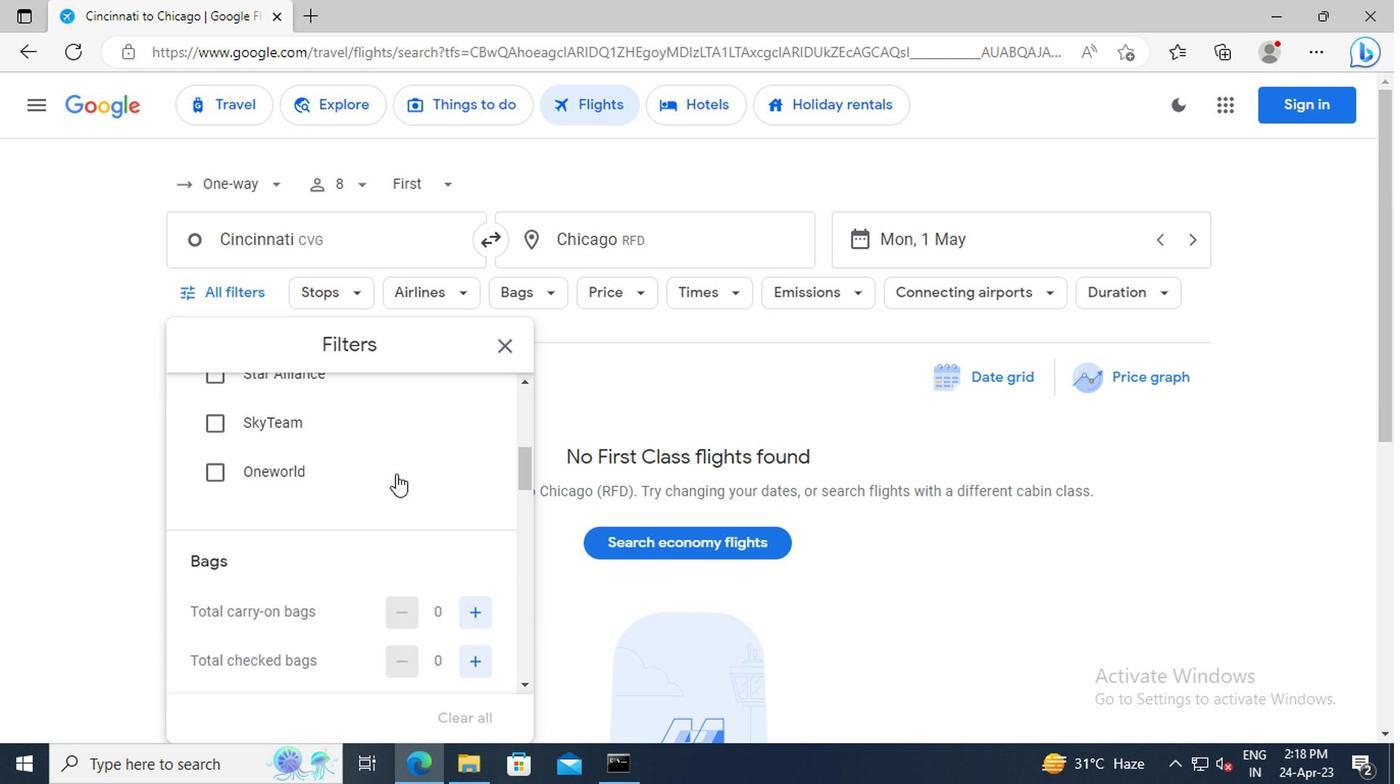 
Action: Mouse moved to (470, 562)
Screenshot: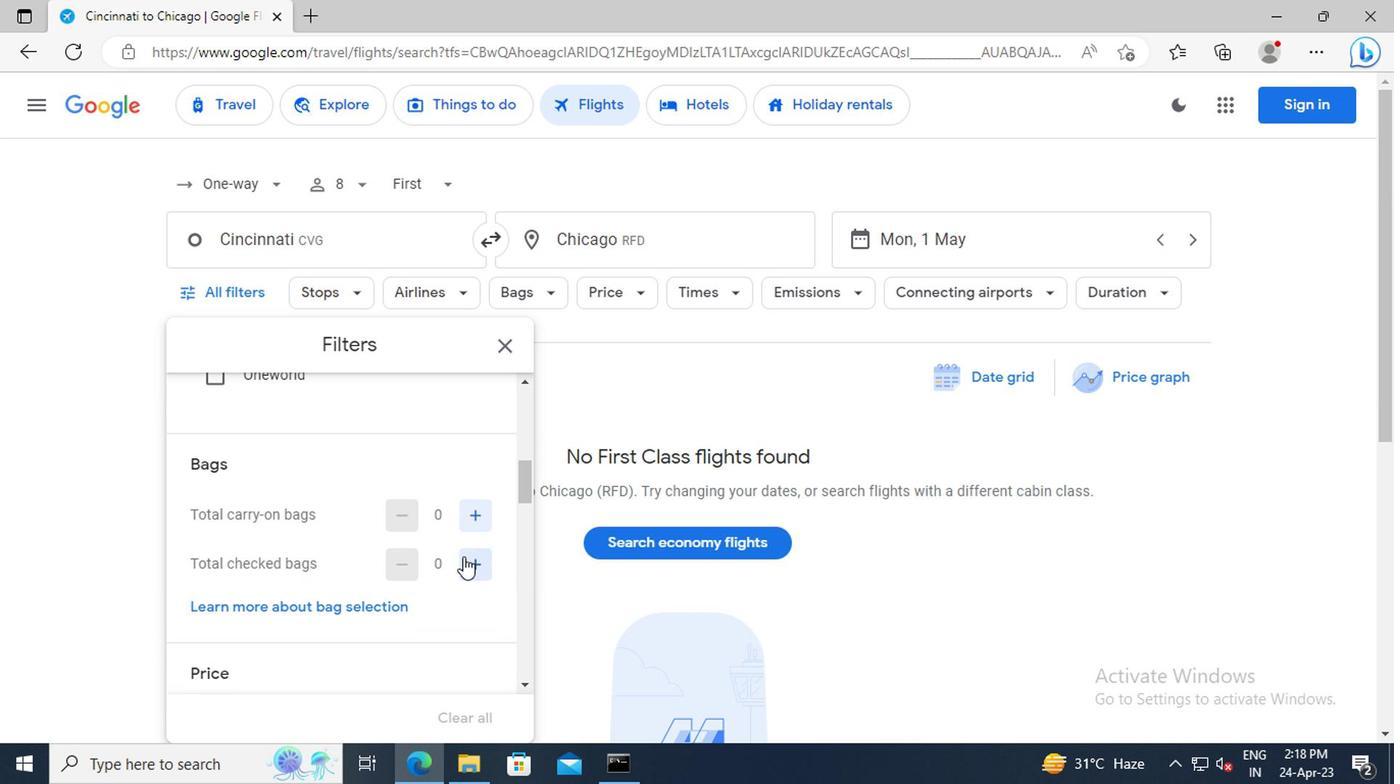 
Action: Mouse pressed left at (470, 562)
Screenshot: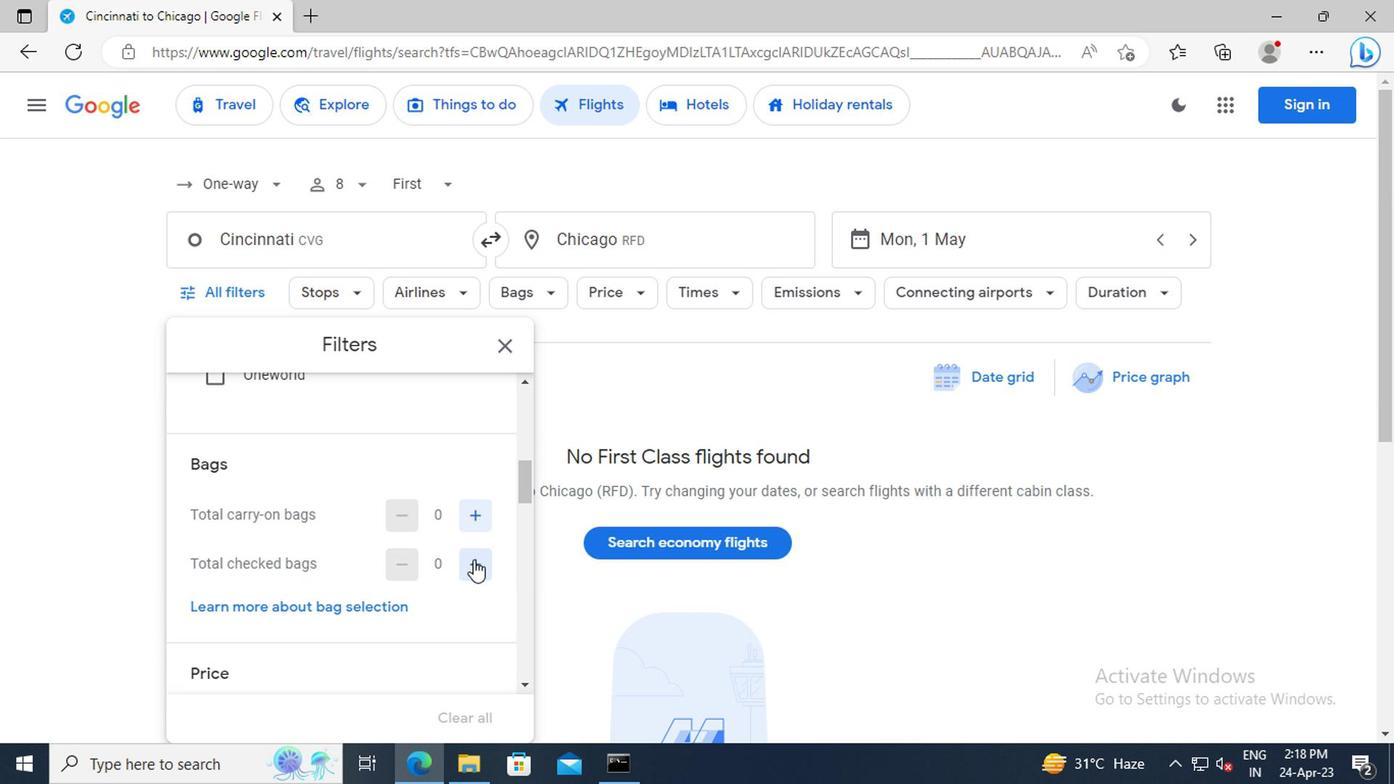 
Action: Mouse moved to (409, 476)
Screenshot: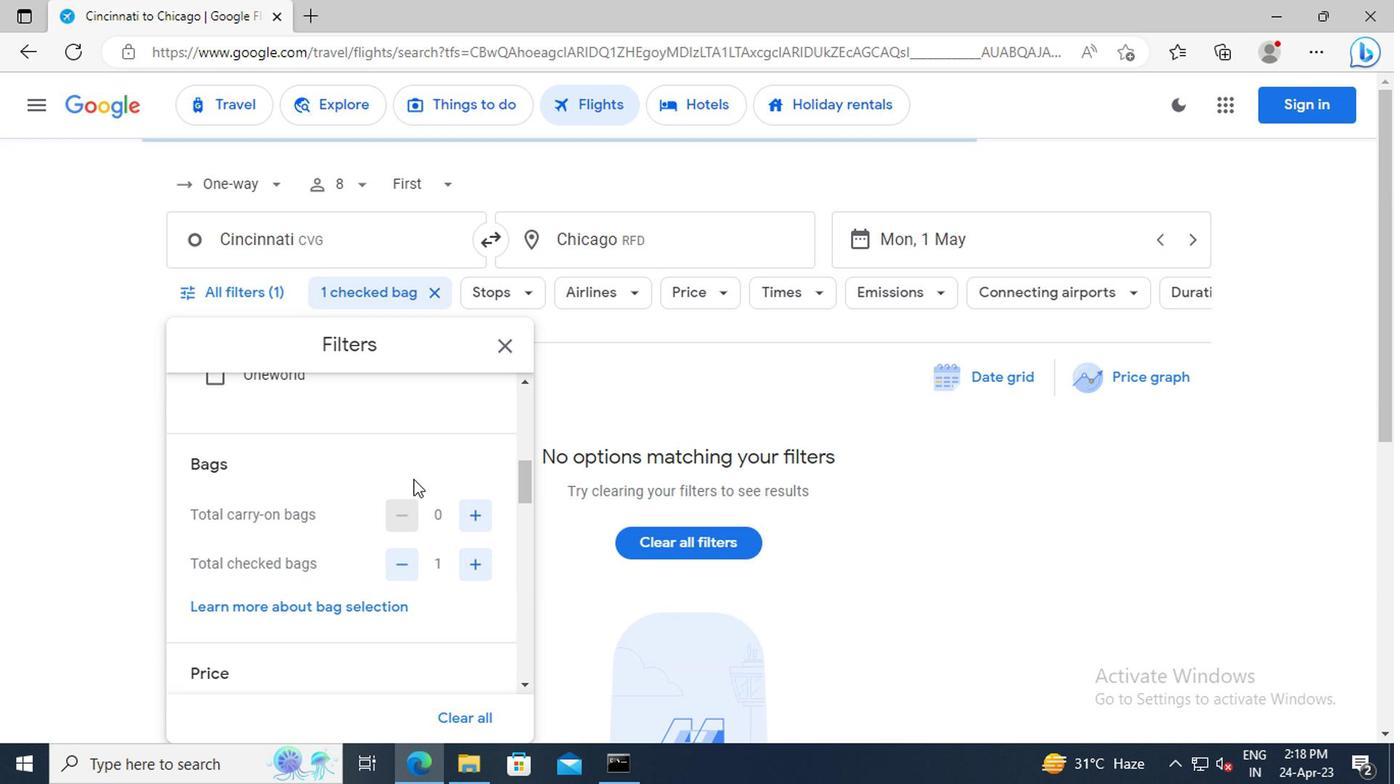 
Action: Mouse scrolled (409, 475) with delta (0, -1)
Screenshot: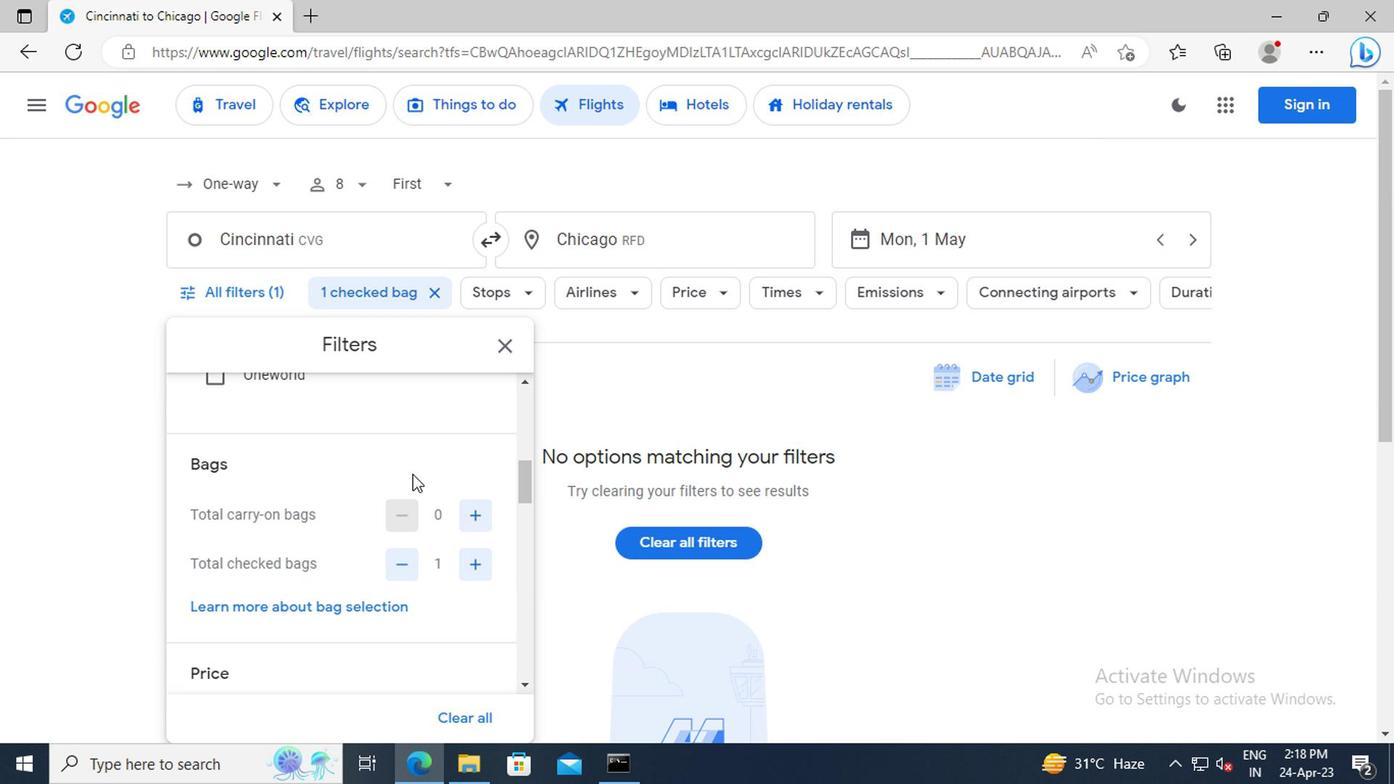 
Action: Mouse scrolled (409, 475) with delta (0, -1)
Screenshot: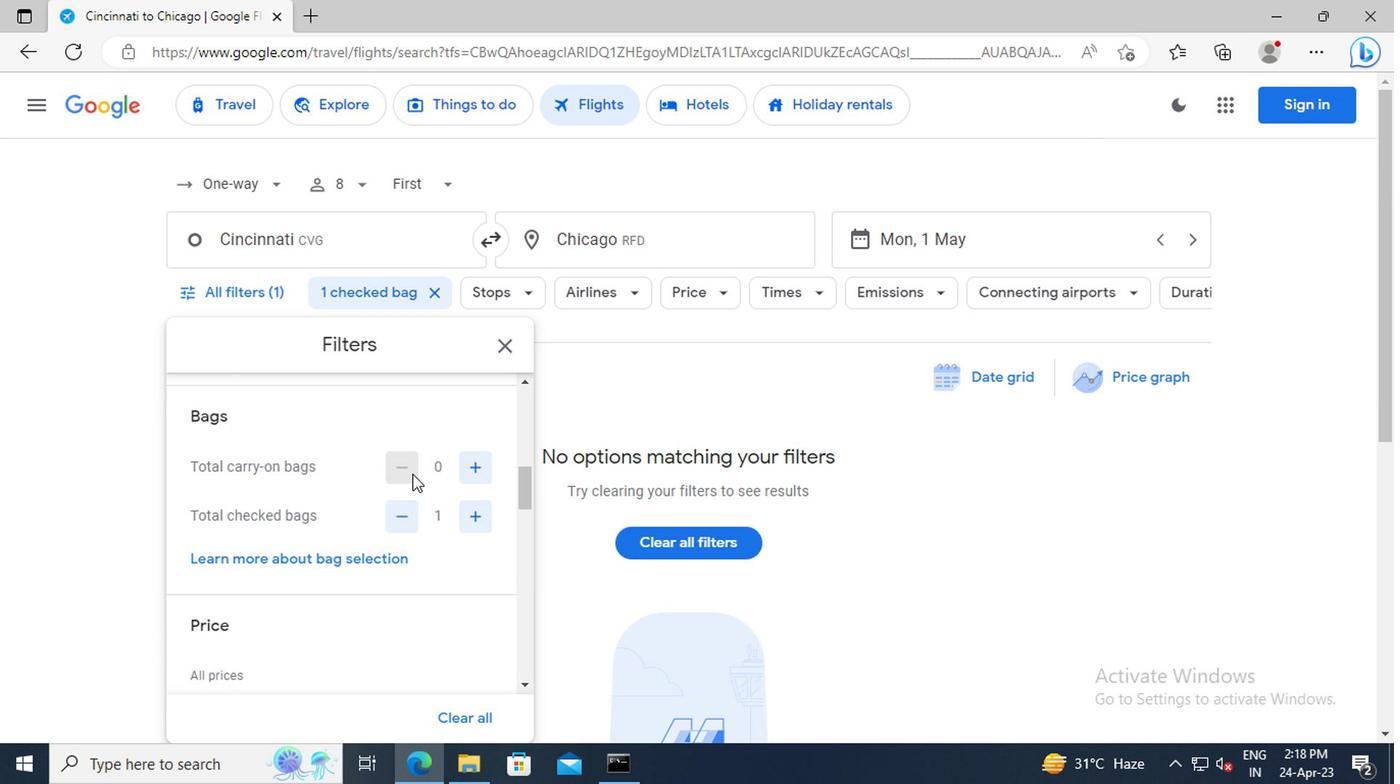 
Action: Mouse scrolled (409, 475) with delta (0, -1)
Screenshot: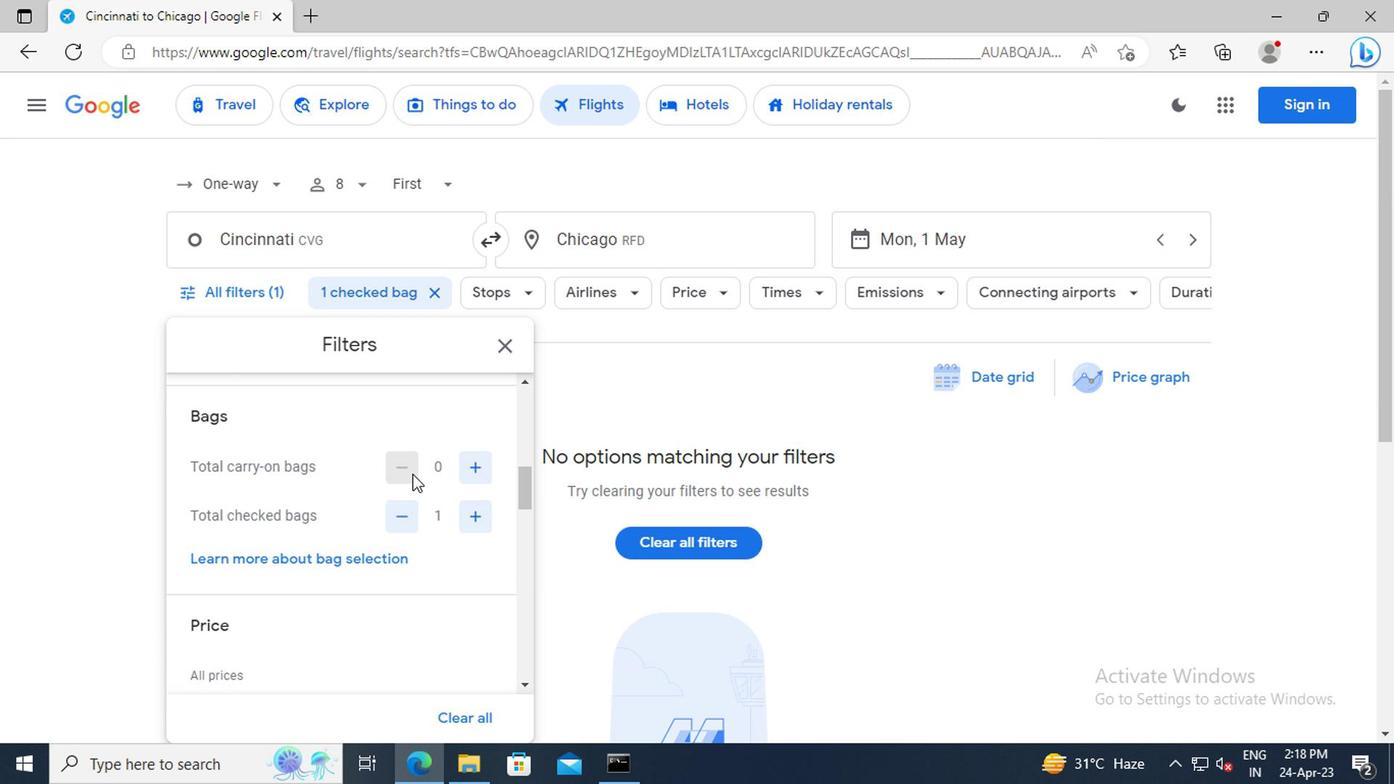 
Action: Mouse scrolled (409, 475) with delta (0, -1)
Screenshot: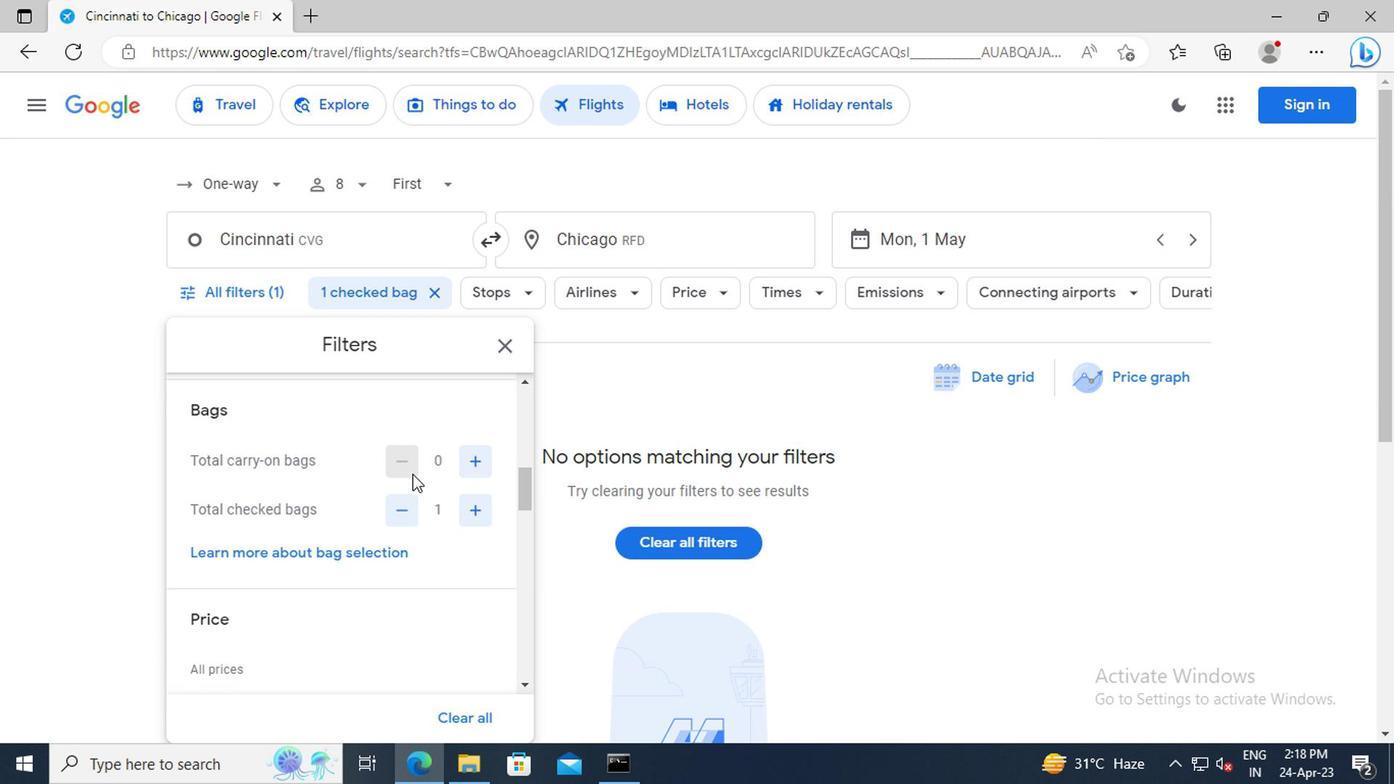 
Action: Mouse moved to (481, 577)
Screenshot: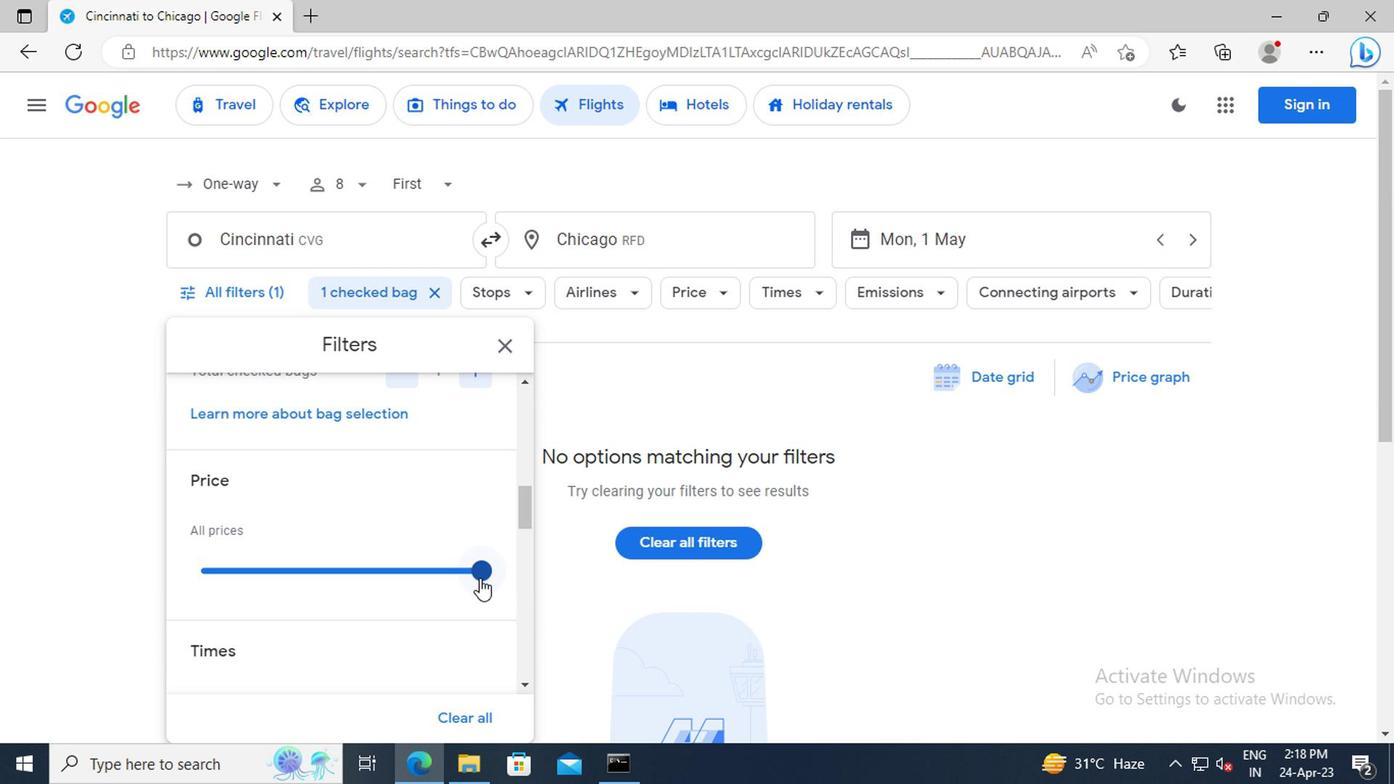 
Action: Mouse pressed left at (481, 577)
Screenshot: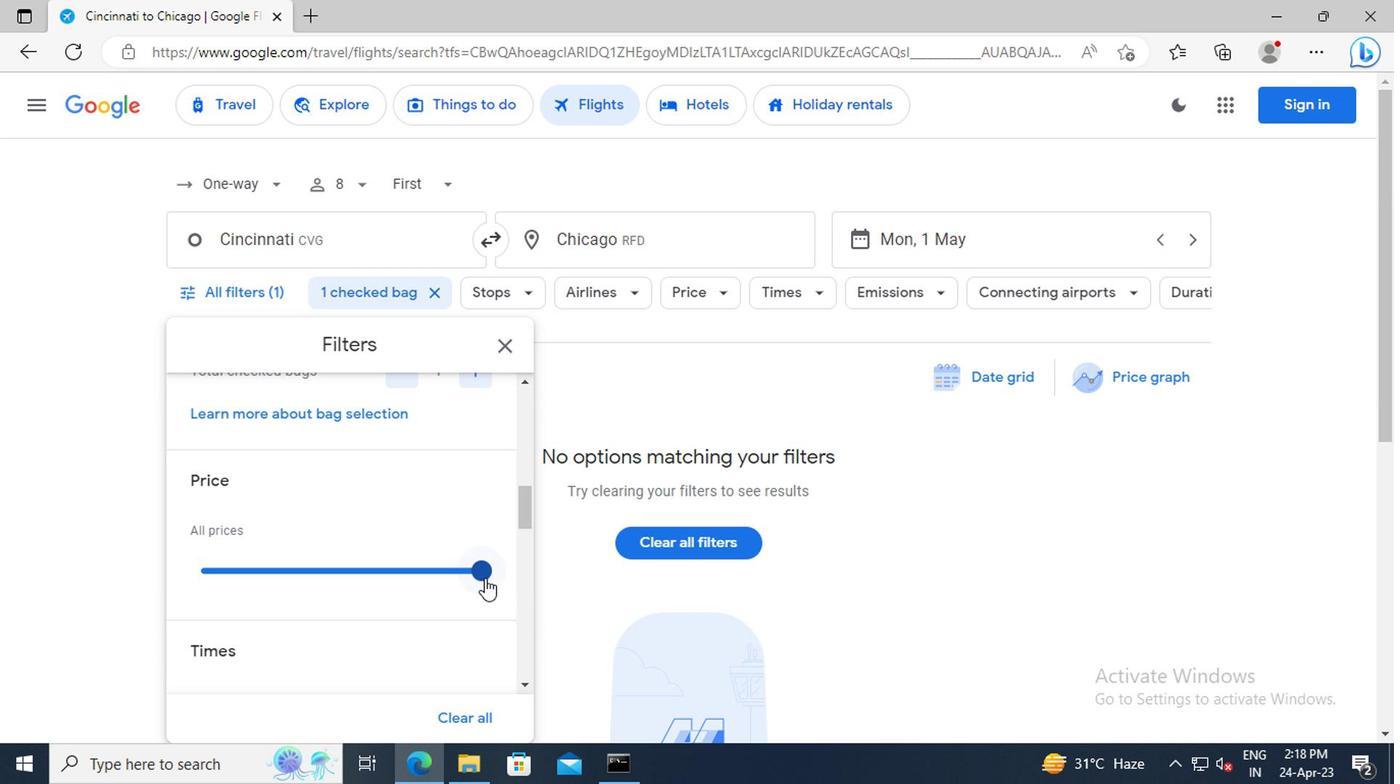 
Action: Mouse moved to (432, 496)
Screenshot: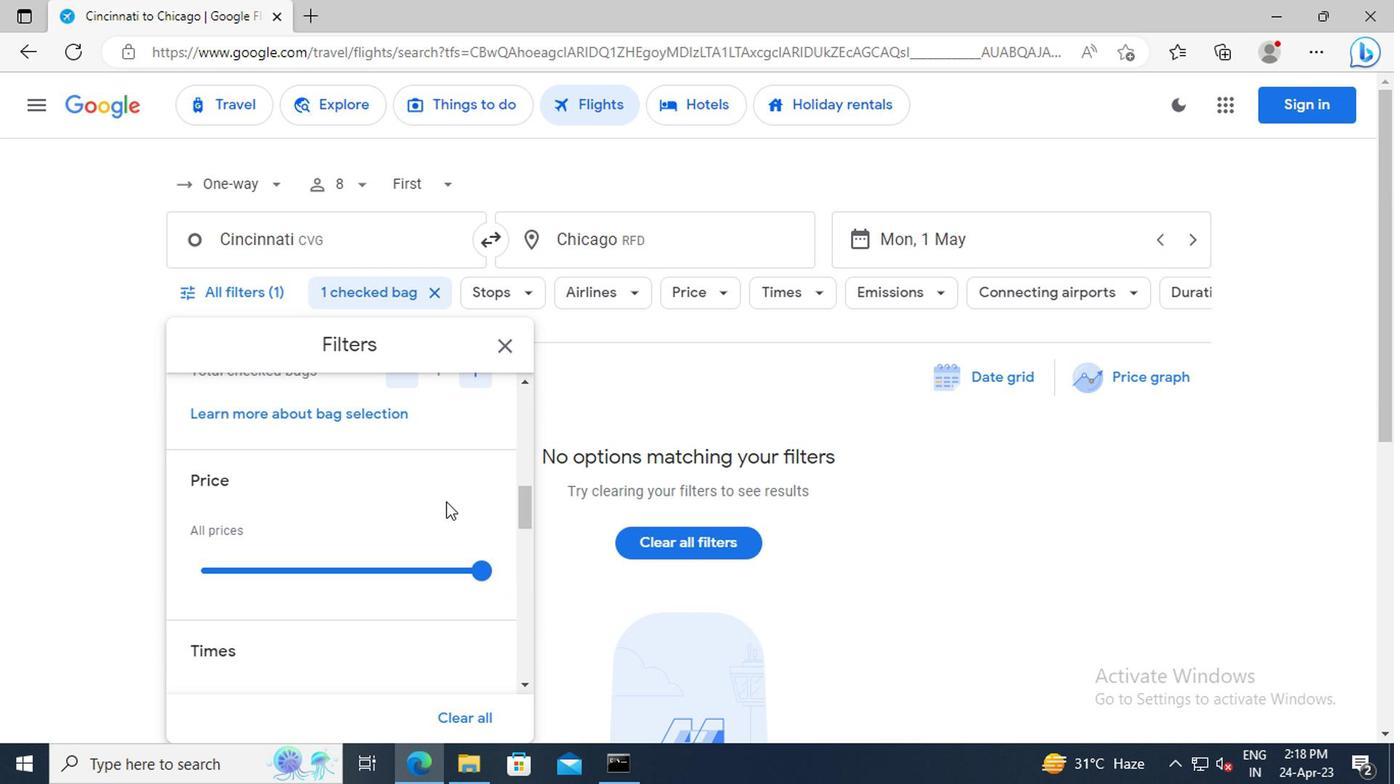 
Action: Mouse scrolled (432, 496) with delta (0, 0)
Screenshot: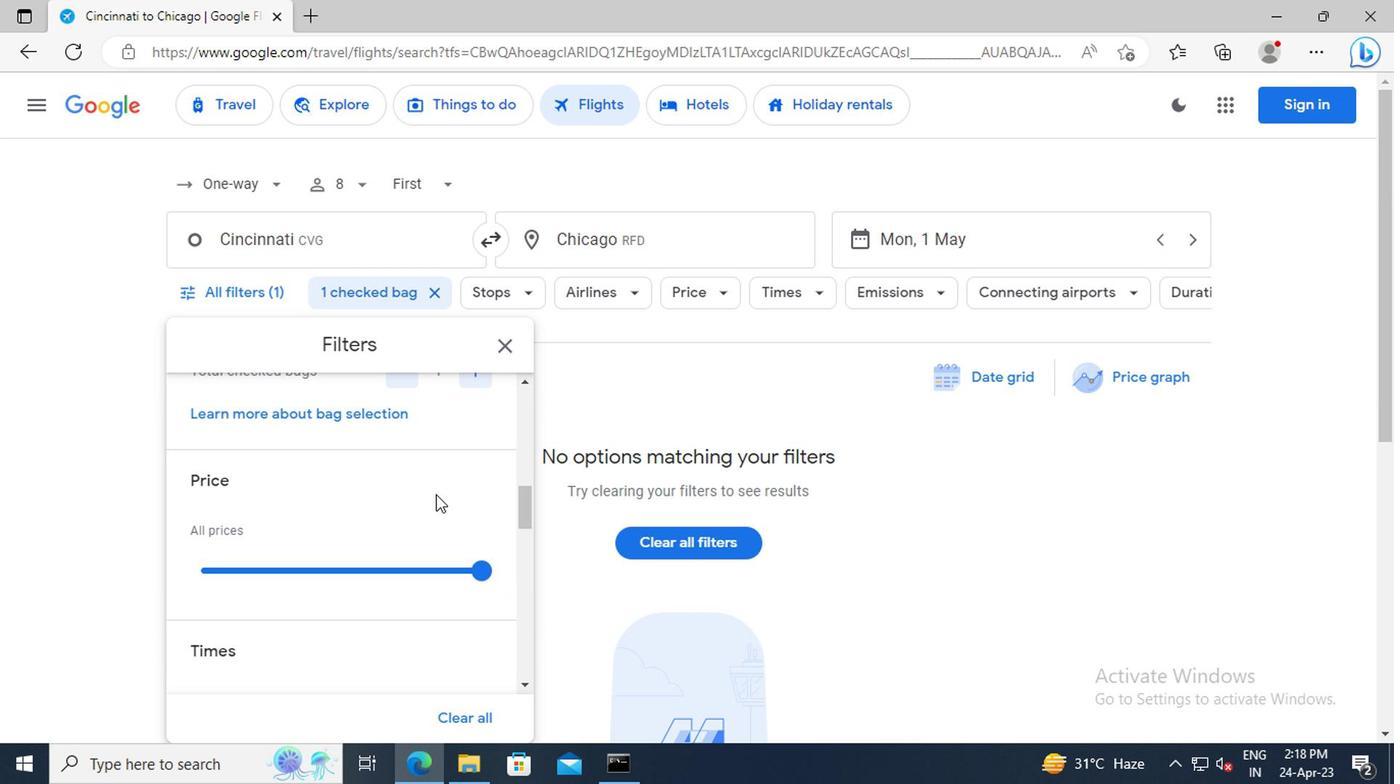 
Action: Mouse scrolled (432, 496) with delta (0, 0)
Screenshot: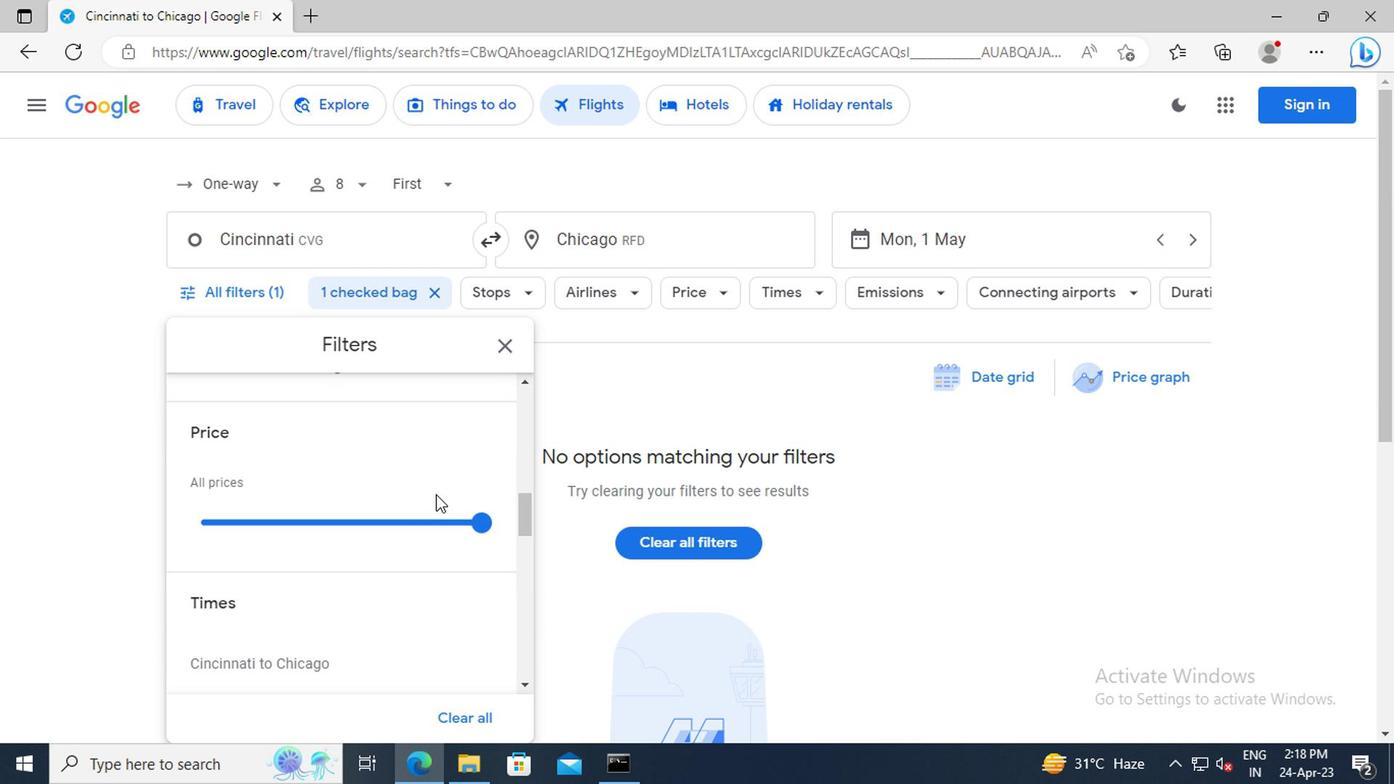 
Action: Mouse scrolled (432, 496) with delta (0, 0)
Screenshot: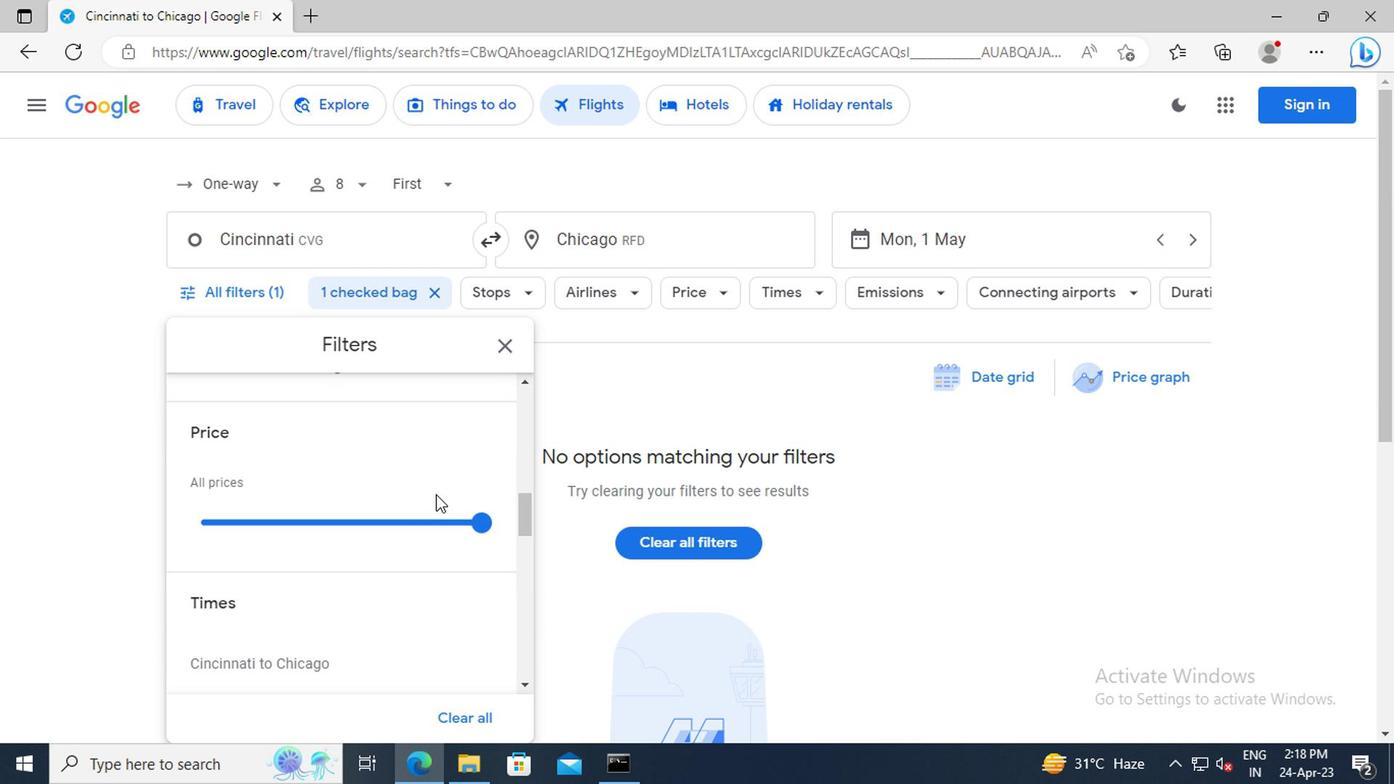 
Action: Mouse scrolled (432, 496) with delta (0, 0)
Screenshot: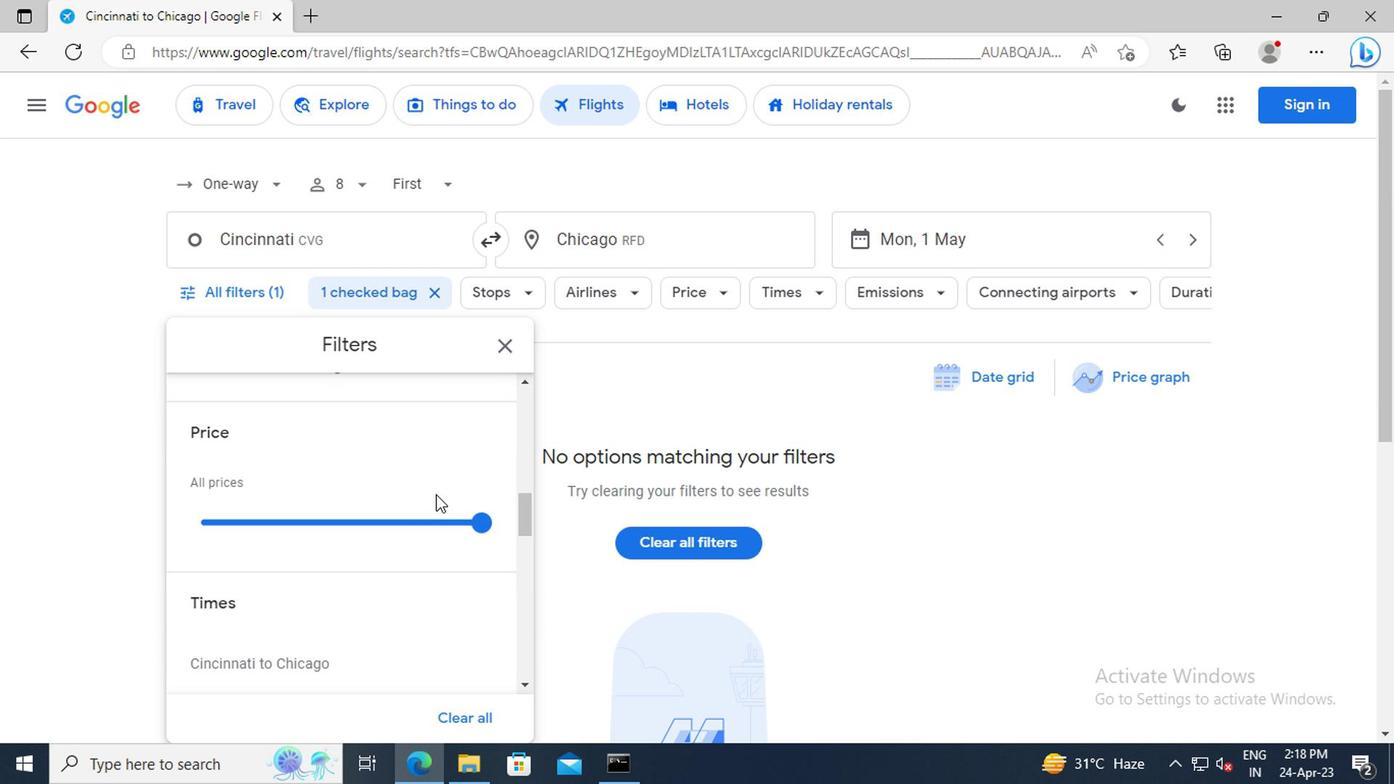 
Action: Mouse scrolled (432, 496) with delta (0, 0)
Screenshot: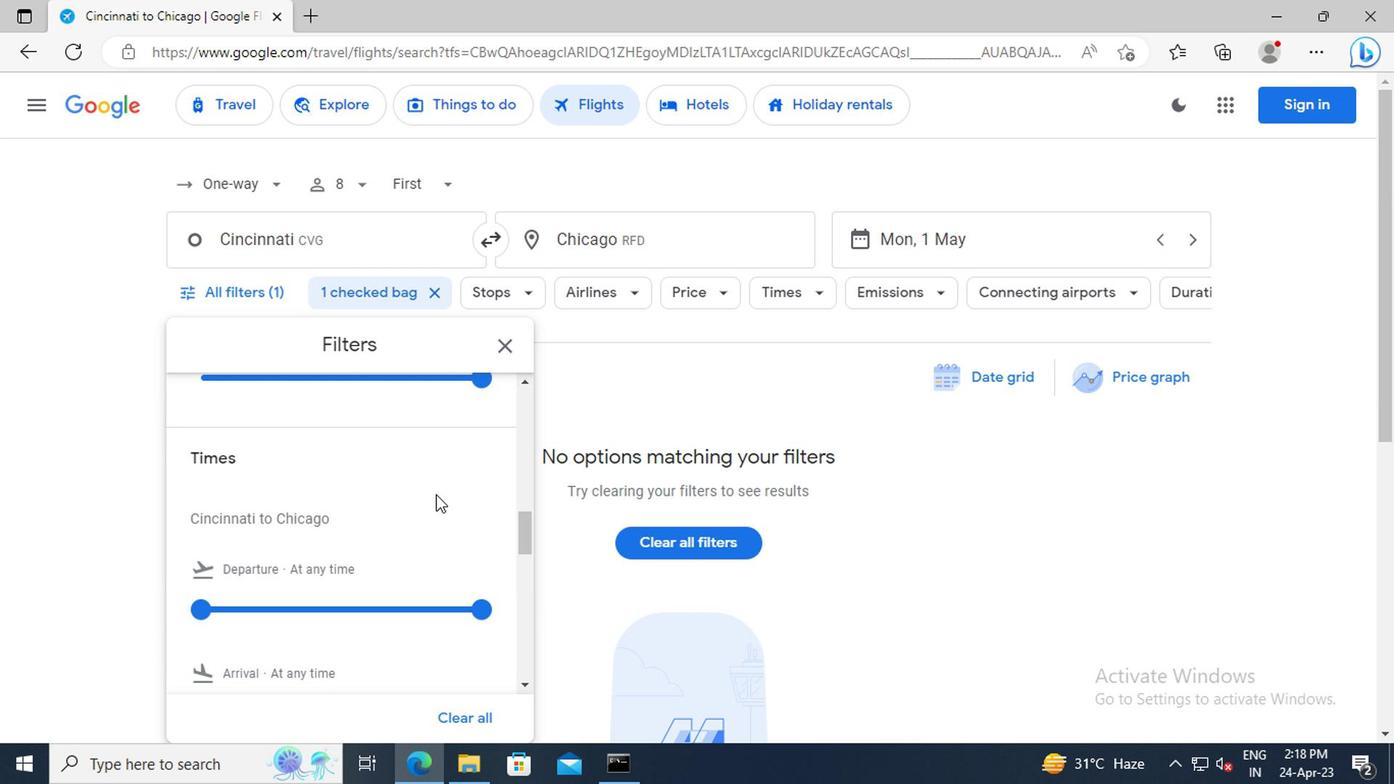 
Action: Mouse scrolled (432, 496) with delta (0, 0)
Screenshot: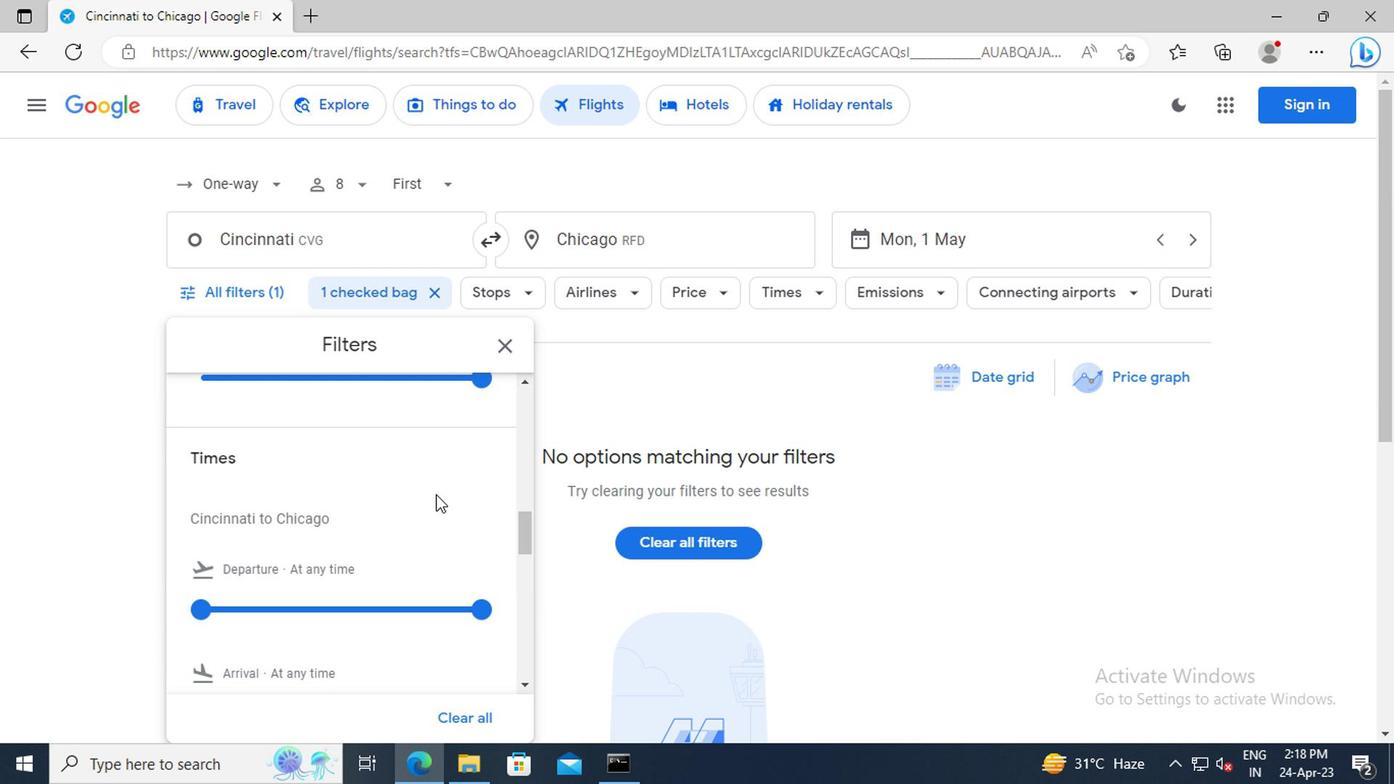 
Action: Mouse moved to (203, 517)
Screenshot: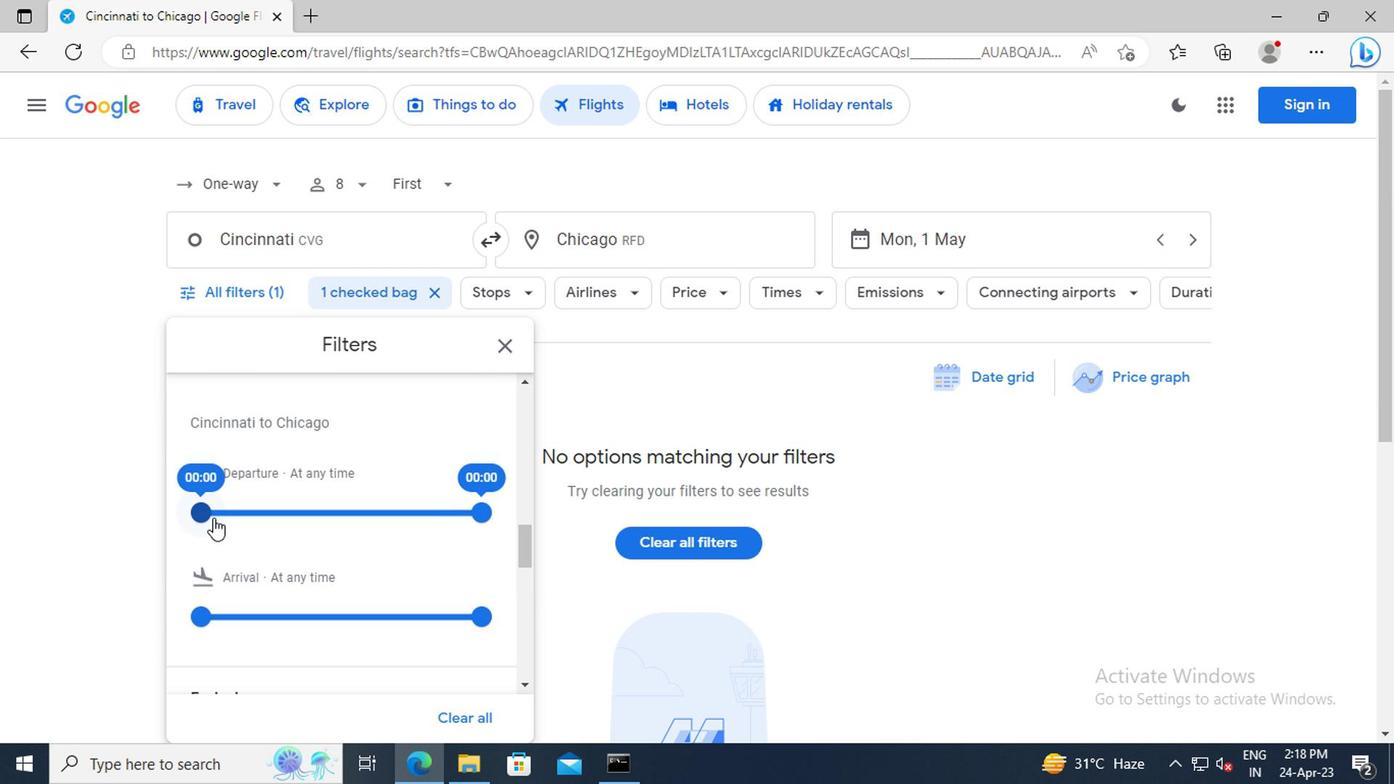 
Action: Mouse pressed left at (203, 517)
Screenshot: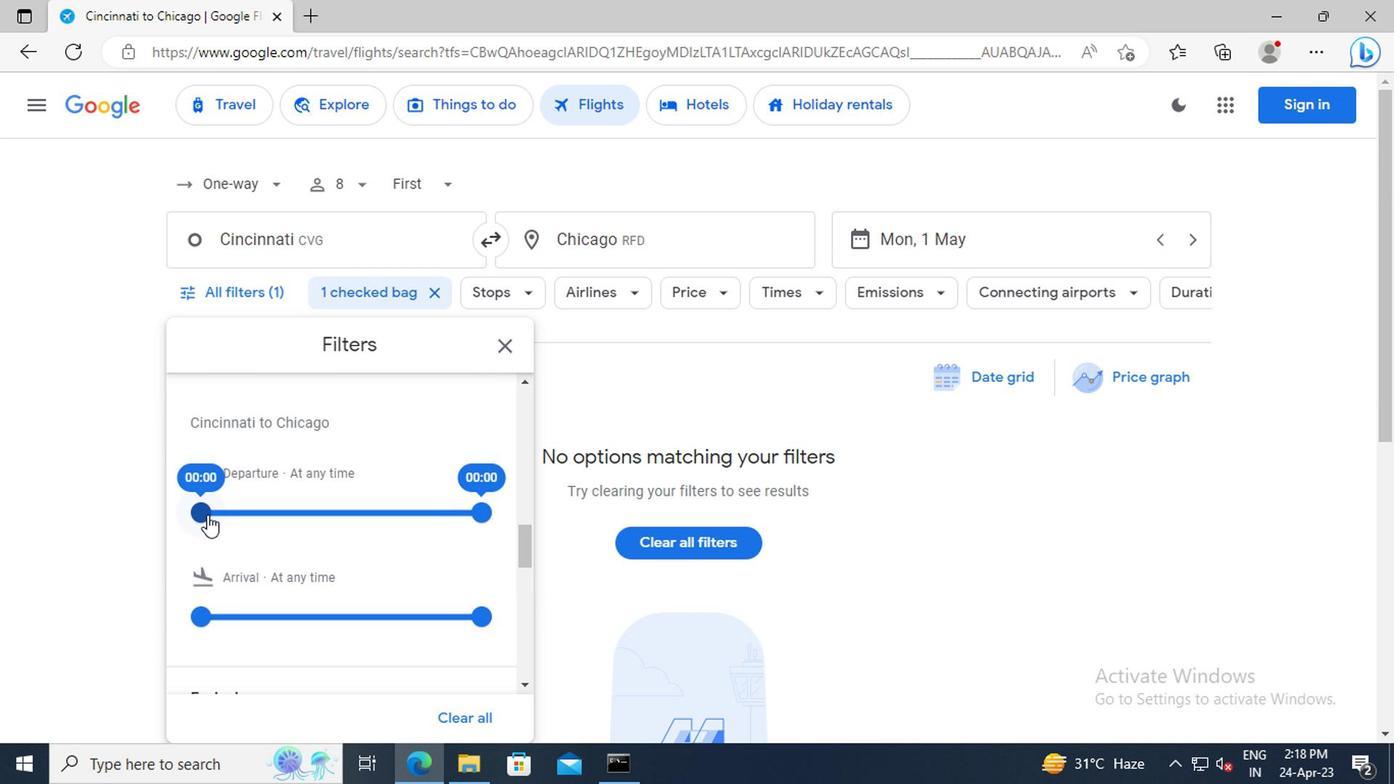 
Action: Mouse moved to (474, 517)
Screenshot: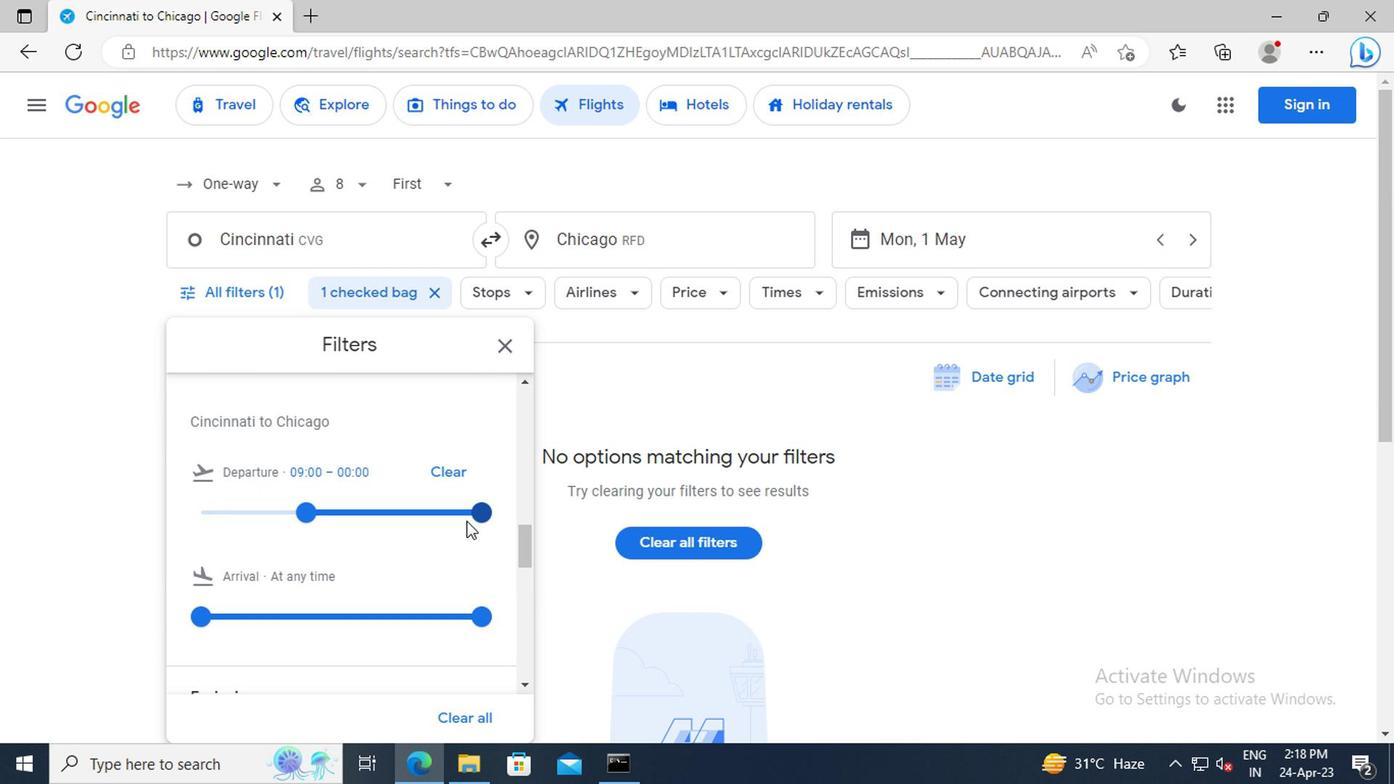 
Action: Mouse pressed left at (474, 517)
Screenshot: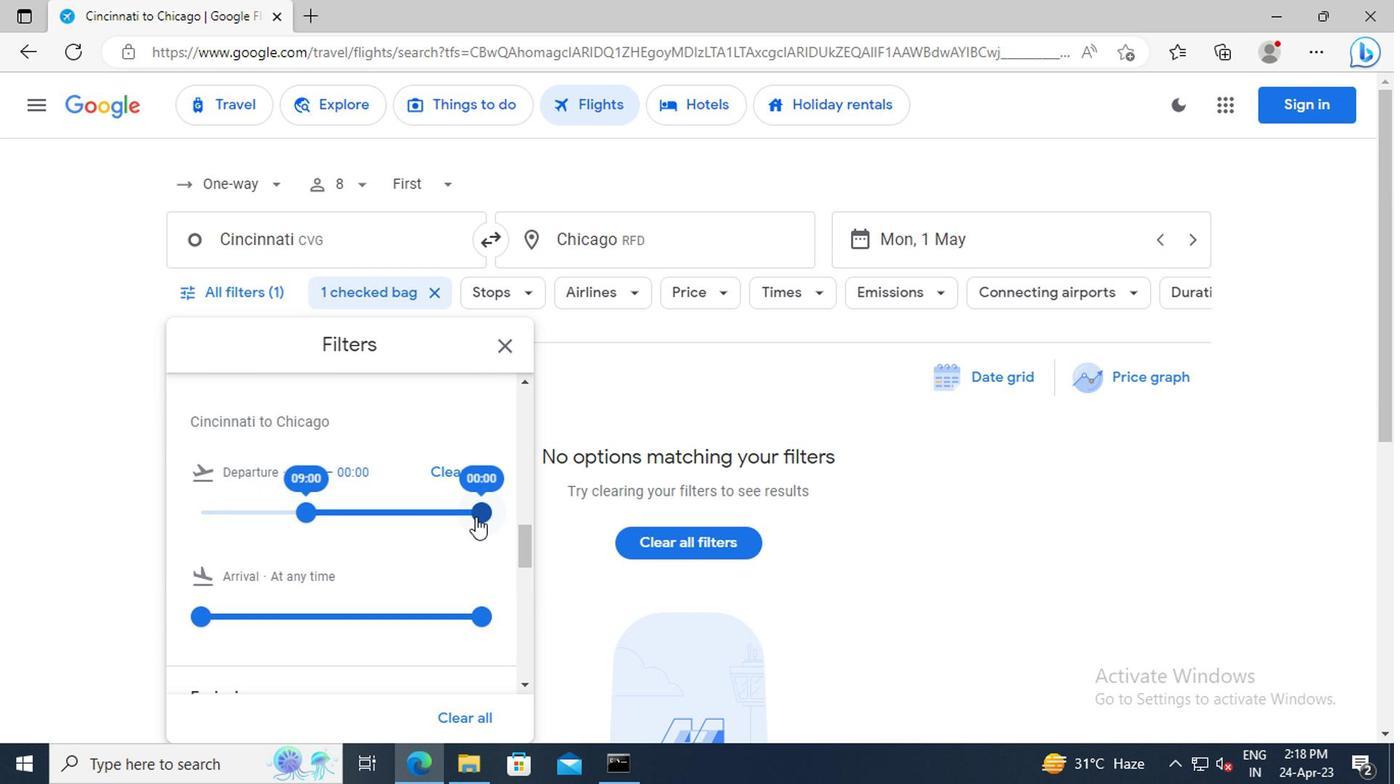 
Action: Mouse moved to (499, 353)
Screenshot: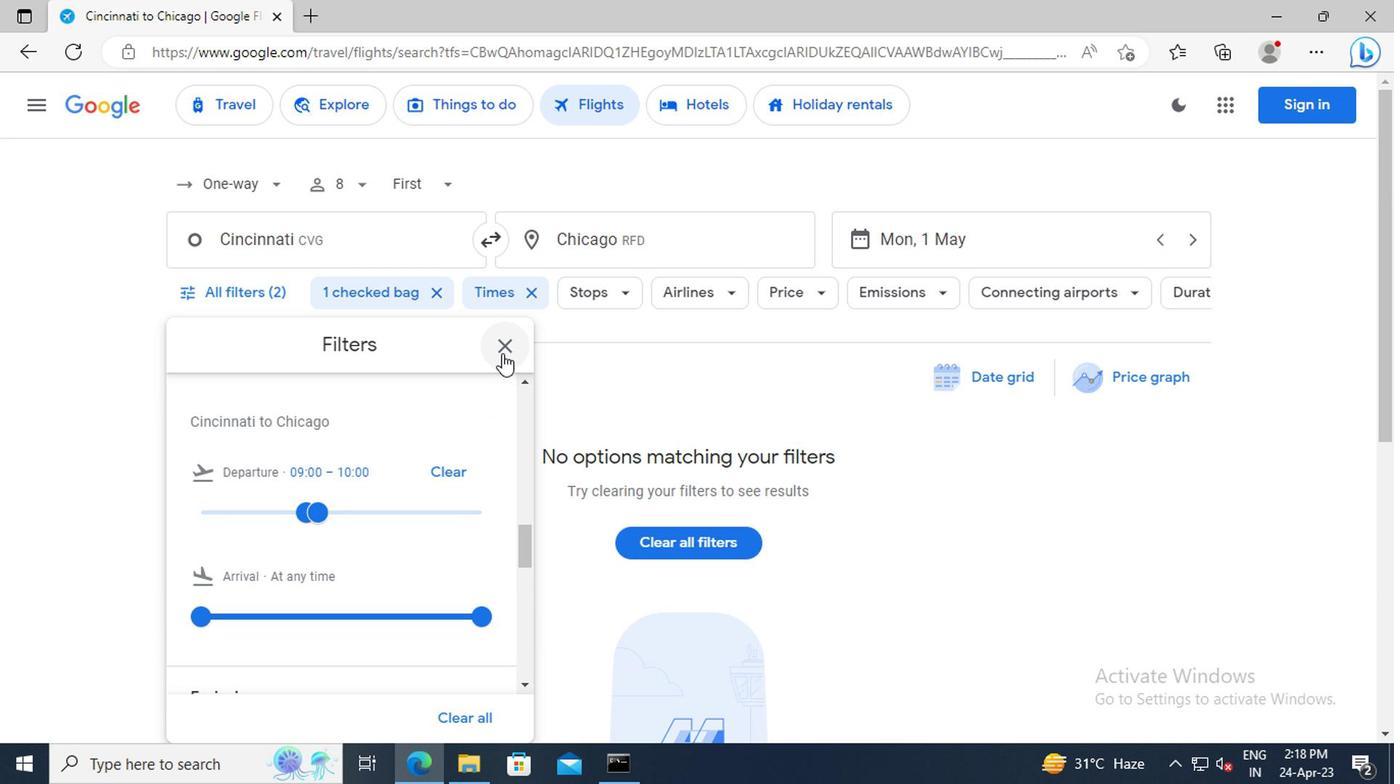 
Action: Mouse pressed left at (499, 353)
Screenshot: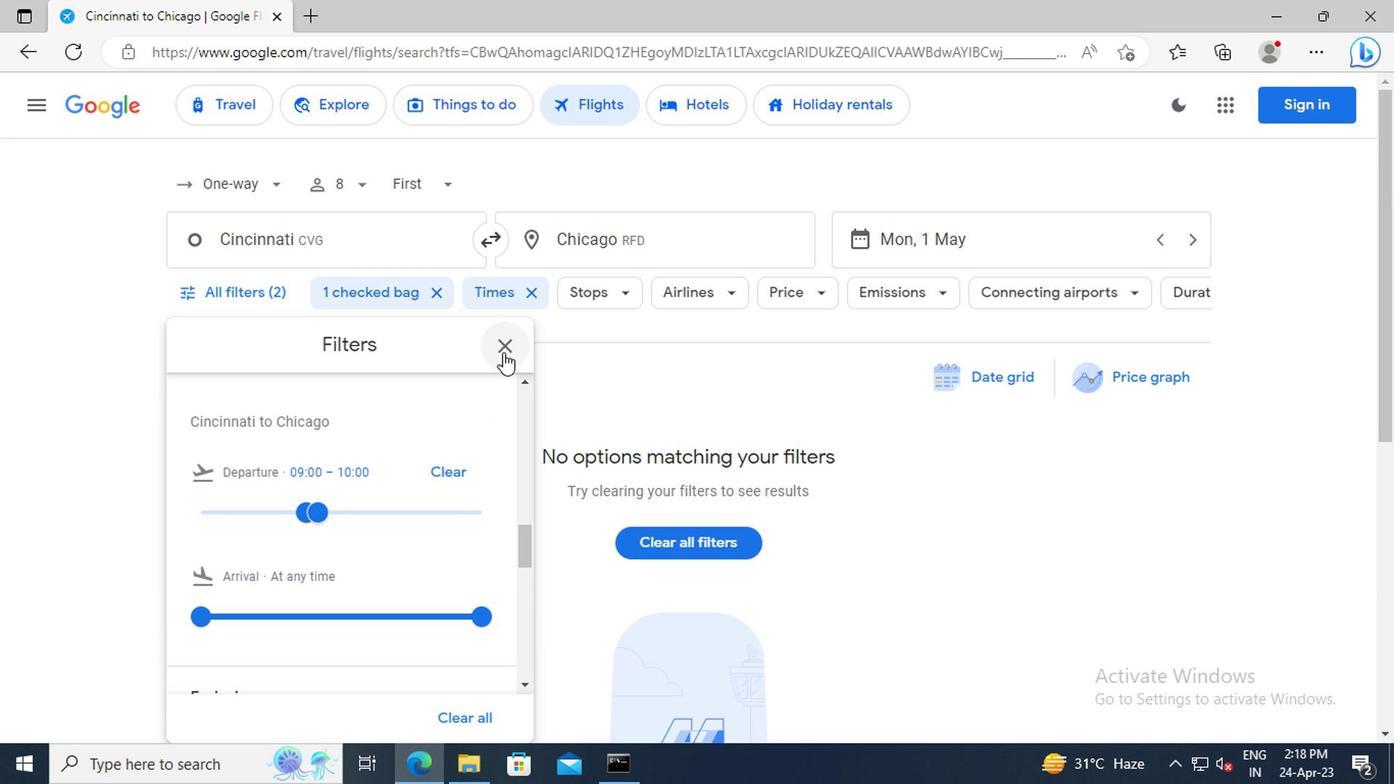 
